 Task: Find the location of Grand Canyon National Park on Google Maps and get directions from SoftAge Information Technology Limited.
Action: Mouse moved to (89, 68)
Screenshot: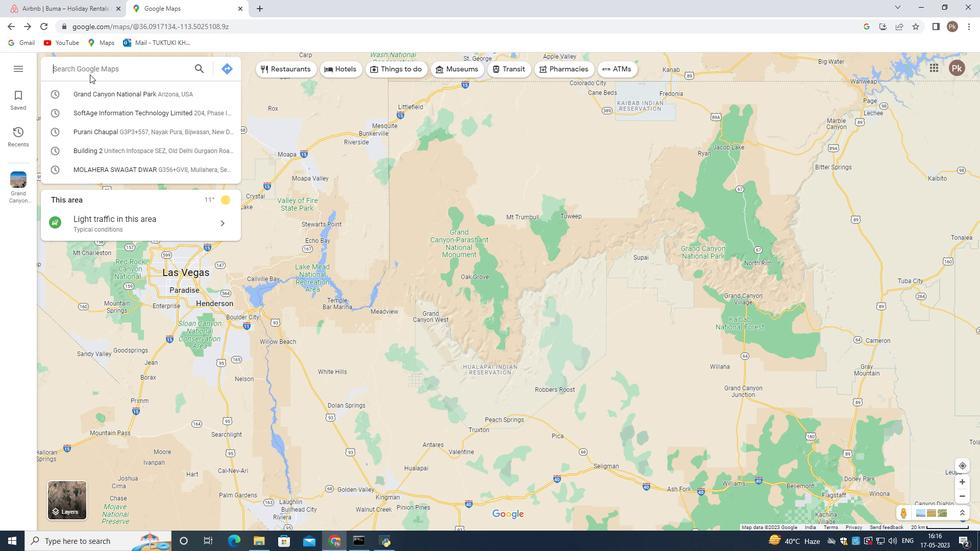 
Action: Key pressed <Key.shift>Grand<Key.space><Key.shift><Key.shift>Canyon<Key.space><Key.shift>national<Key.space><Key.shift>Park<Key.space><Key.shift>IN<Key.space><Key.shift>Arizona
Screenshot: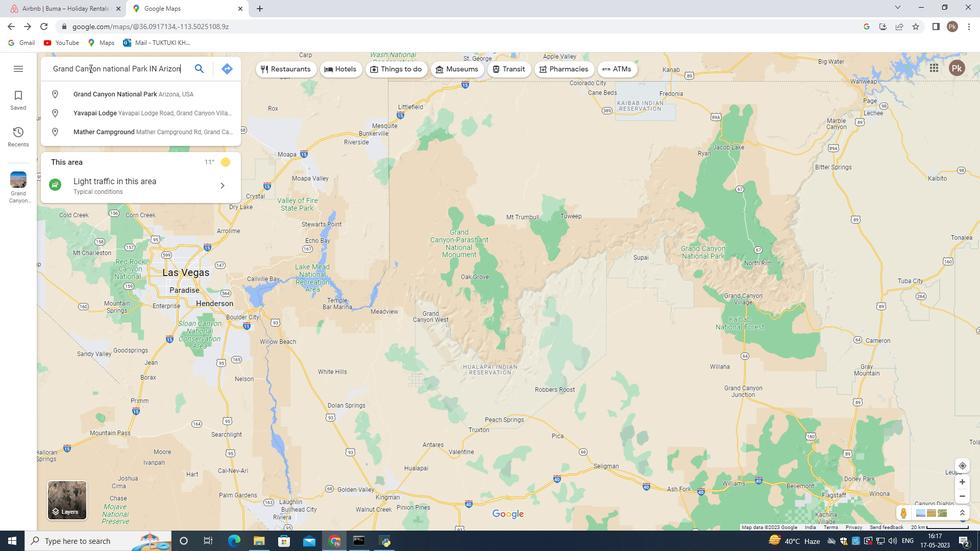 
Action: Mouse moved to (131, 92)
Screenshot: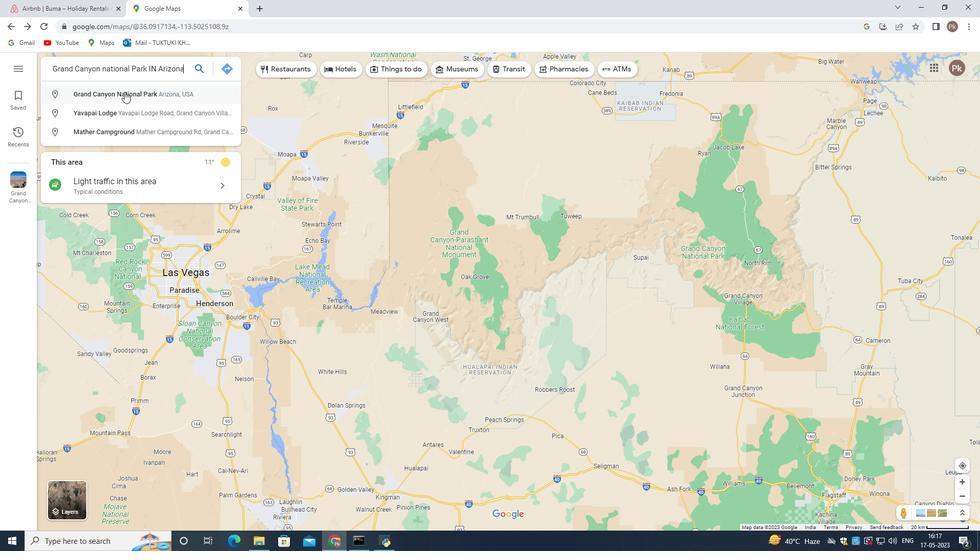 
Action: Mouse pressed left at (131, 92)
Screenshot: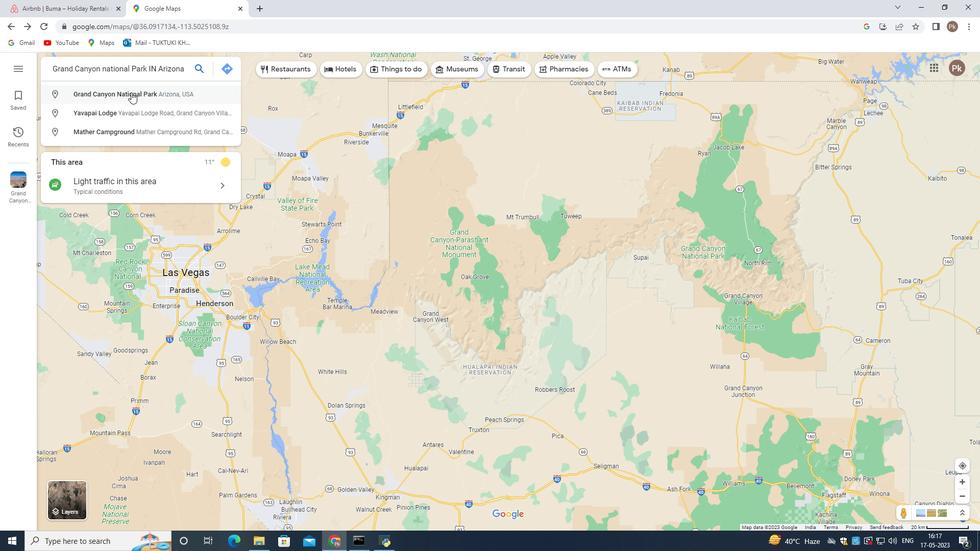 
Action: Mouse moved to (70, 264)
Screenshot: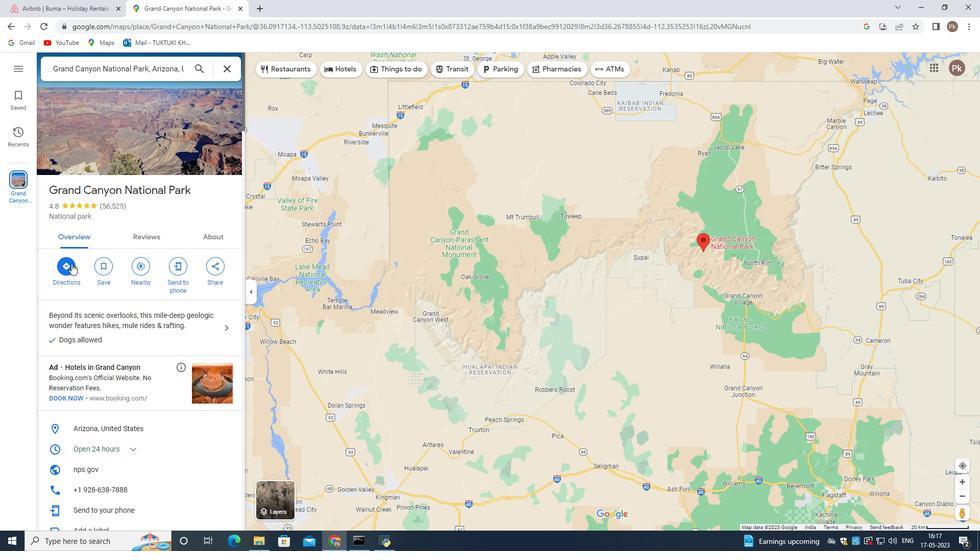 
Action: Mouse pressed left at (70, 264)
Screenshot: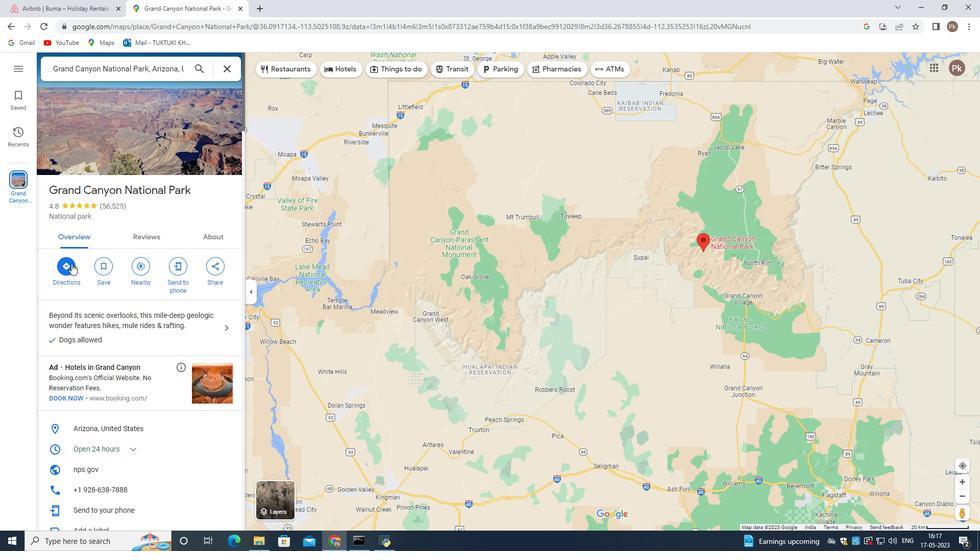 
Action: Mouse moved to (127, 100)
Screenshot: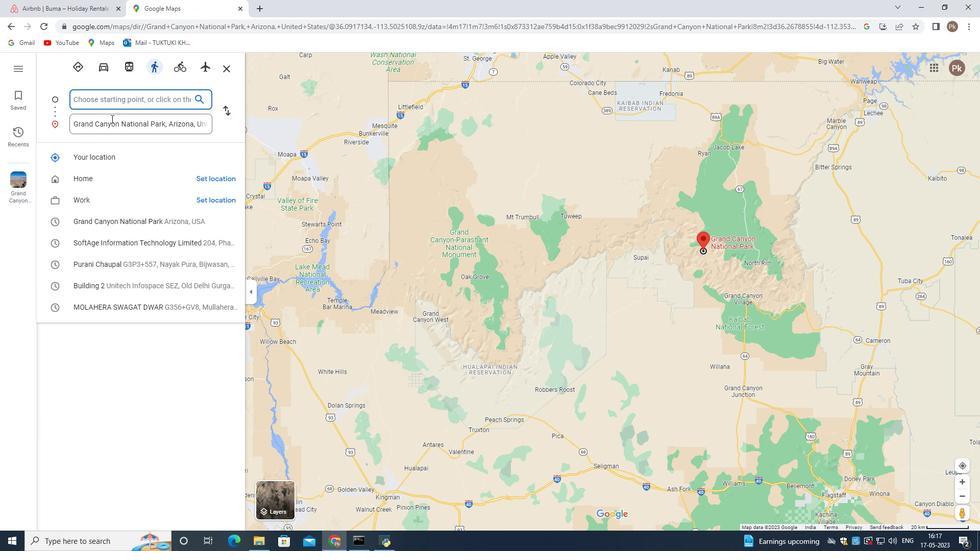
Action: Mouse pressed left at (127, 100)
Screenshot: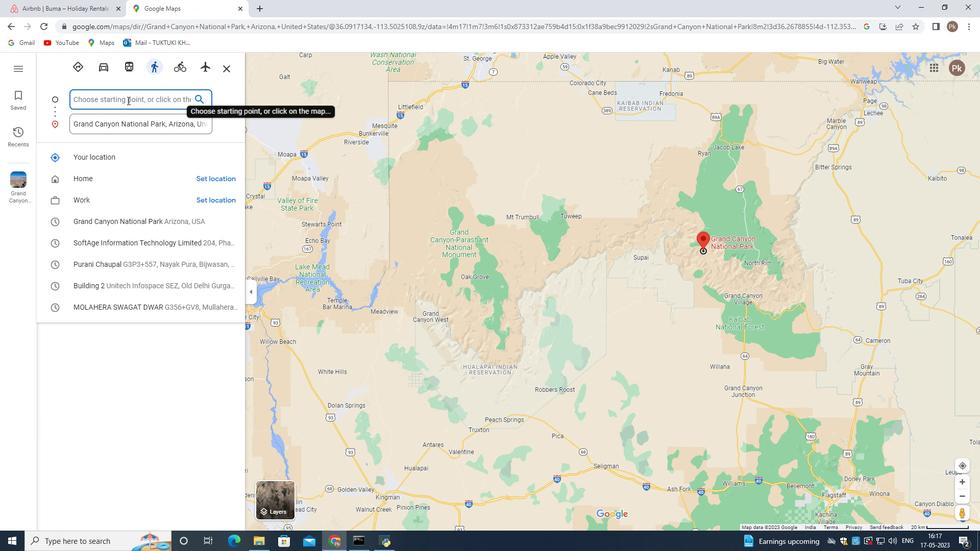 
Action: Key pressed <Key.shift>Softage
Screenshot: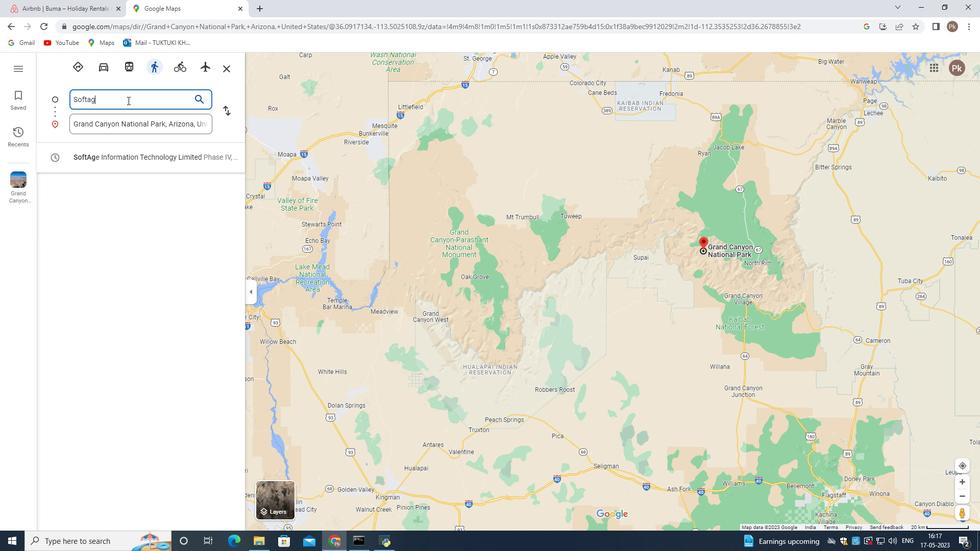 
Action: Mouse moved to (155, 158)
Screenshot: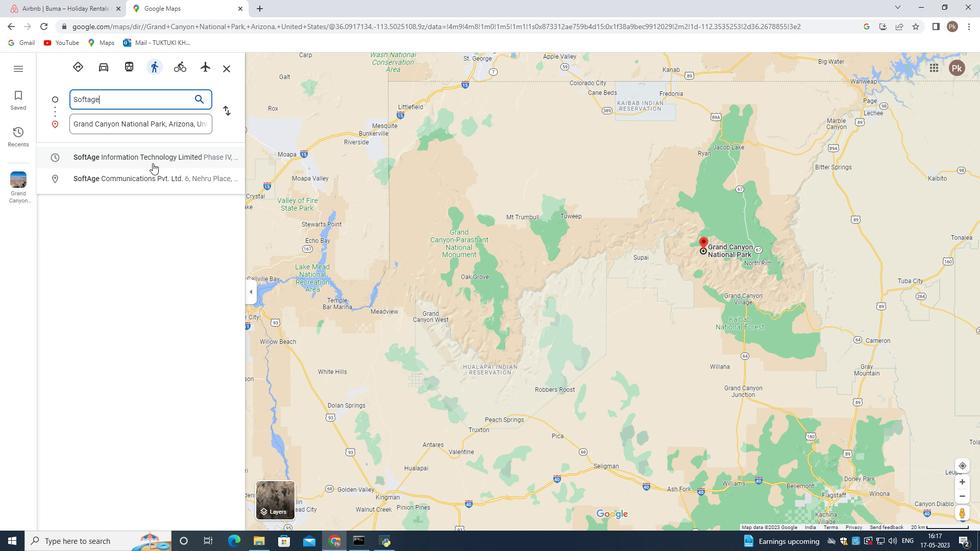 
Action: Mouse pressed left at (155, 158)
Screenshot: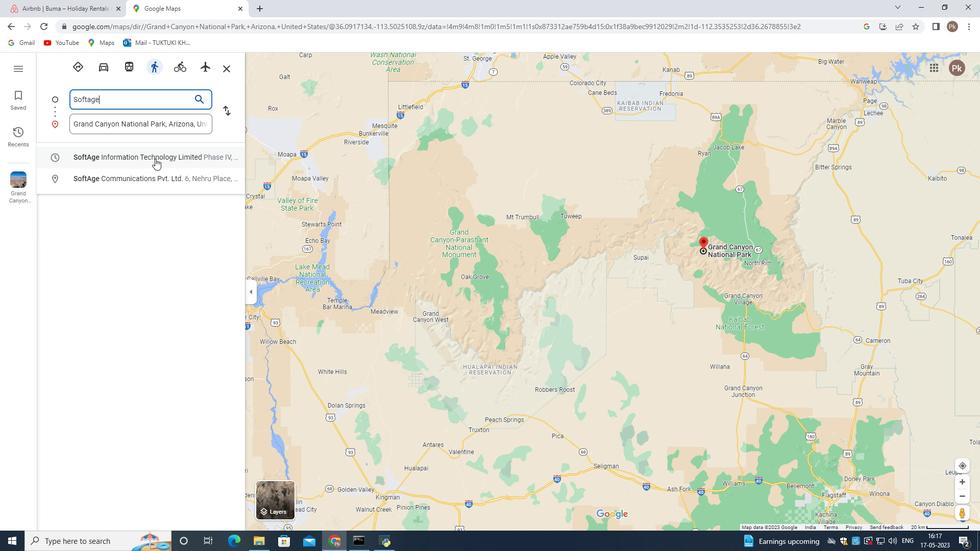 
Action: Mouse moved to (852, 230)
Screenshot: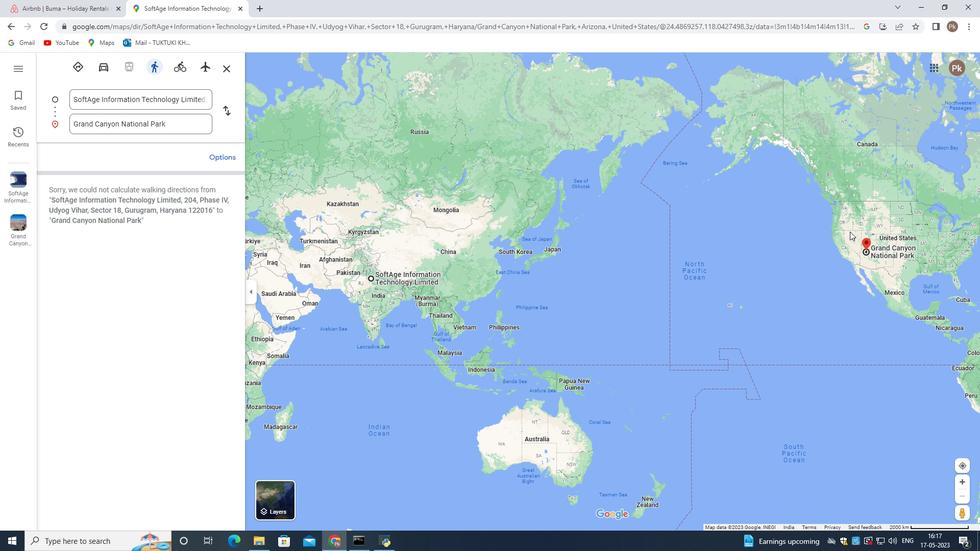 
Action: Mouse pressed left at (852, 230)
Screenshot: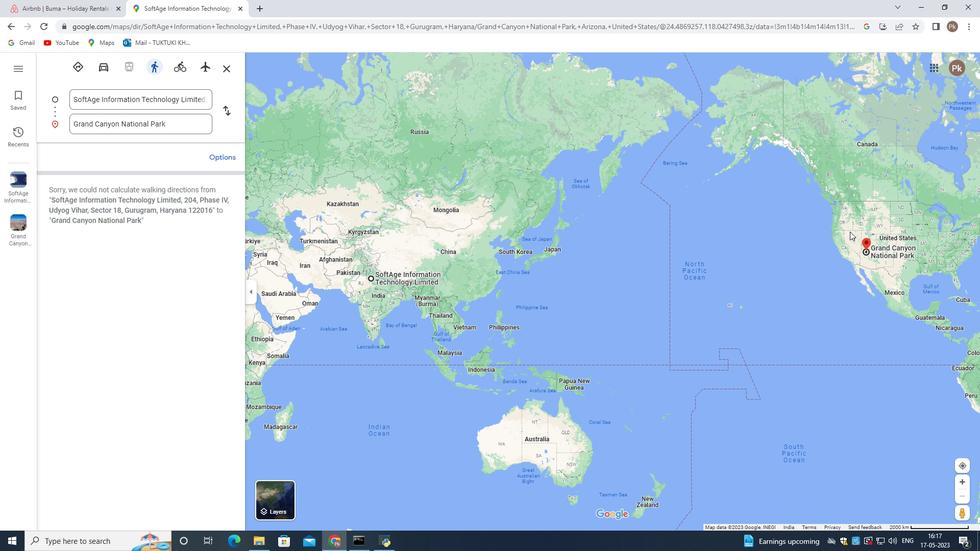 
Action: Mouse moved to (888, 252)
Screenshot: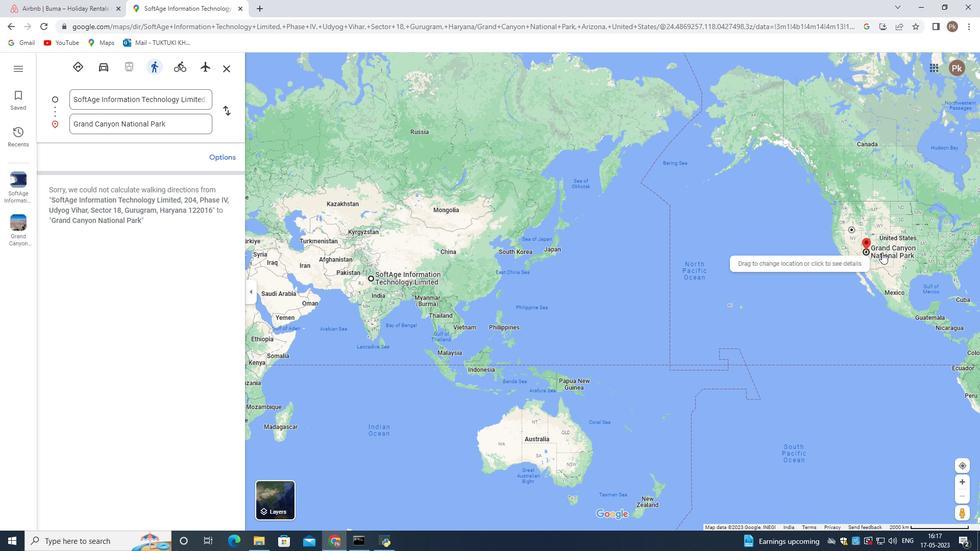
Action: Mouse pressed left at (888, 252)
Screenshot: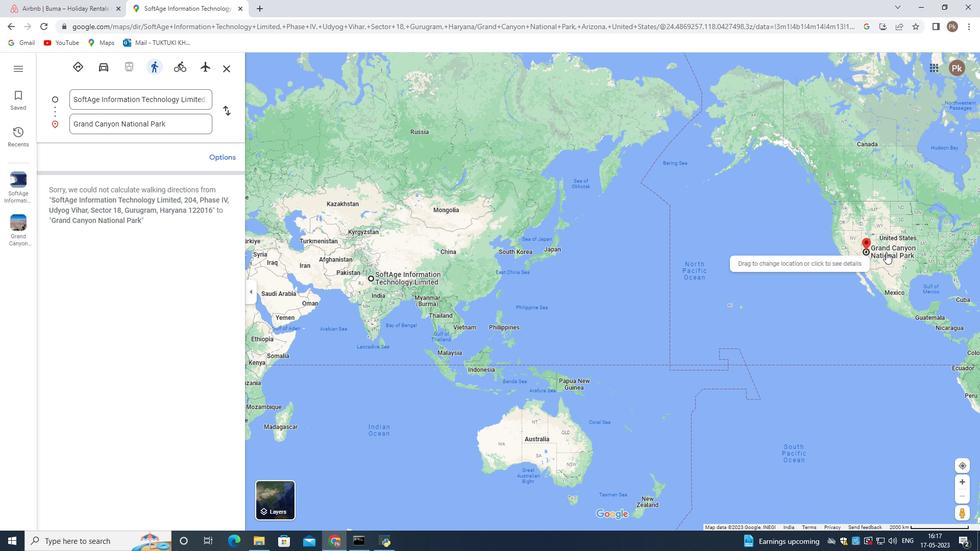 
Action: Mouse moved to (900, 246)
Screenshot: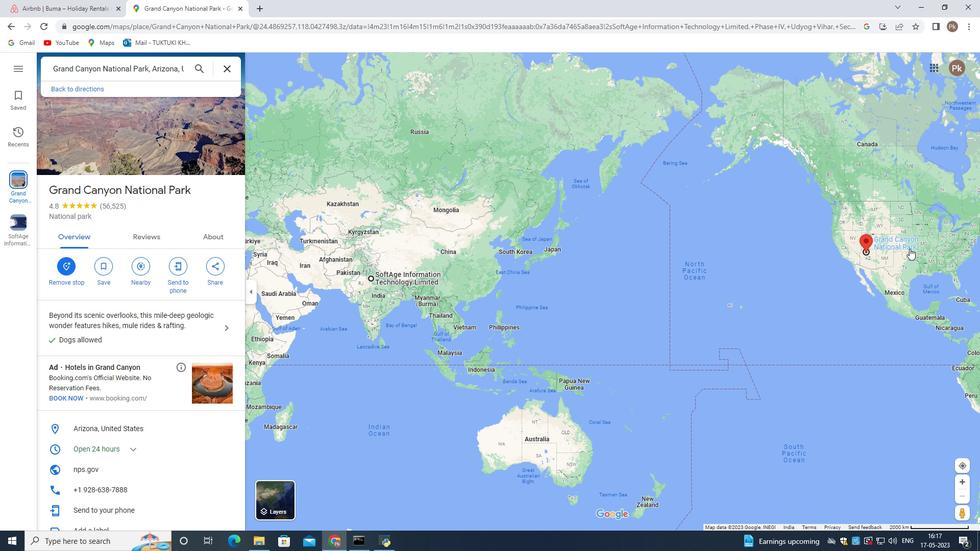 
Action: Mouse pressed left at (900, 246)
Screenshot: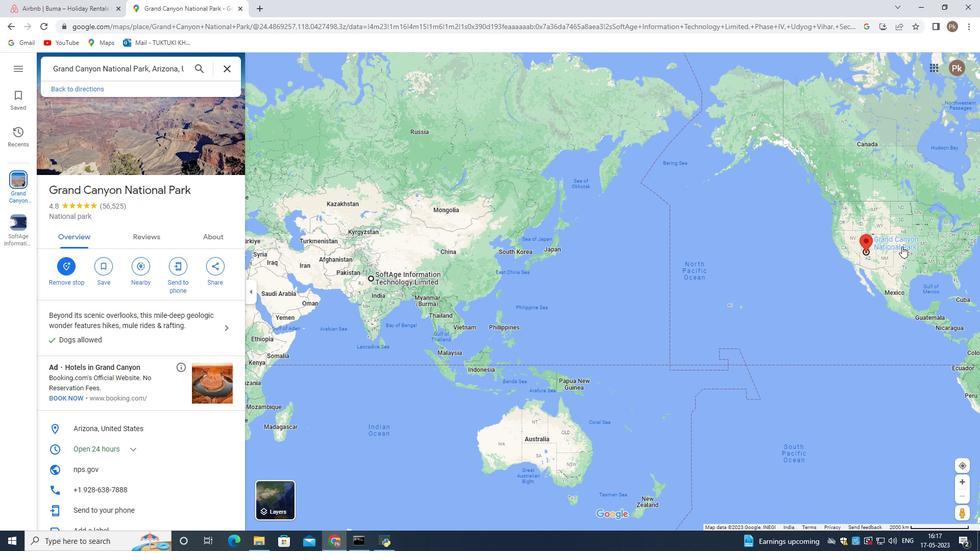 
Action: Mouse moved to (900, 246)
Screenshot: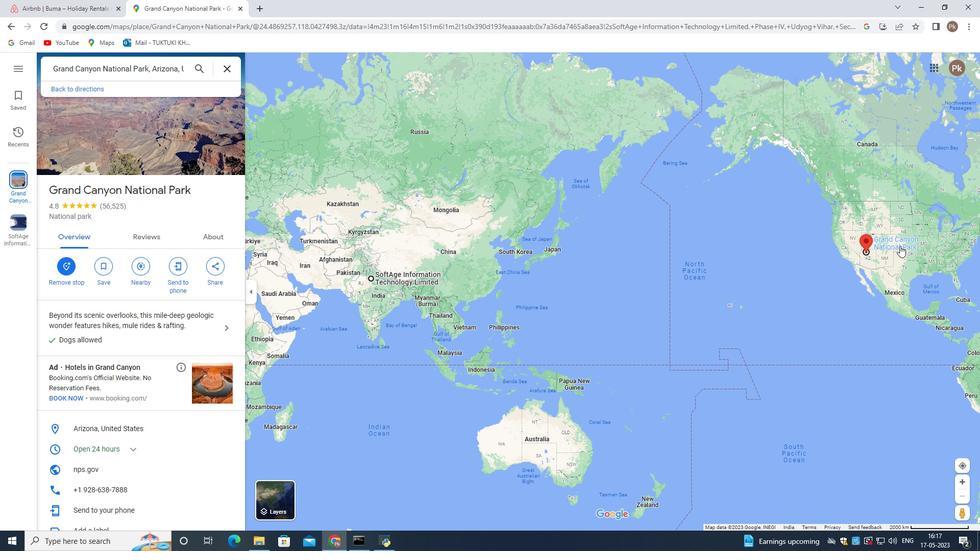 
Action: Mouse pressed left at (900, 246)
Screenshot: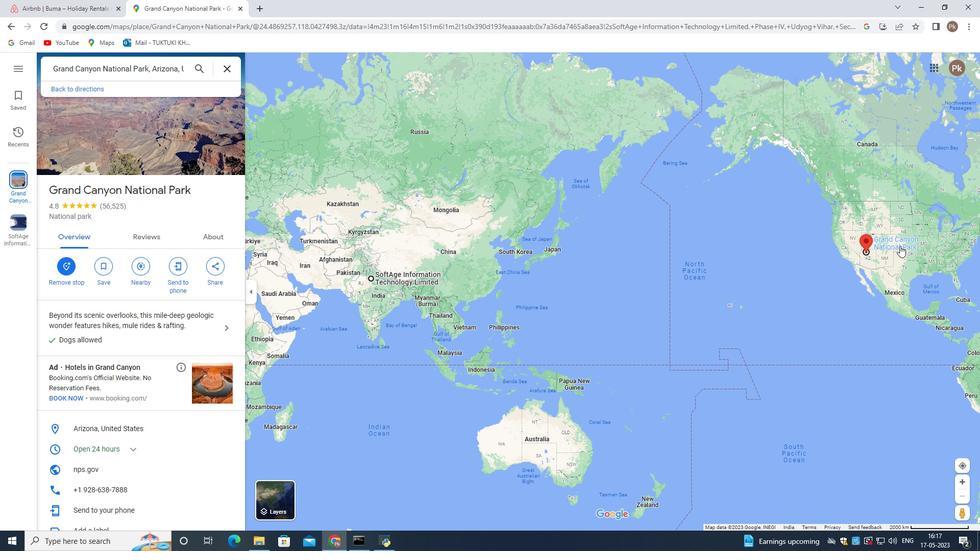 
Action: Mouse moved to (693, 280)
Screenshot: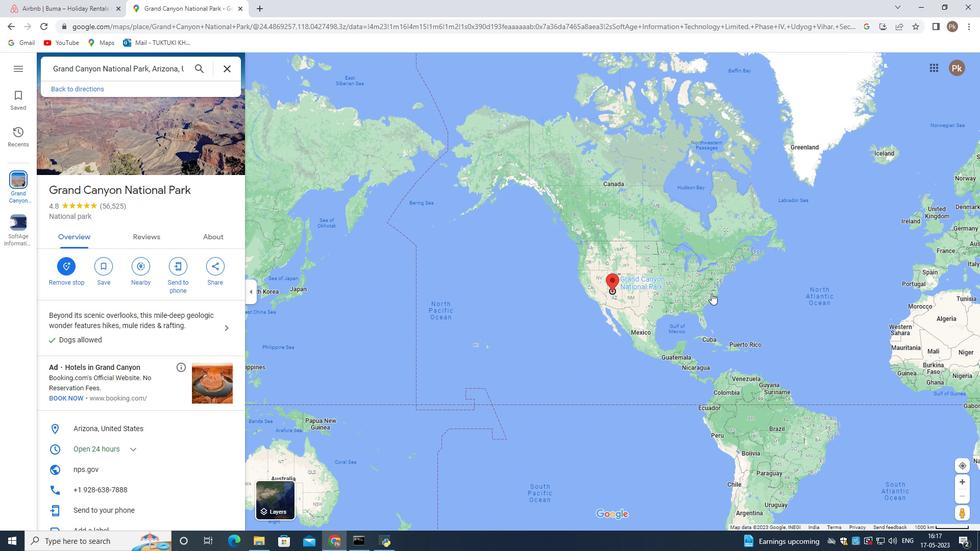 
Action: Mouse scrolled (693, 280) with delta (0, 0)
Screenshot: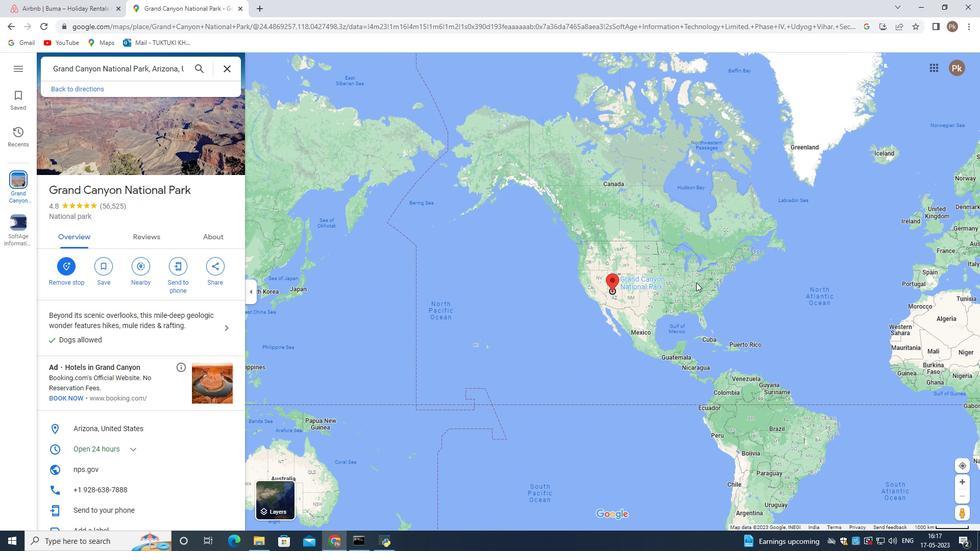 
Action: Mouse scrolled (693, 280) with delta (0, 0)
Screenshot: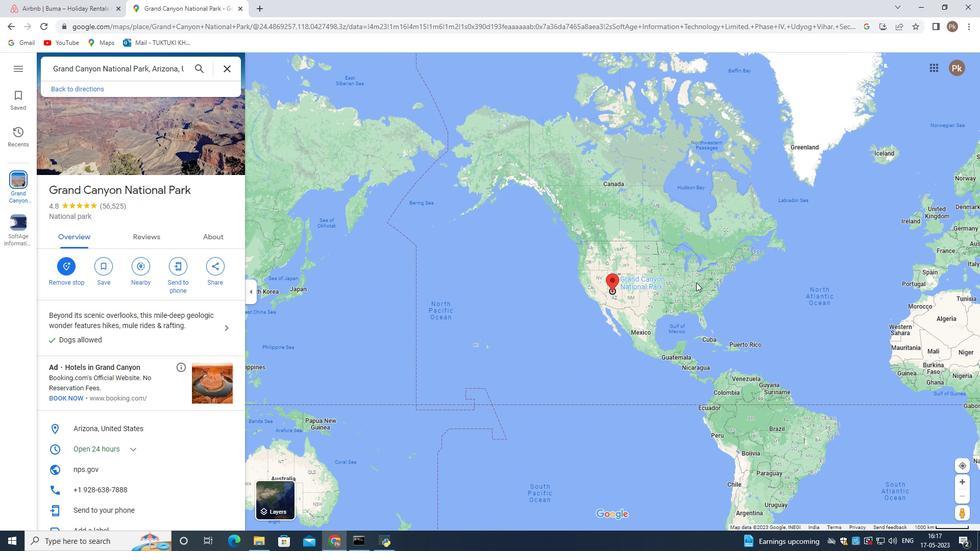 
Action: Mouse scrolled (693, 280) with delta (0, 0)
Screenshot: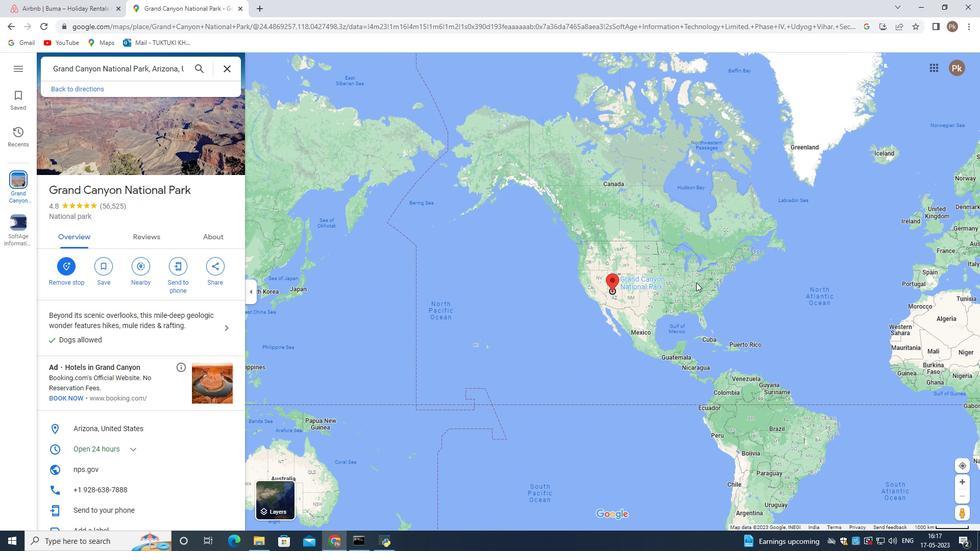 
Action: Mouse scrolled (693, 280) with delta (0, 0)
Screenshot: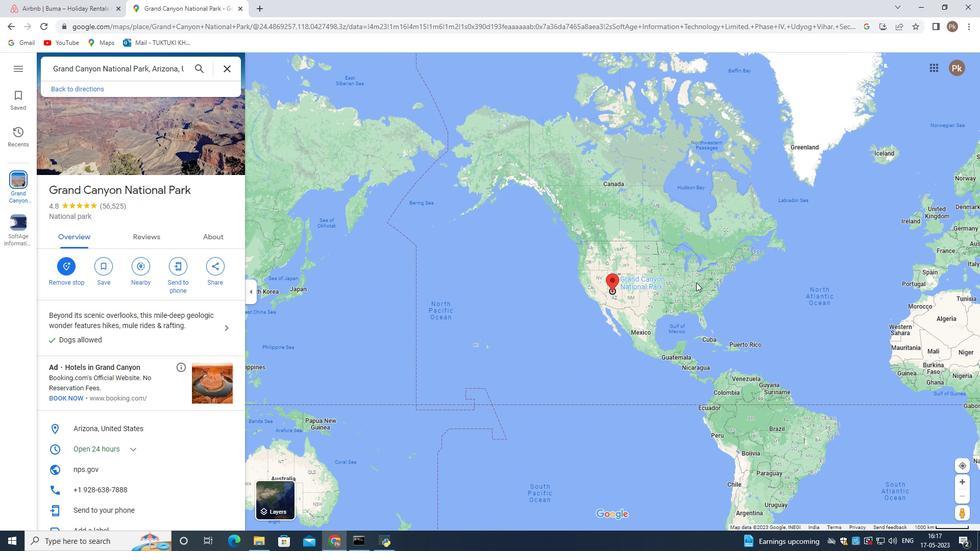 
Action: Mouse moved to (692, 279)
Screenshot: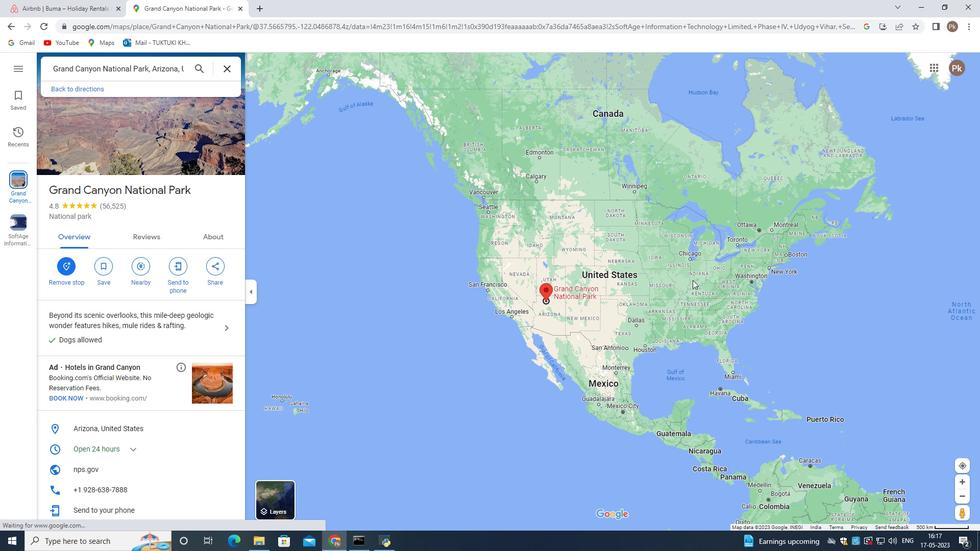 
Action: Mouse scrolled (692, 280) with delta (0, 0)
Screenshot: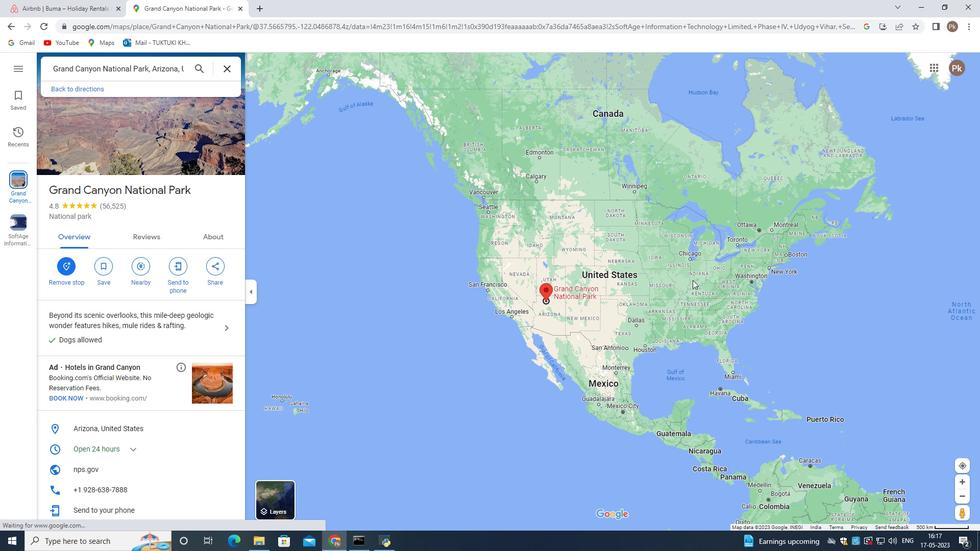 
Action: Mouse moved to (693, 279)
Screenshot: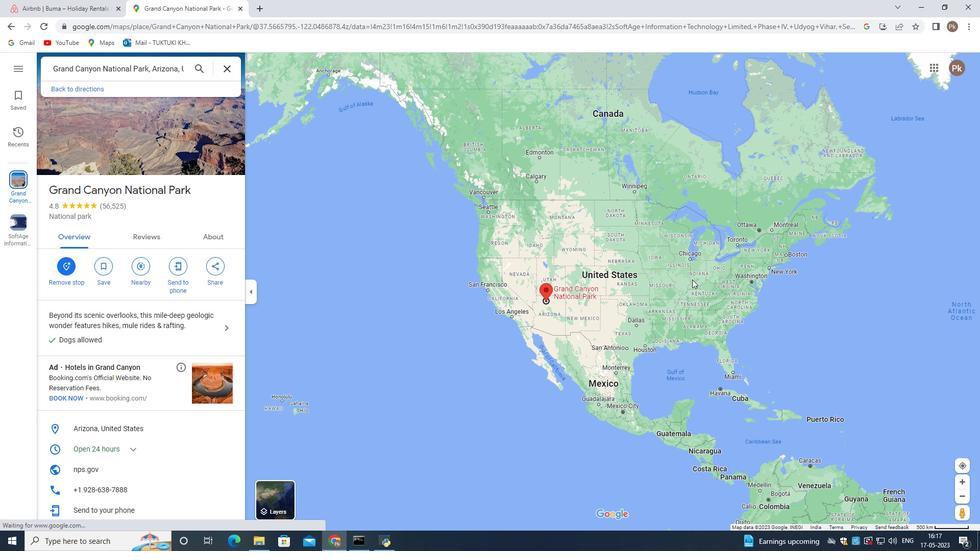 
Action: Mouse scrolled (693, 279) with delta (0, 0)
Screenshot: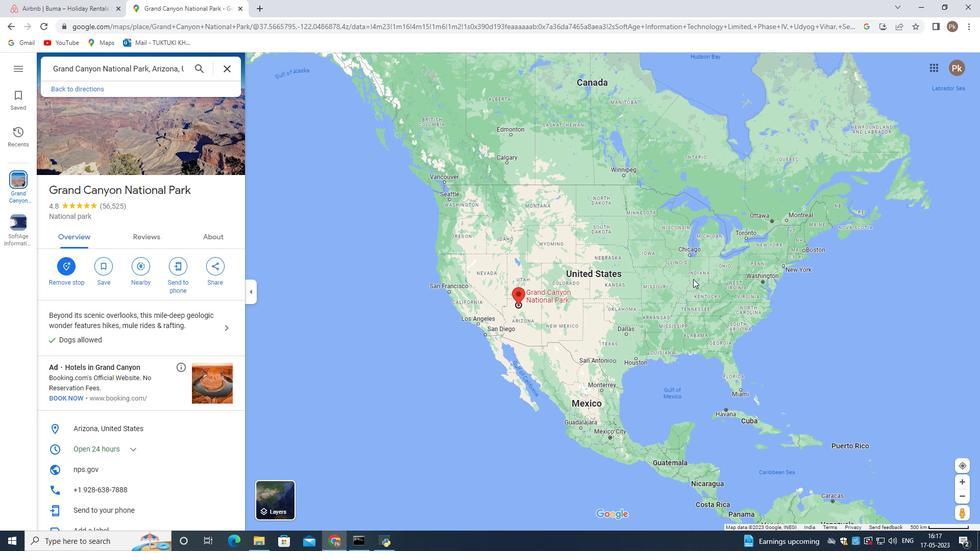 
Action: Mouse scrolled (693, 279) with delta (0, 0)
Screenshot: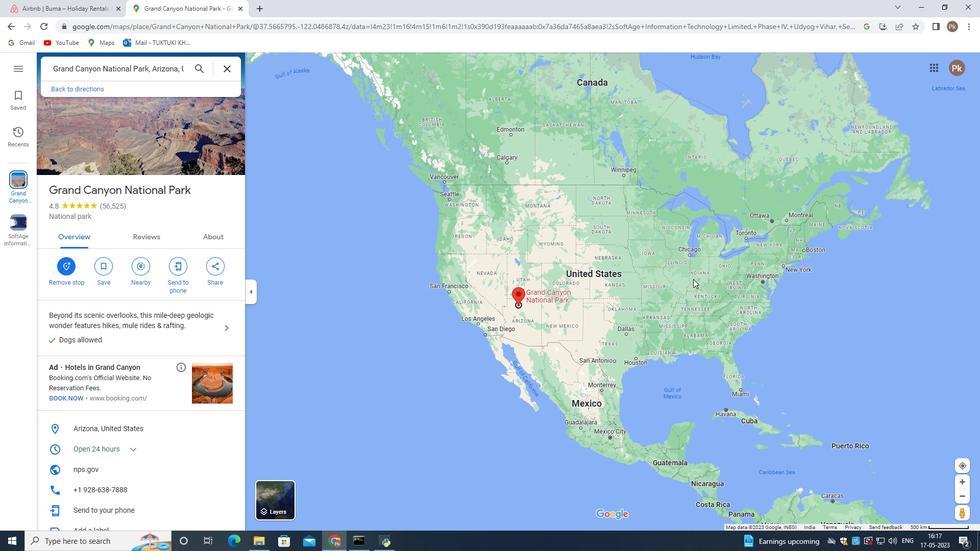 
Action: Mouse scrolled (693, 279) with delta (0, 0)
Screenshot: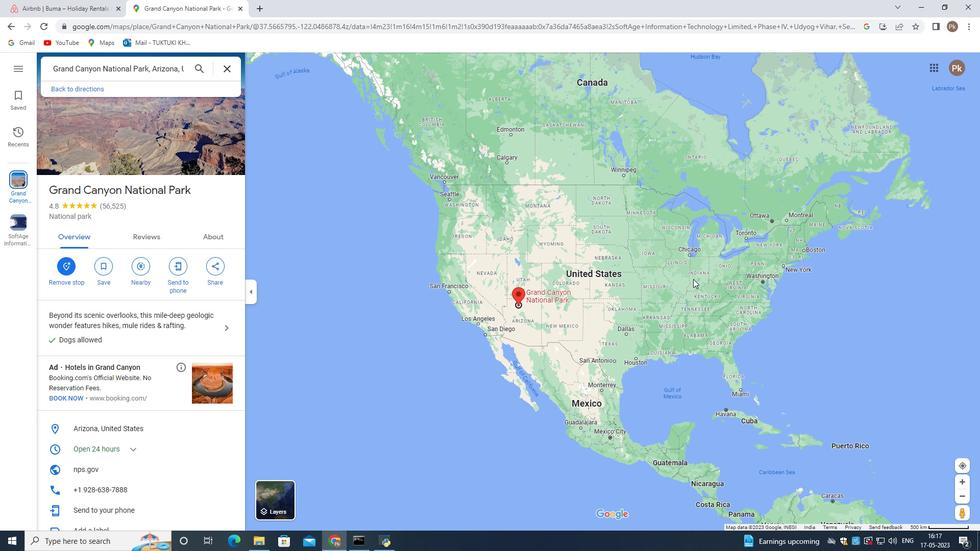 
Action: Mouse moved to (442, 306)
Screenshot: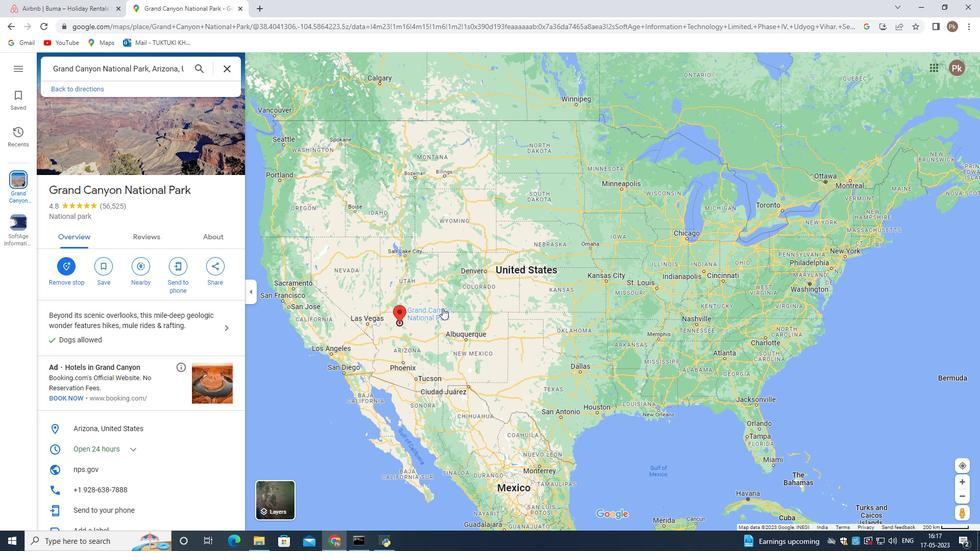 
Action: Mouse scrolled (442, 307) with delta (0, 0)
Screenshot: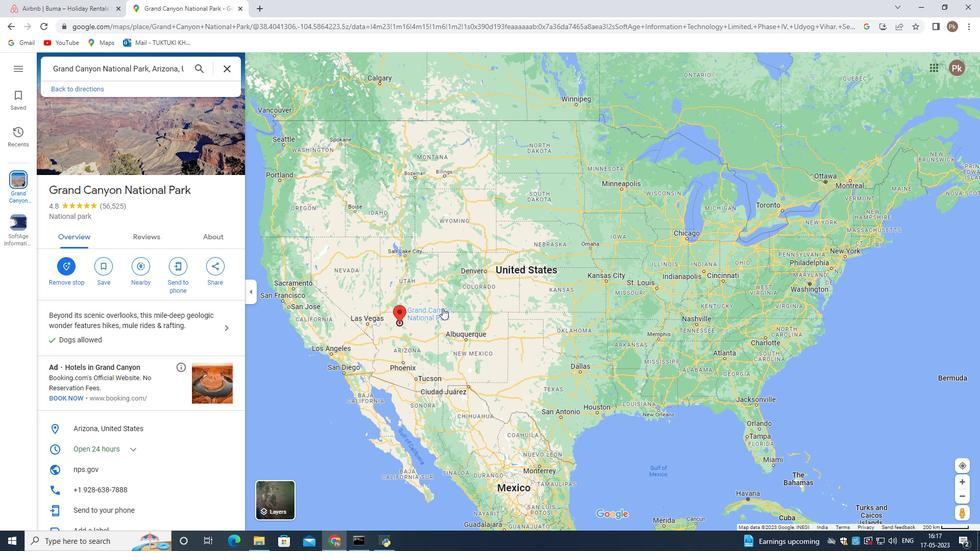 
Action: Mouse moved to (503, 289)
Screenshot: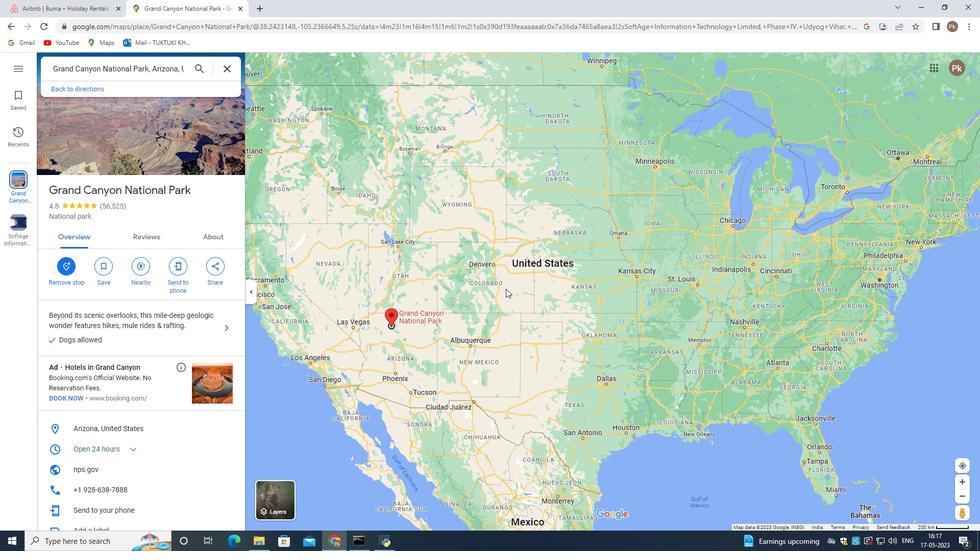 
Action: Mouse scrolled (503, 289) with delta (0, 0)
Screenshot: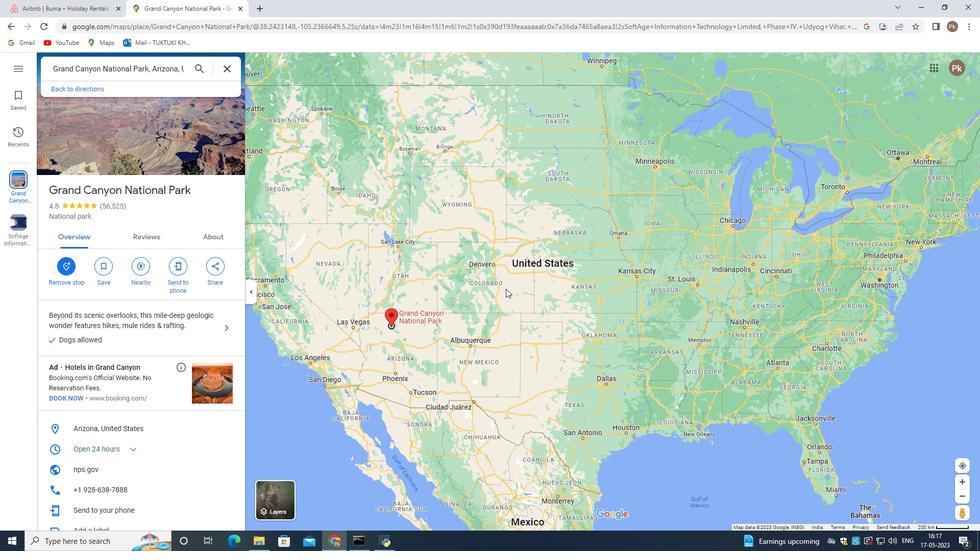 
Action: Mouse moved to (383, 240)
Screenshot: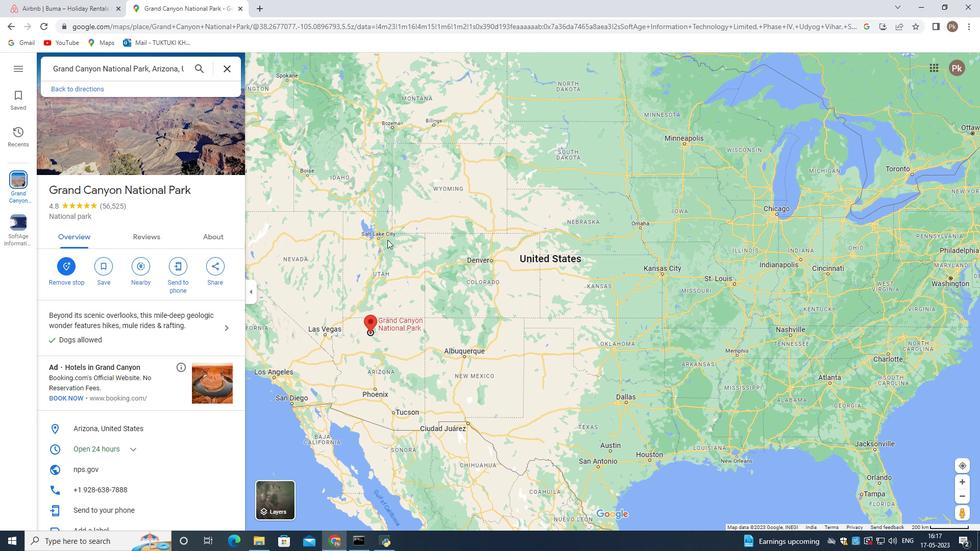 
Action: Mouse pressed left at (383, 240)
Screenshot: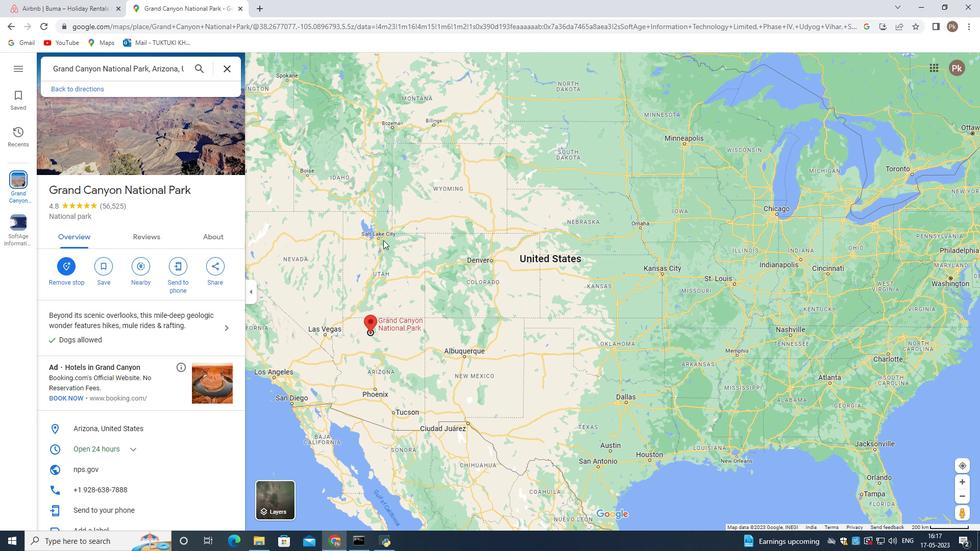 
Action: Mouse moved to (468, 278)
Screenshot: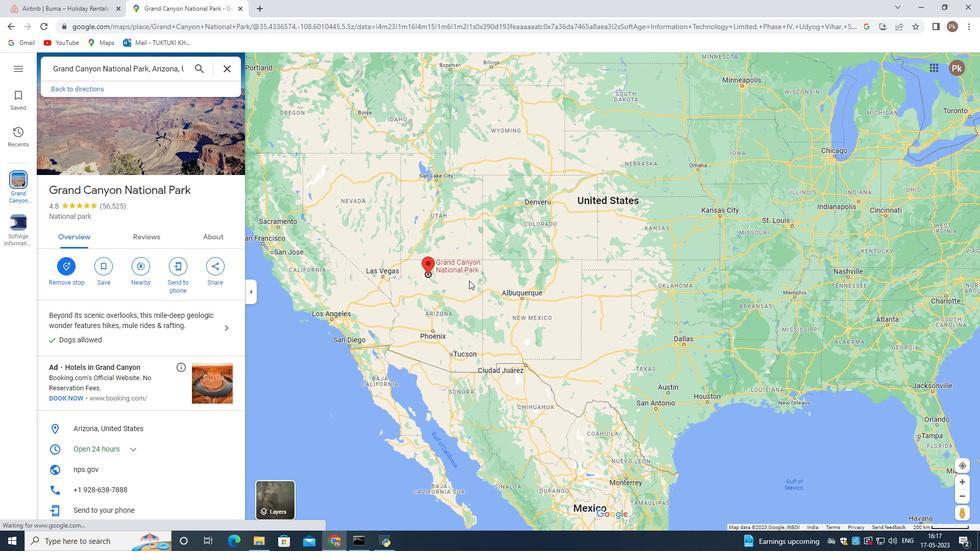 
Action: Mouse scrolled (468, 278) with delta (0, 0)
Screenshot: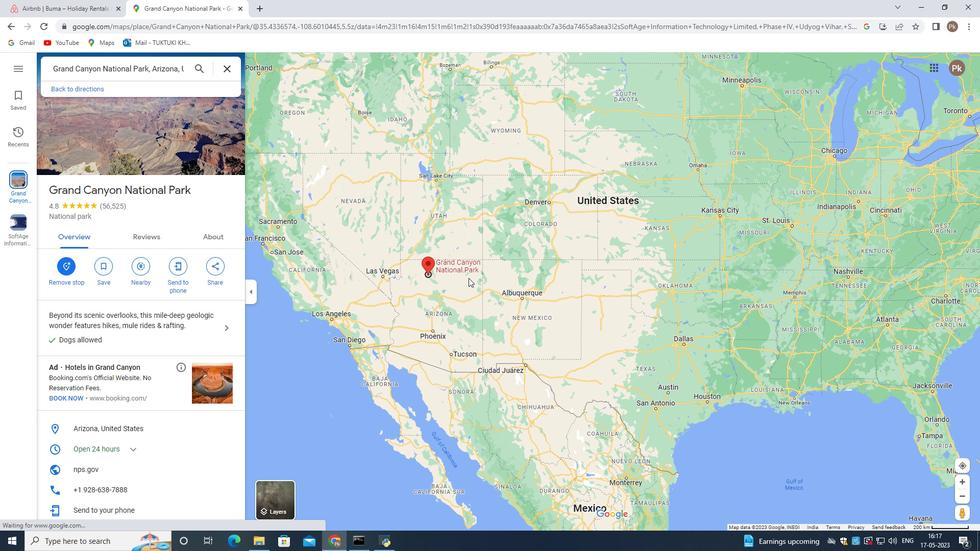 
Action: Mouse scrolled (468, 278) with delta (0, 0)
Screenshot: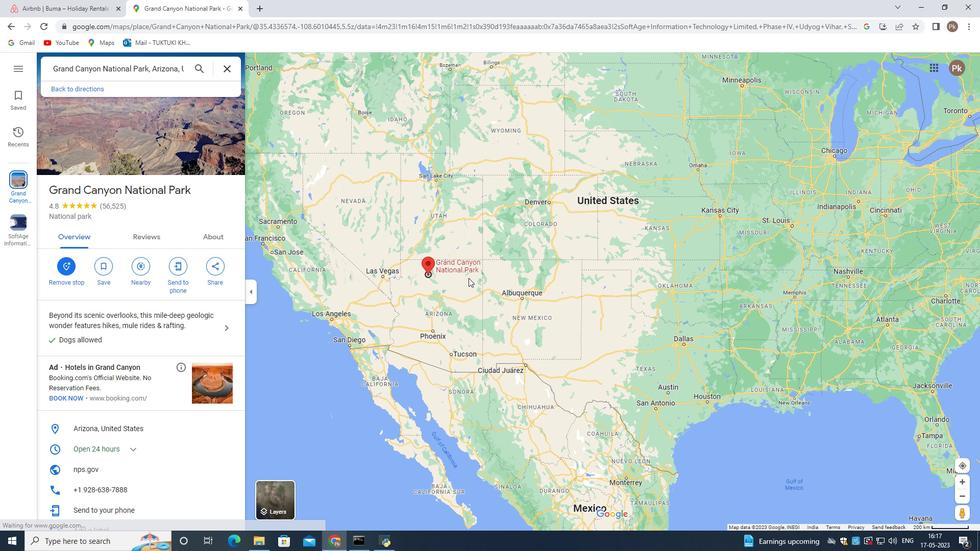 
Action: Mouse scrolled (468, 278) with delta (0, 0)
Screenshot: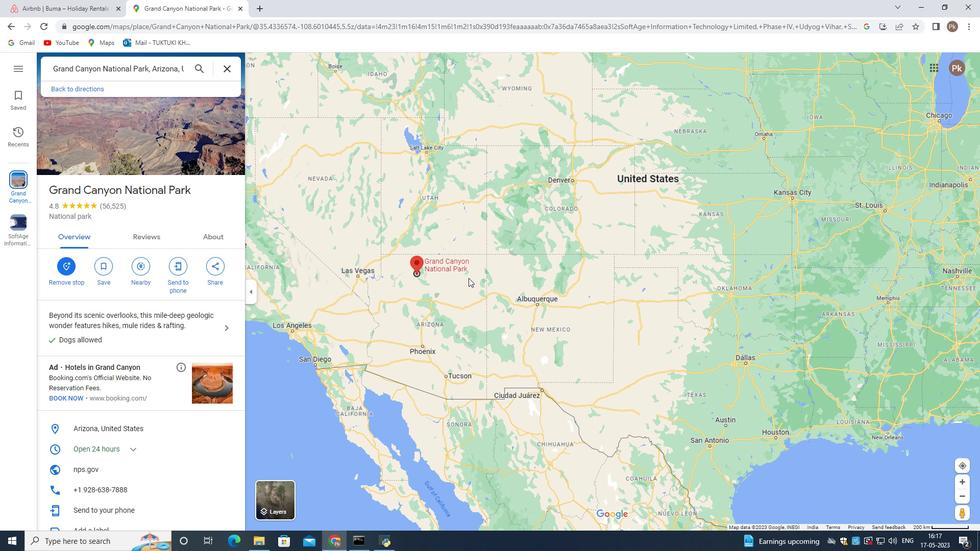 
Action: Mouse moved to (459, 308)
Screenshot: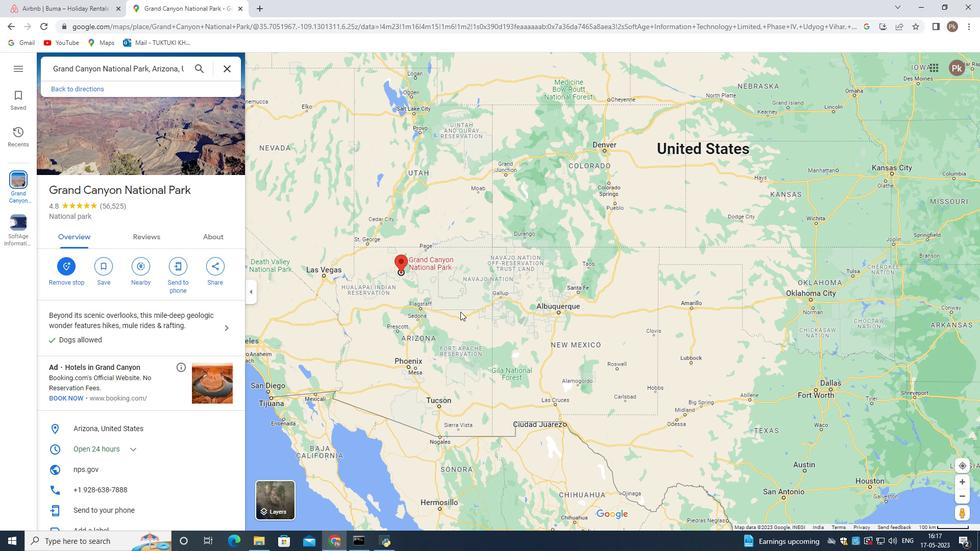 
Action: Mouse scrolled (459, 308) with delta (0, 0)
Screenshot: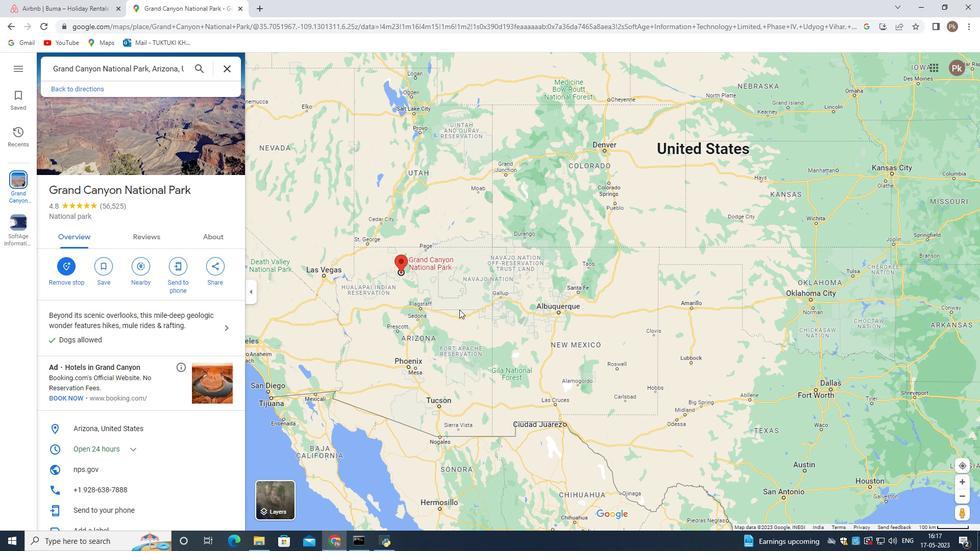 
Action: Mouse moved to (467, 262)
Screenshot: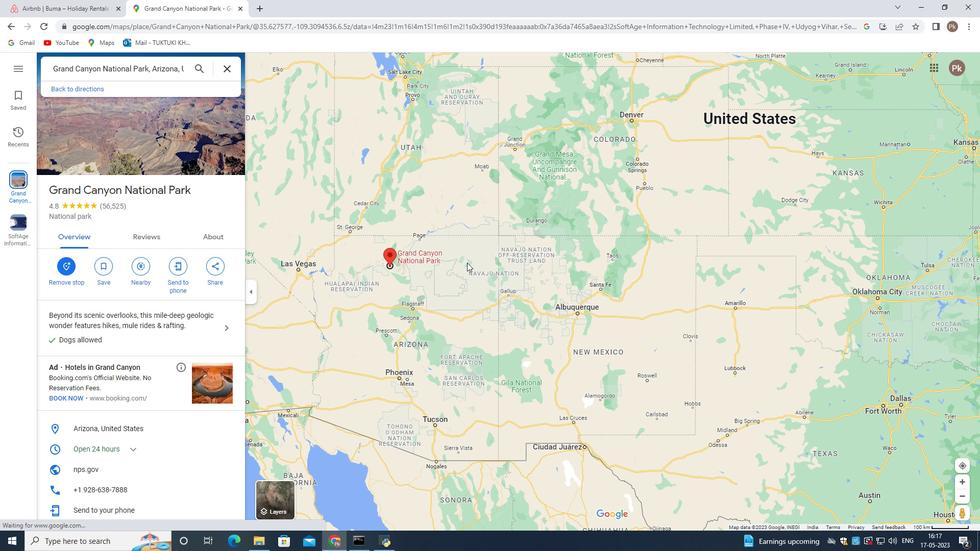 
Action: Mouse scrolled (467, 263) with delta (0, 0)
Screenshot: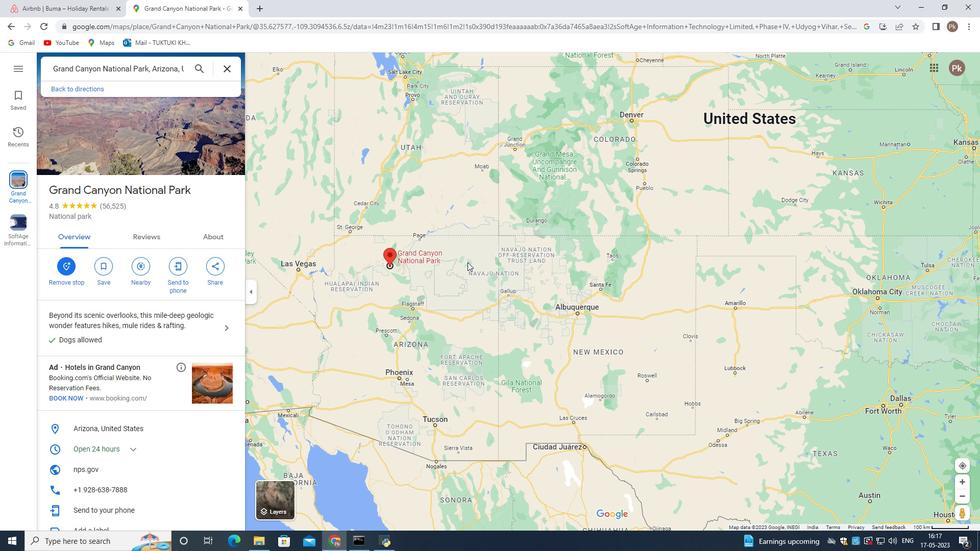 
Action: Mouse moved to (465, 260)
Screenshot: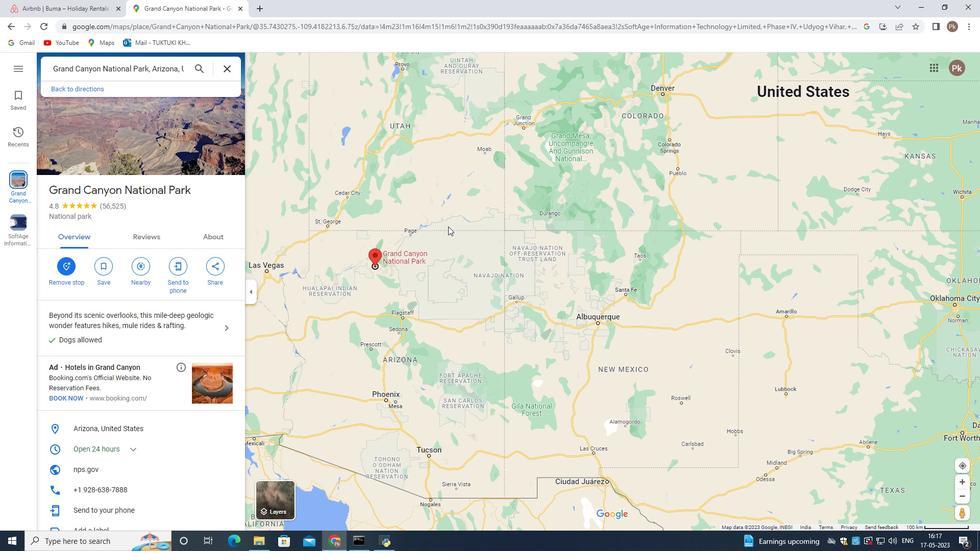 
Action: Mouse scrolled (465, 261) with delta (0, 0)
Screenshot: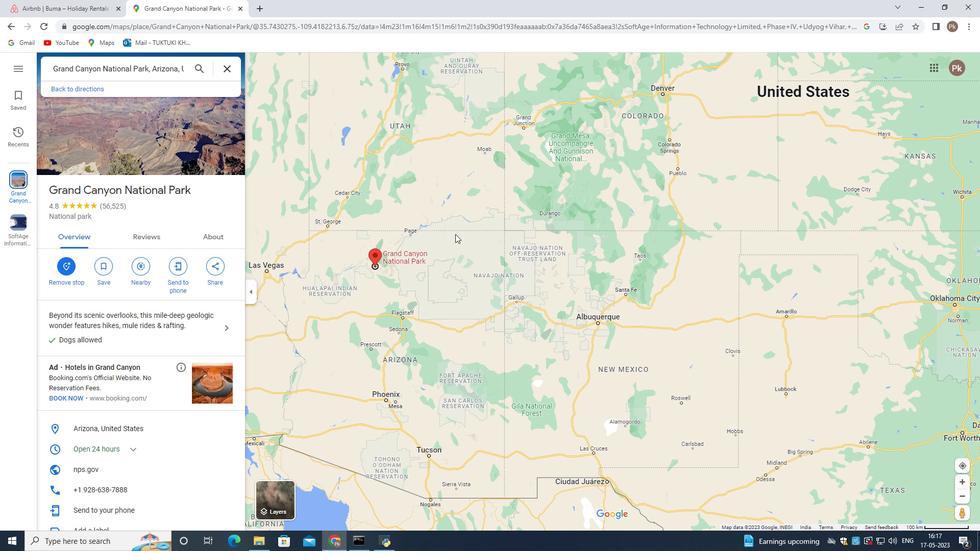 
Action: Mouse moved to (431, 219)
Screenshot: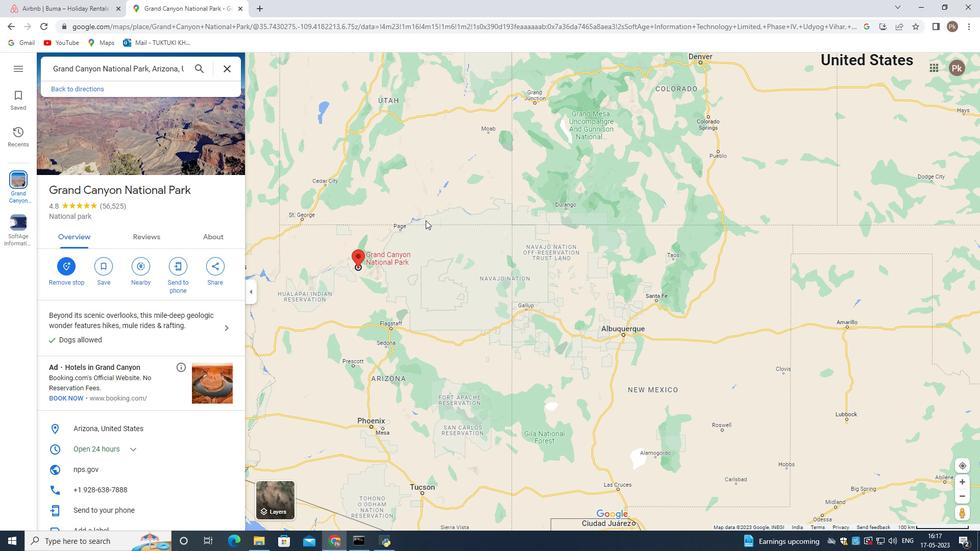 
Action: Mouse pressed left at (431, 219)
Screenshot: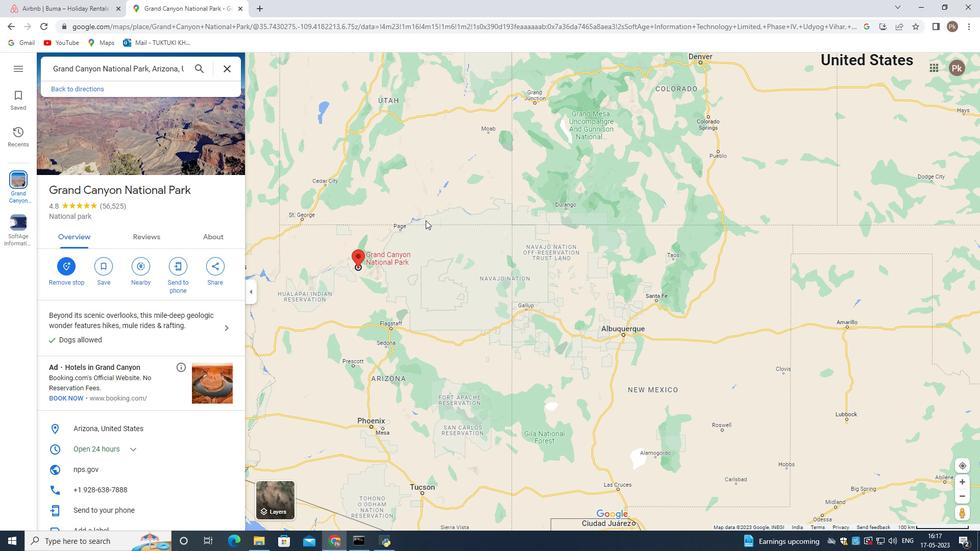 
Action: Mouse moved to (430, 284)
Screenshot: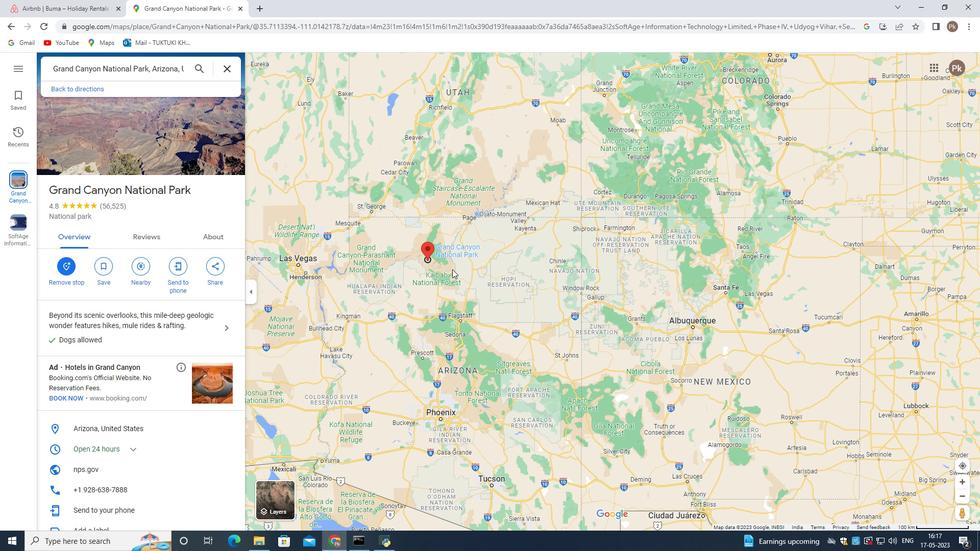 
Action: Mouse scrolled (430, 285) with delta (0, 0)
Screenshot: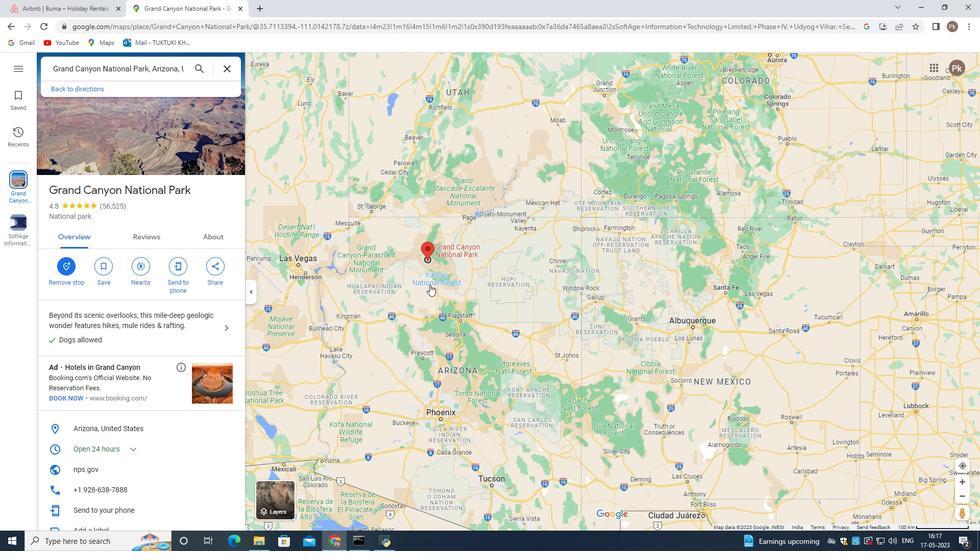 
Action: Mouse scrolled (430, 285) with delta (0, 0)
Screenshot: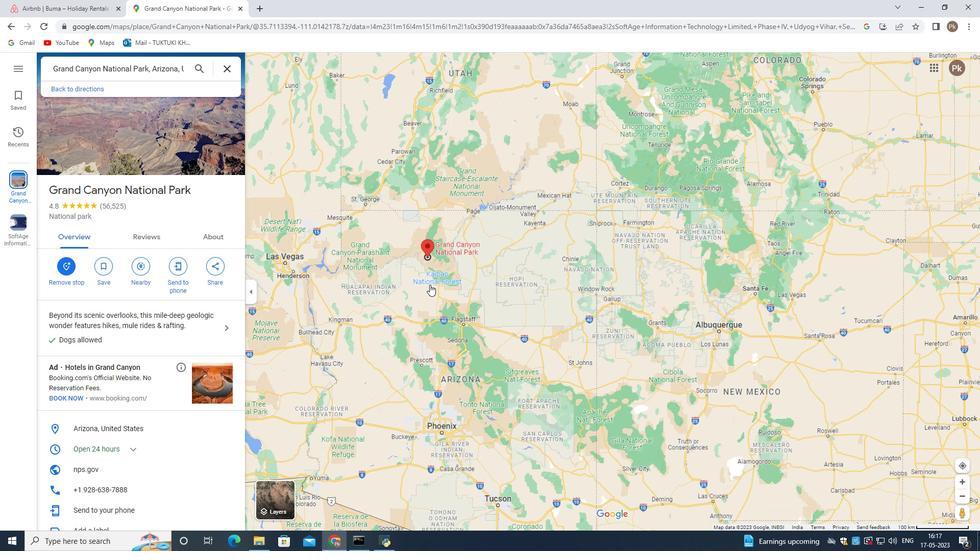 
Action: Mouse moved to (417, 299)
Screenshot: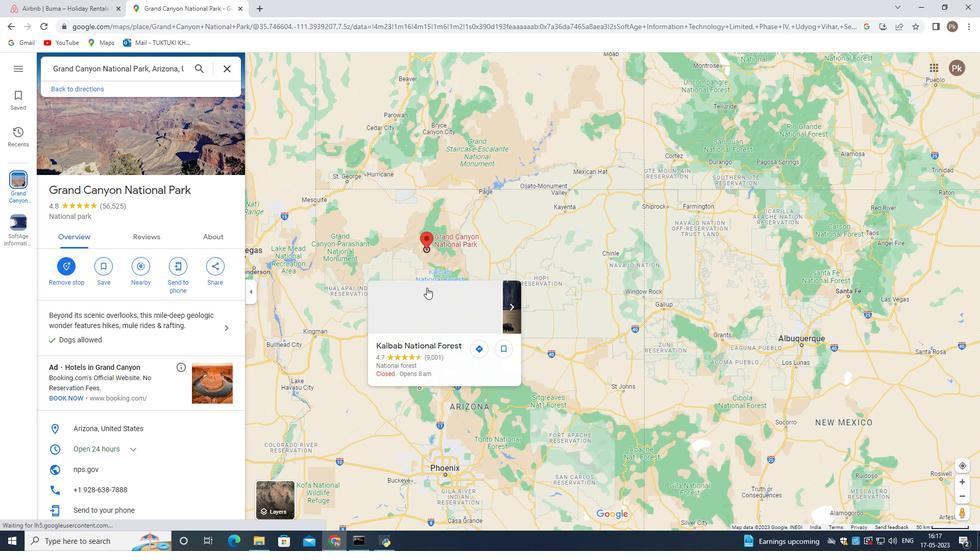 
Action: Mouse scrolled (417, 299) with delta (0, 0)
Screenshot: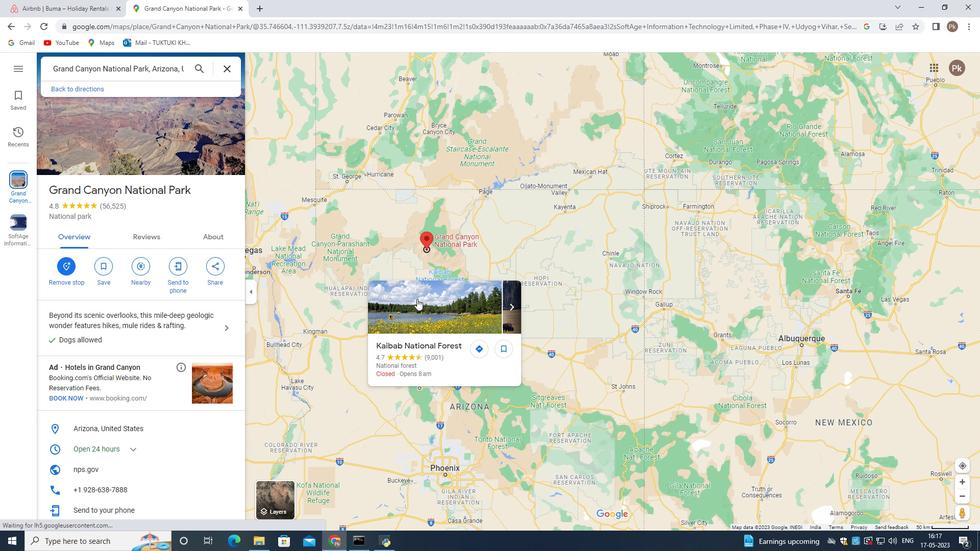 
Action: Mouse scrolled (417, 299) with delta (0, 0)
Screenshot: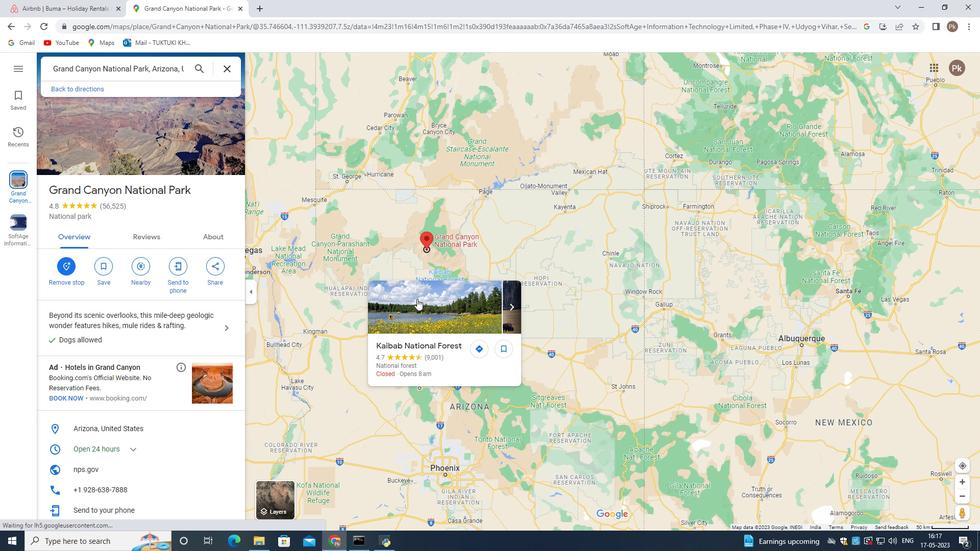 
Action: Mouse scrolled (417, 299) with delta (0, 0)
Screenshot: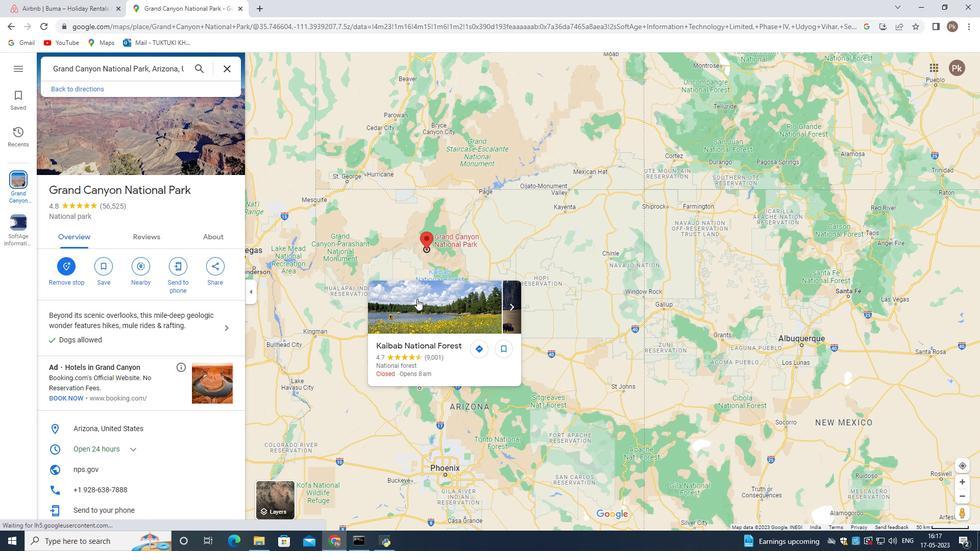 
Action: Mouse moved to (493, 266)
Screenshot: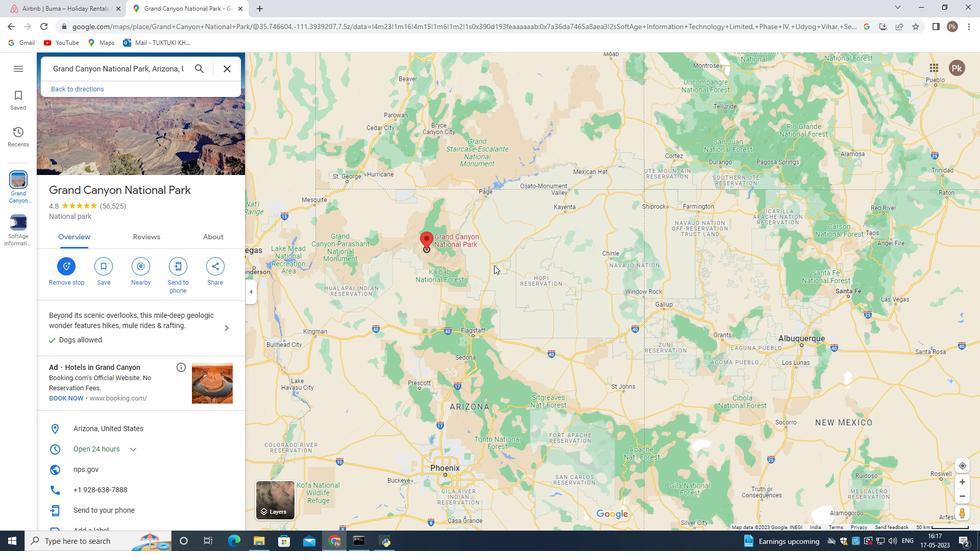 
Action: Mouse scrolled (493, 267) with delta (0, 0)
Screenshot: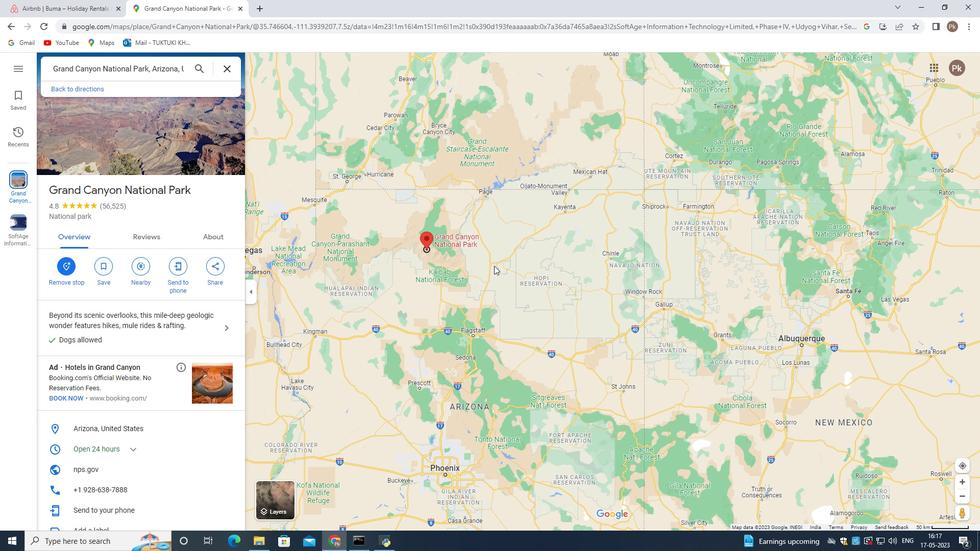 
Action: Mouse scrolled (493, 267) with delta (0, 0)
Screenshot: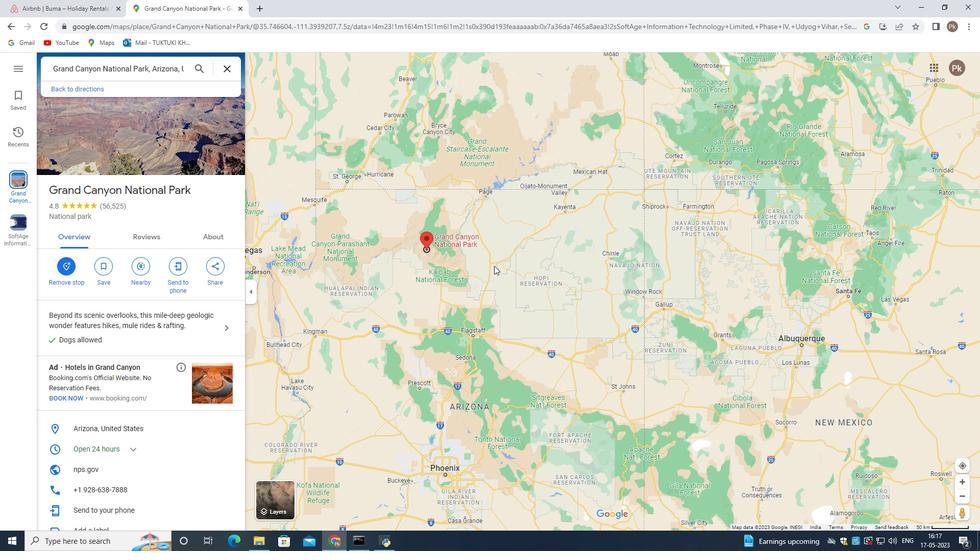 
Action: Mouse scrolled (493, 267) with delta (0, 0)
Screenshot: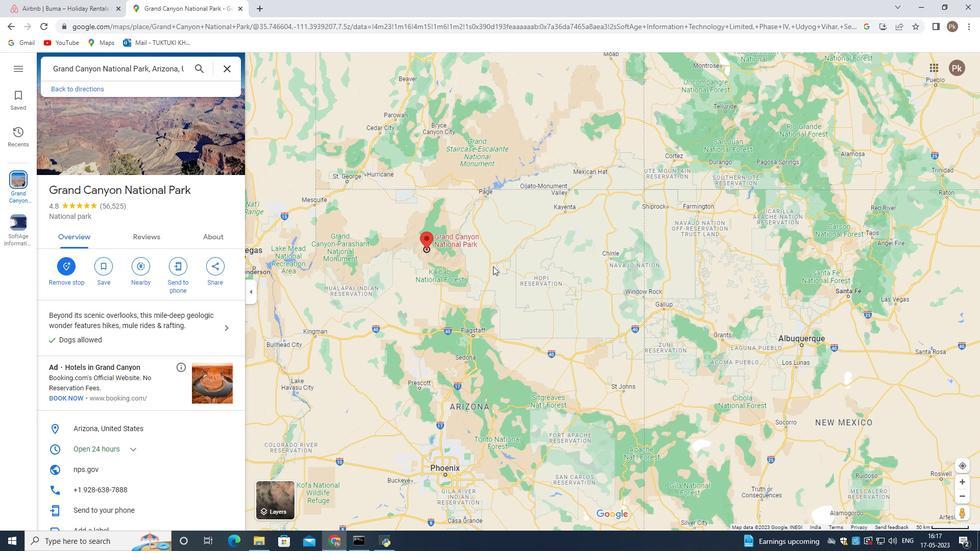 
Action: Mouse scrolled (493, 267) with delta (0, 0)
Screenshot: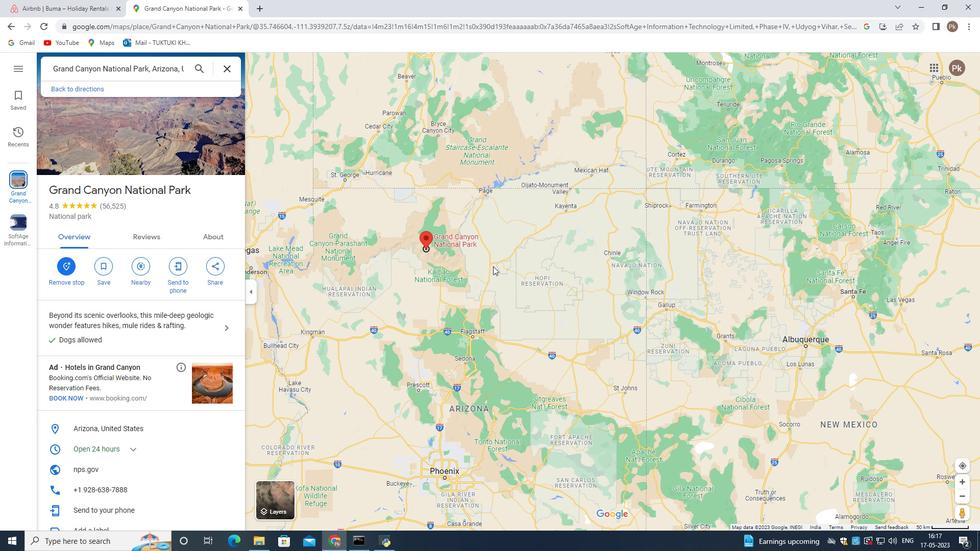 
Action: Mouse moved to (442, 197)
Screenshot: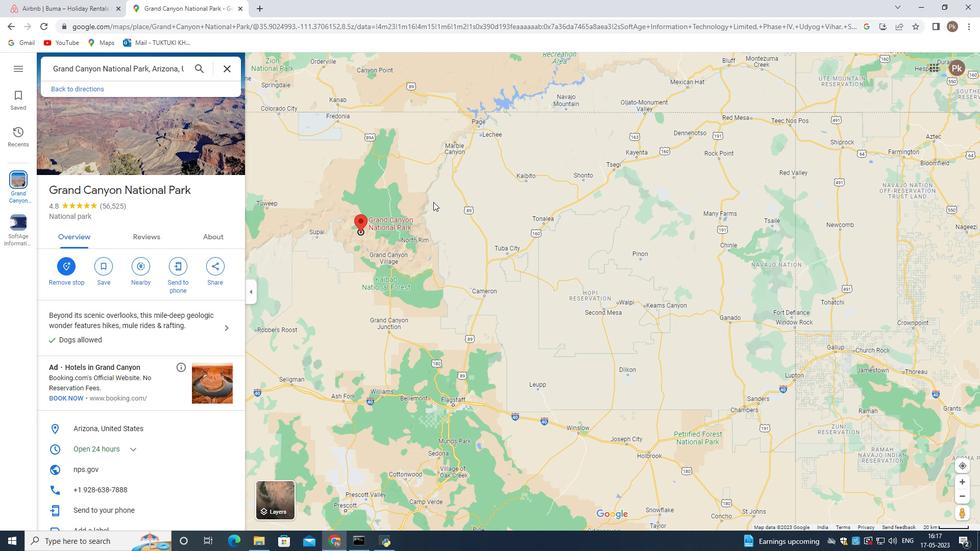 
Action: Mouse pressed left at (442, 197)
Screenshot: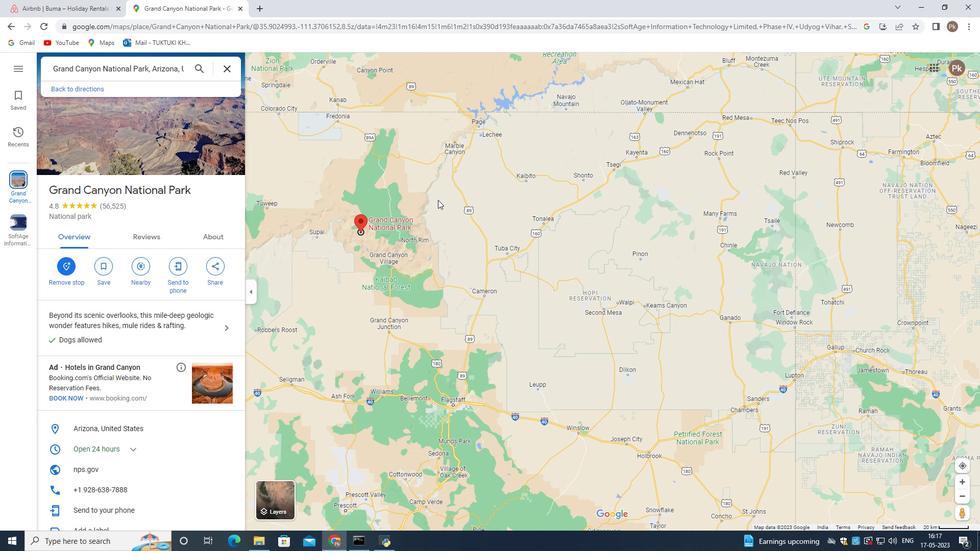 
Action: Mouse moved to (442, 245)
Screenshot: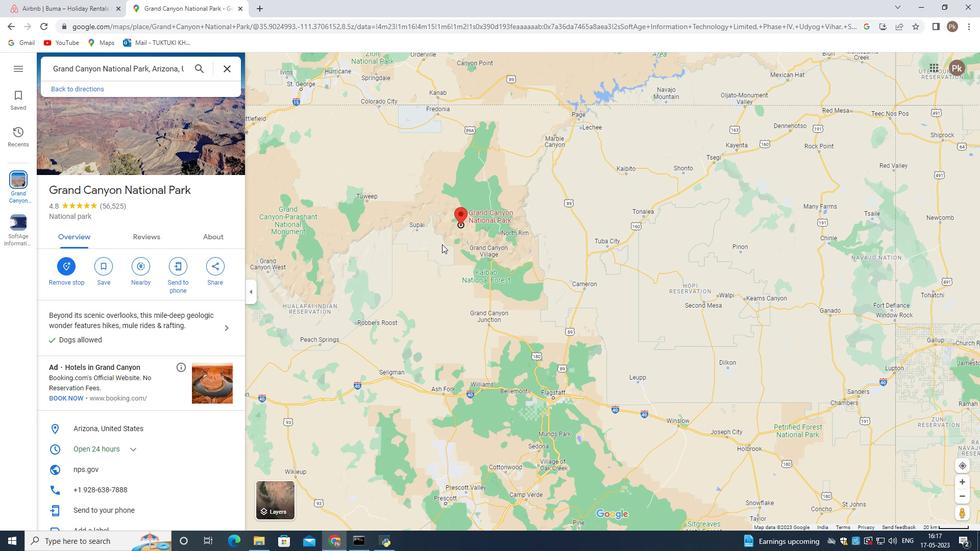 
Action: Mouse scrolled (442, 245) with delta (0, 0)
Screenshot: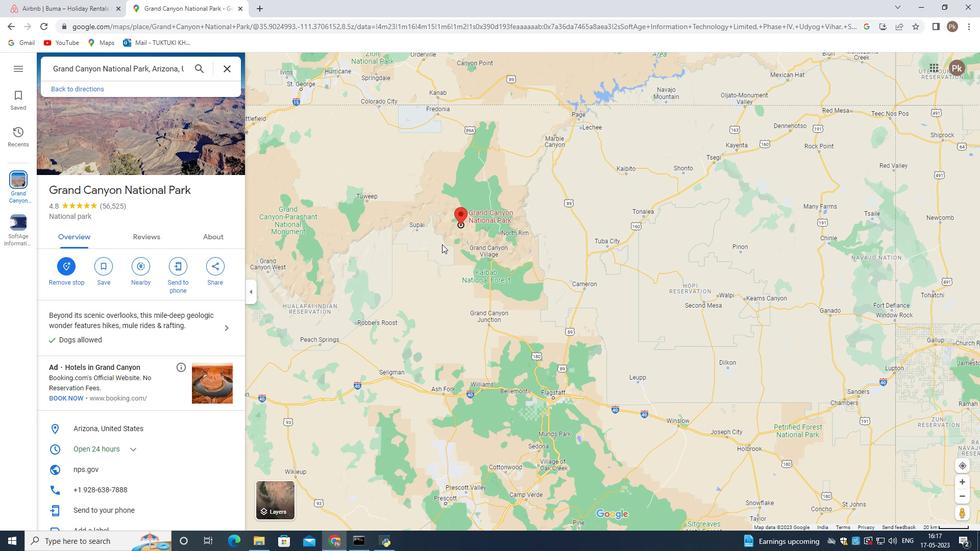 
Action: Mouse moved to (442, 245)
Screenshot: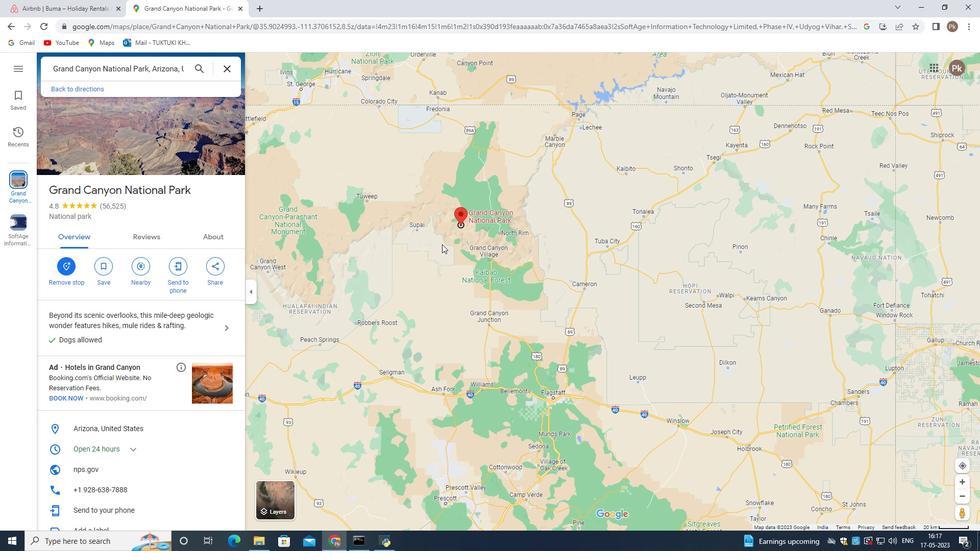 
Action: Mouse scrolled (442, 245) with delta (0, 0)
Screenshot: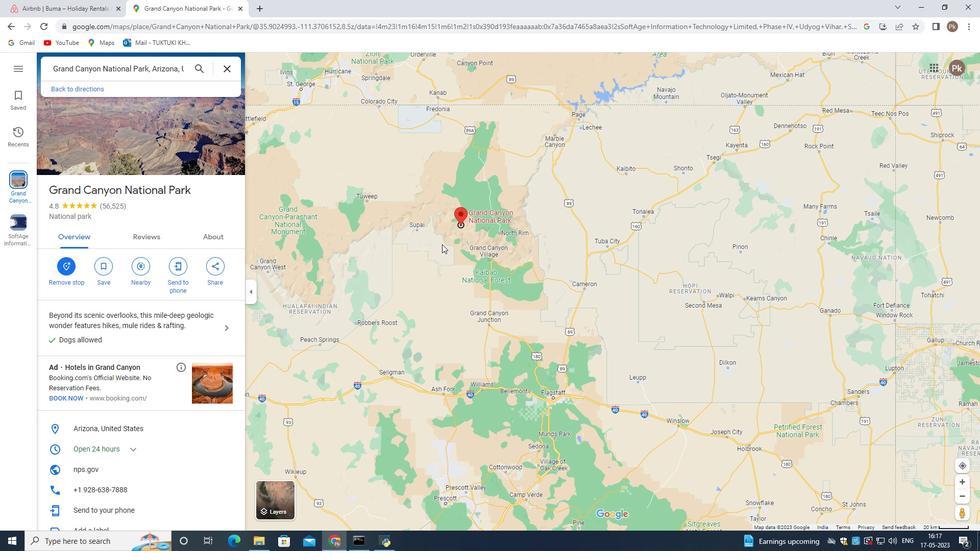 
Action: Mouse moved to (443, 245)
Screenshot: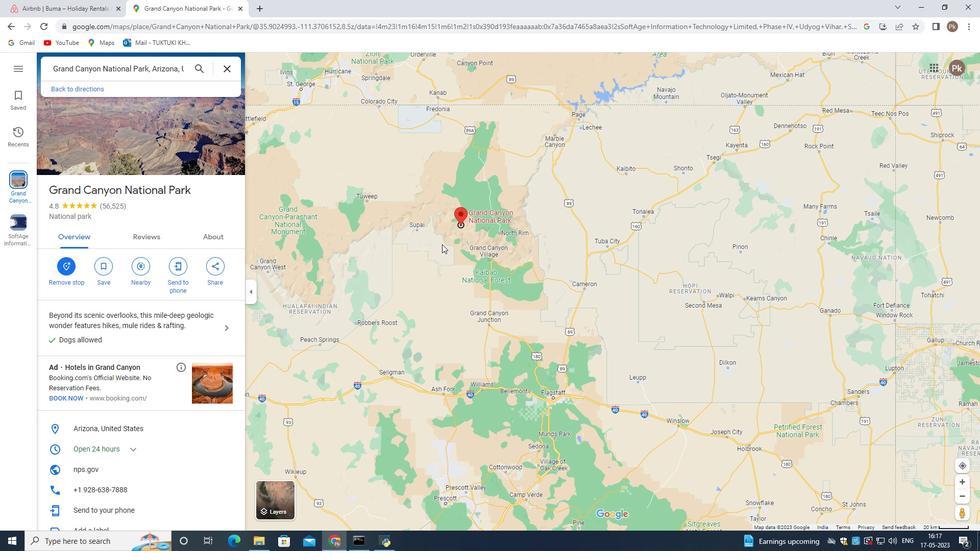 
Action: Mouse scrolled (443, 245) with delta (0, 0)
Screenshot: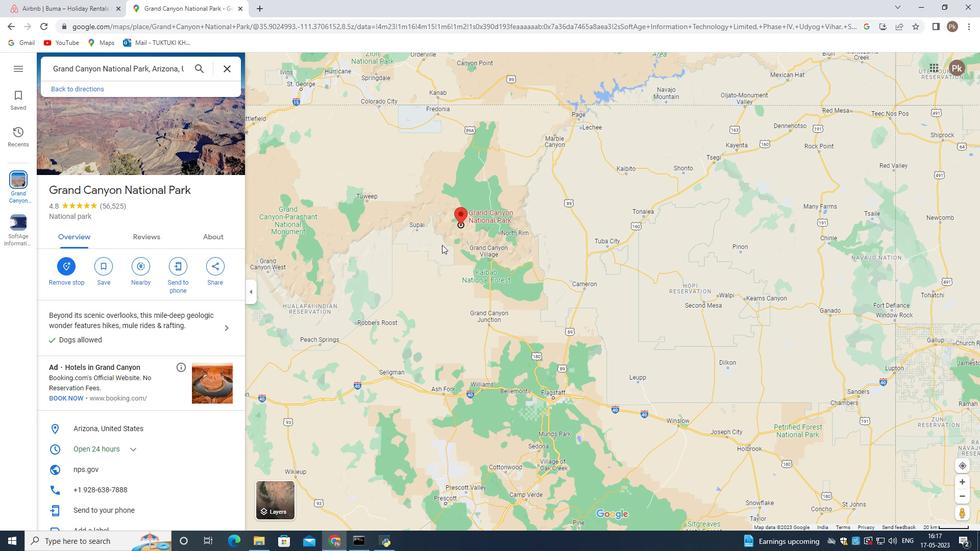 
Action: Mouse moved to (443, 245)
Screenshot: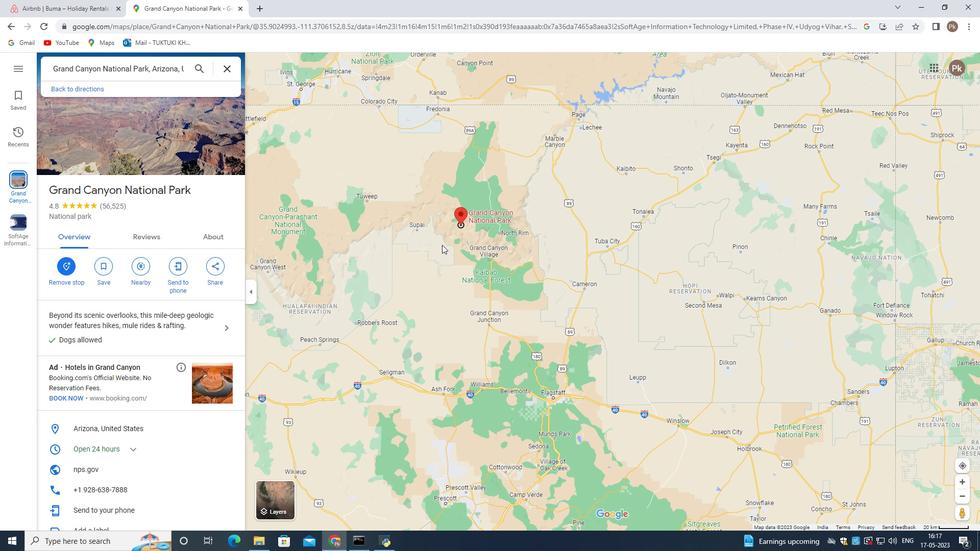 
Action: Mouse scrolled (443, 245) with delta (0, 0)
Screenshot: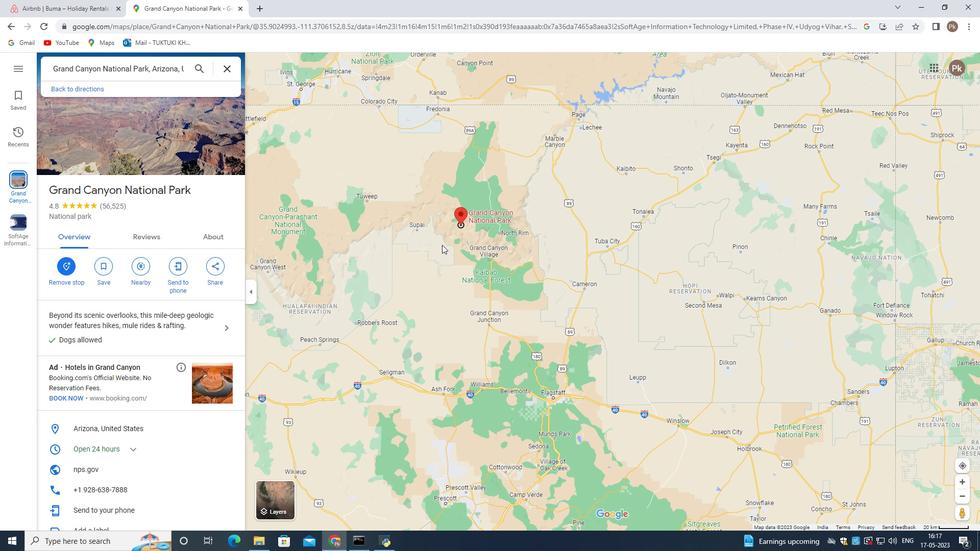 
Action: Mouse moved to (444, 245)
Screenshot: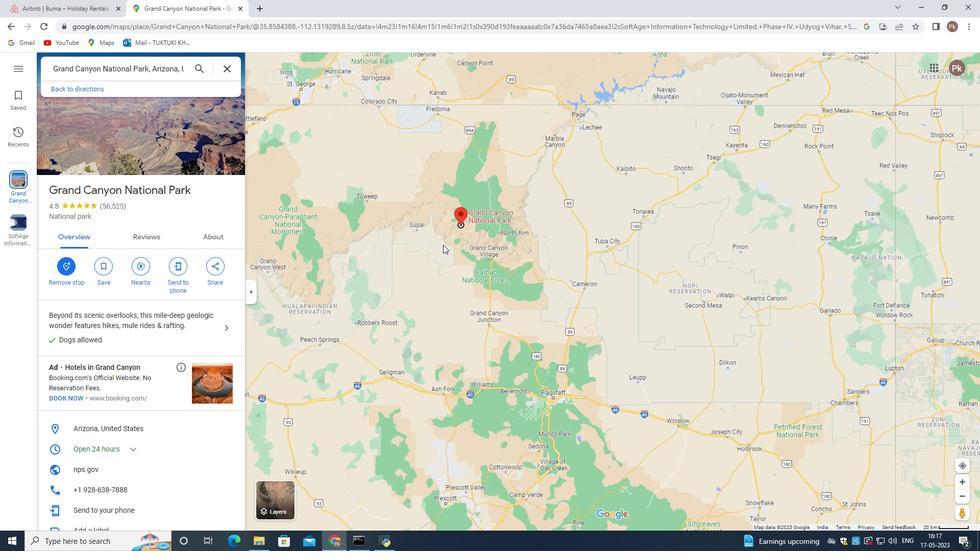 
Action: Mouse scrolled (444, 245) with delta (0, 0)
Screenshot: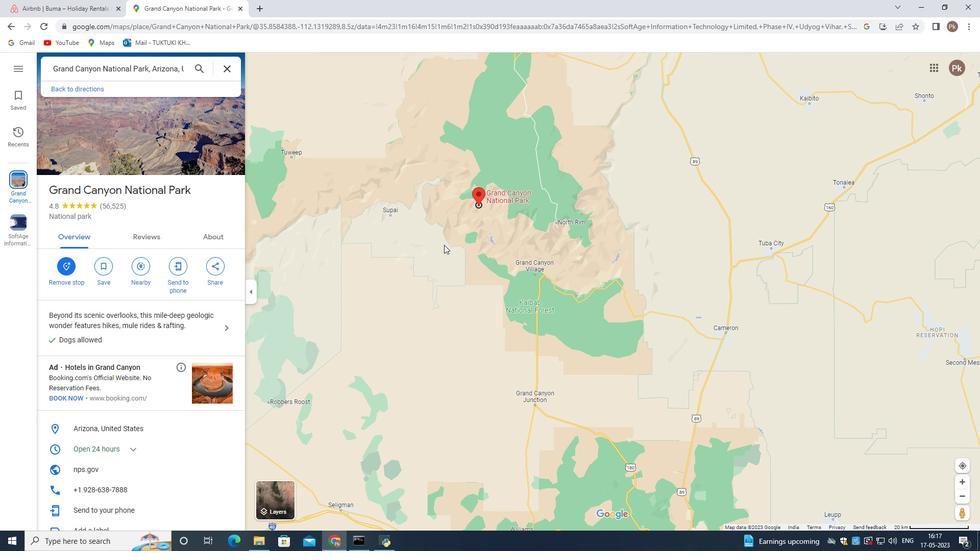 
Action: Mouse scrolled (444, 245) with delta (0, 0)
Screenshot: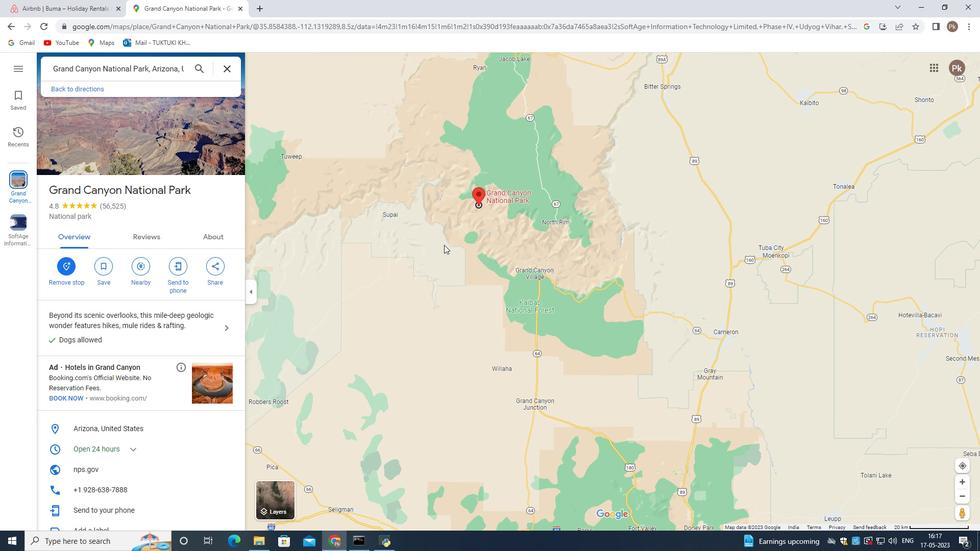 
Action: Mouse scrolled (444, 245) with delta (0, 0)
Screenshot: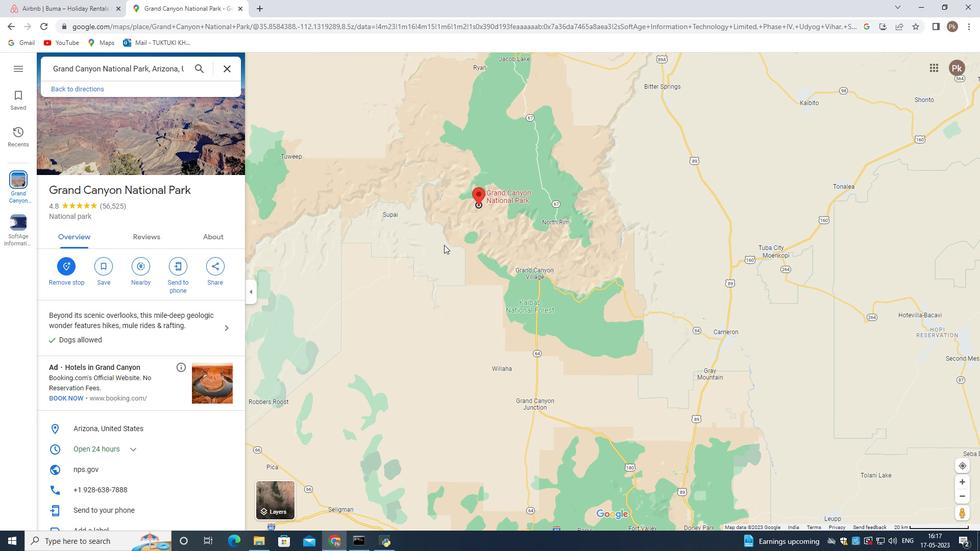 
Action: Mouse scrolled (444, 245) with delta (0, 0)
Screenshot: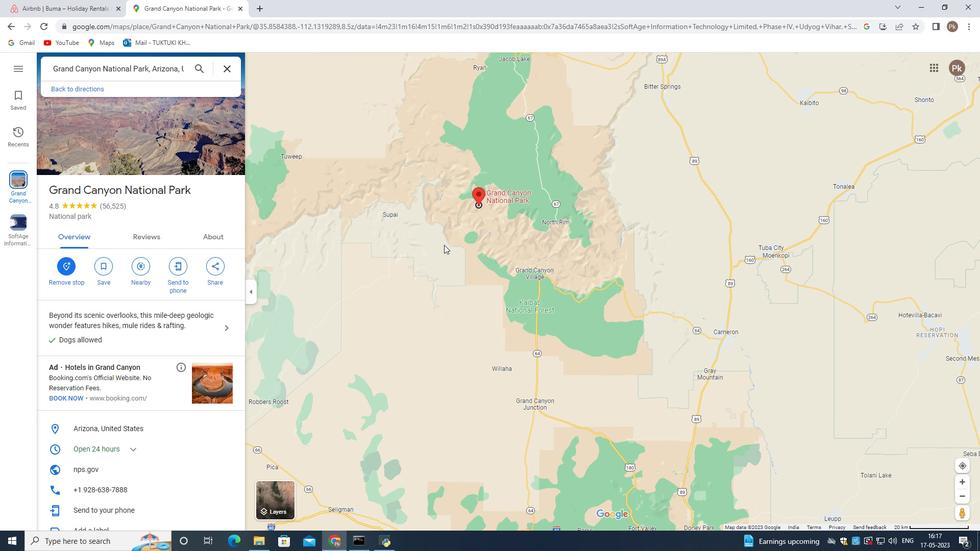 
Action: Mouse moved to (529, 244)
Screenshot: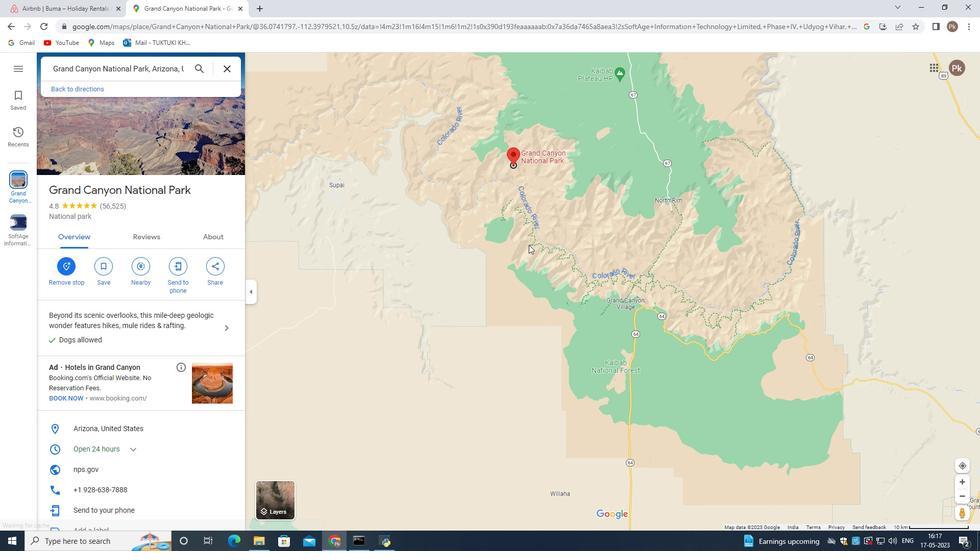 
Action: Mouse scrolled (529, 245) with delta (0, 0)
Screenshot: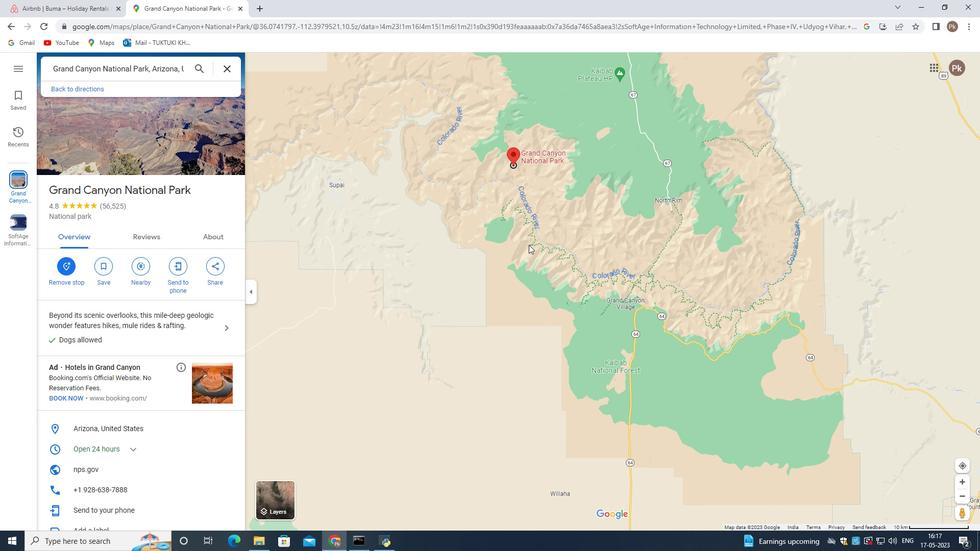 
Action: Mouse scrolled (529, 245) with delta (0, 0)
Screenshot: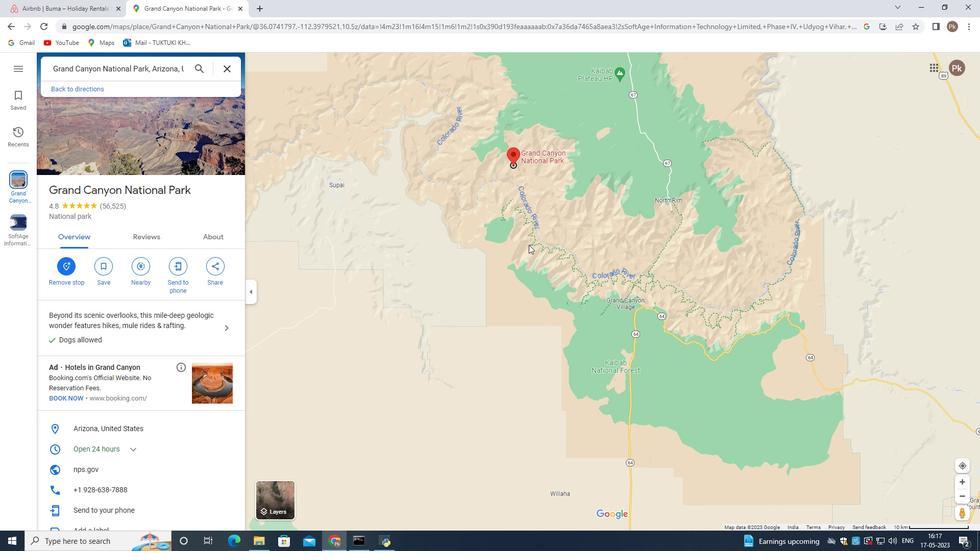 
Action: Mouse scrolled (529, 245) with delta (0, 0)
Screenshot: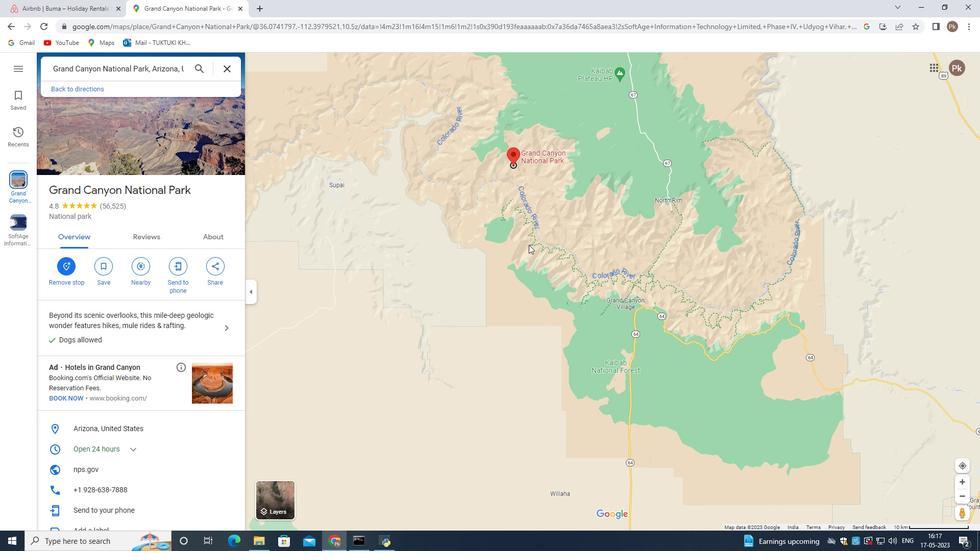
Action: Mouse scrolled (529, 245) with delta (0, 0)
Screenshot: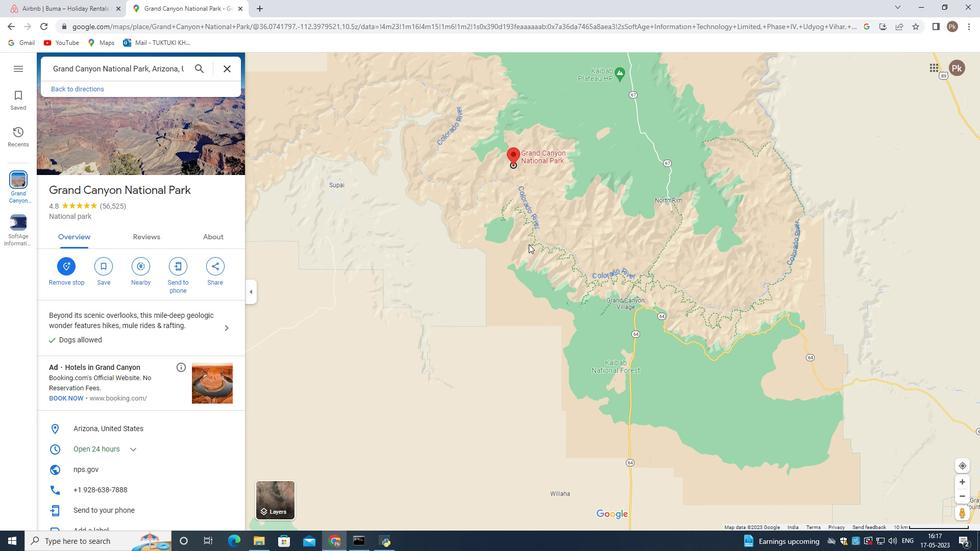 
Action: Mouse moved to (541, 120)
Screenshot: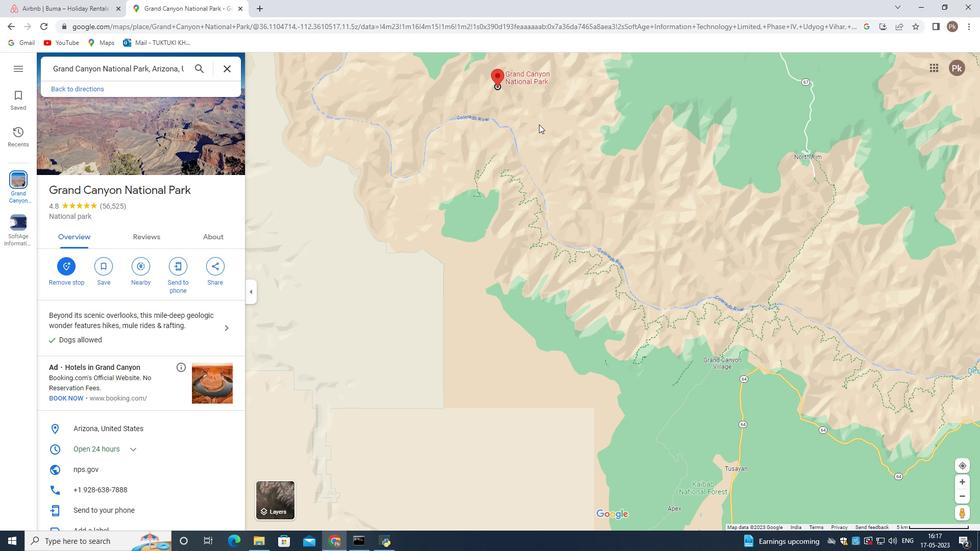 
Action: Mouse pressed left at (541, 120)
Screenshot: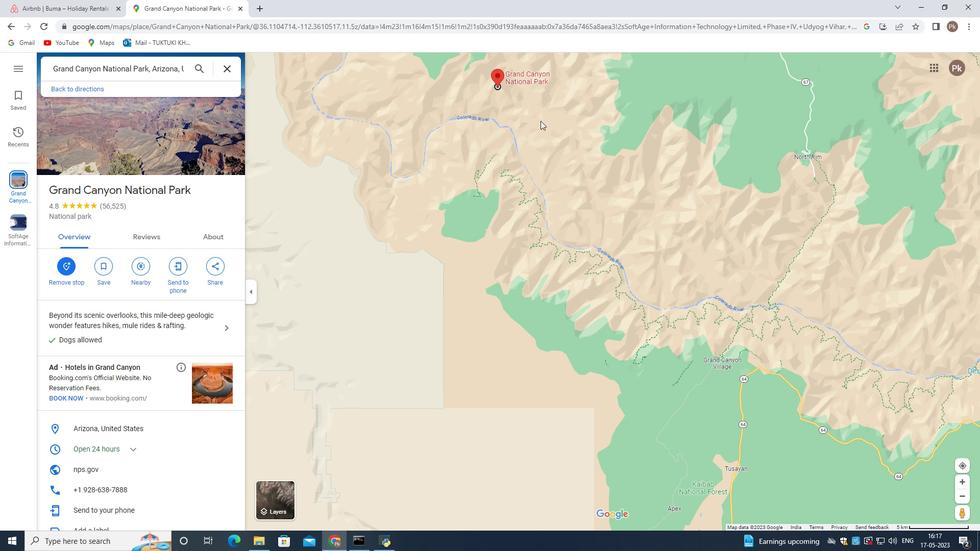 
Action: Mouse moved to (515, 291)
Screenshot: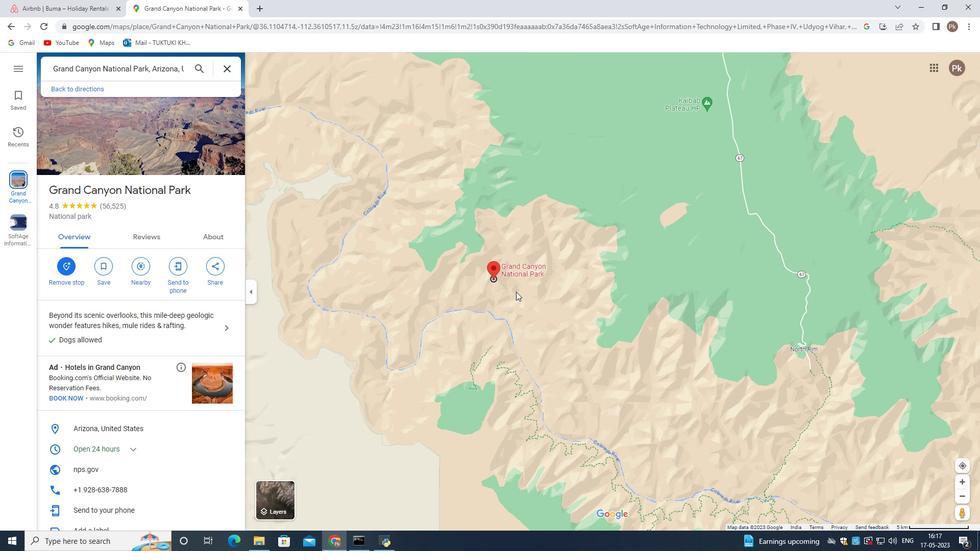 
Action: Mouse scrolled (515, 291) with delta (0, 0)
Screenshot: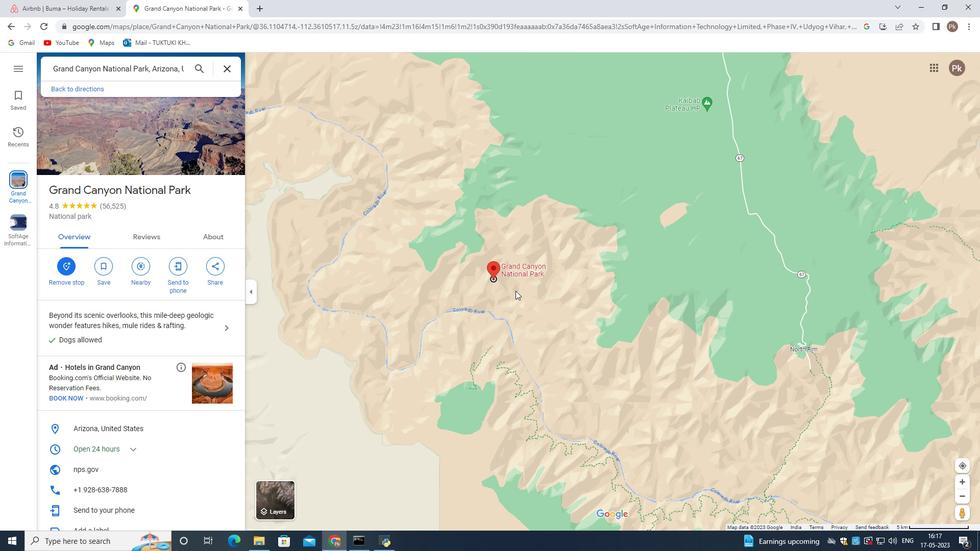 
Action: Mouse scrolled (515, 291) with delta (0, 0)
Screenshot: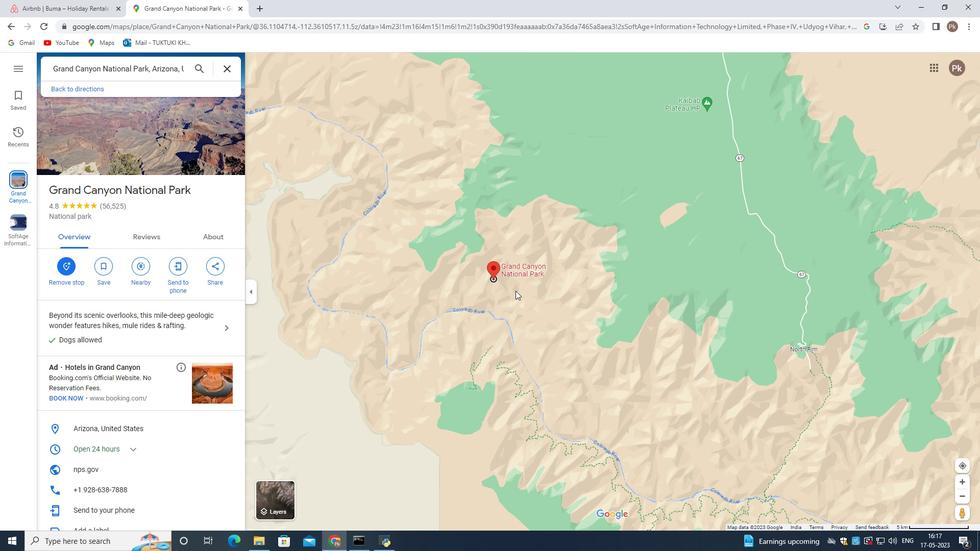 
Action: Mouse scrolled (515, 291) with delta (0, 0)
Screenshot: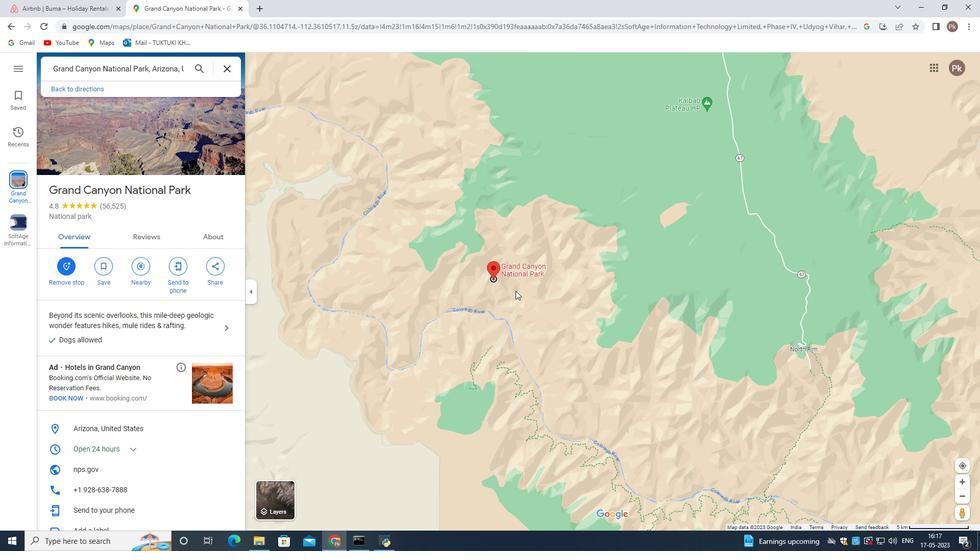 
Action: Mouse moved to (504, 298)
Screenshot: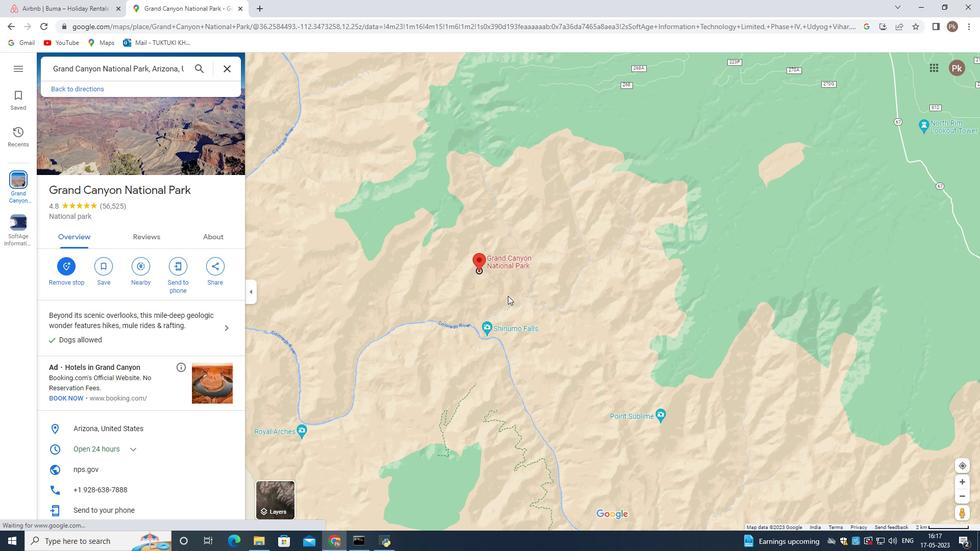 
Action: Mouse scrolled (504, 299) with delta (0, 0)
Screenshot: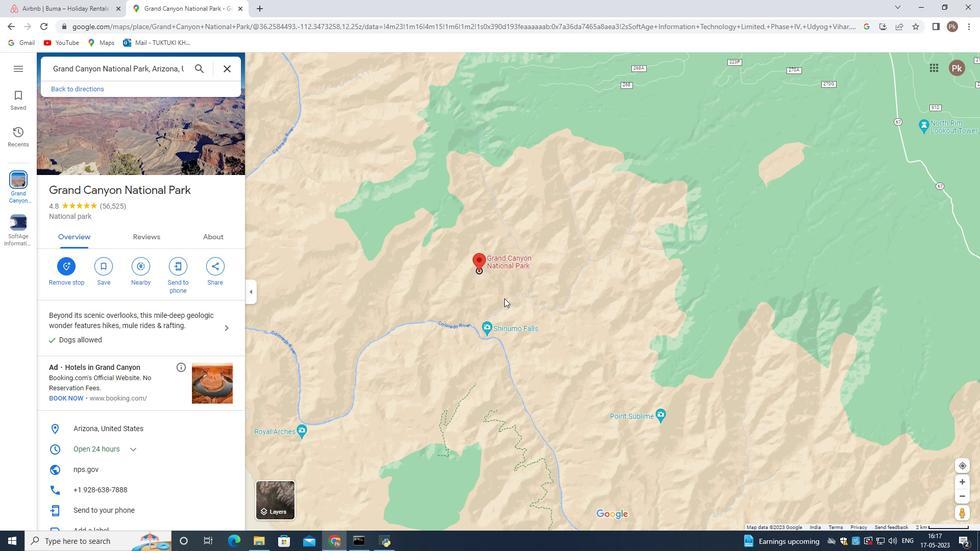 
Action: Mouse scrolled (504, 299) with delta (0, 0)
Screenshot: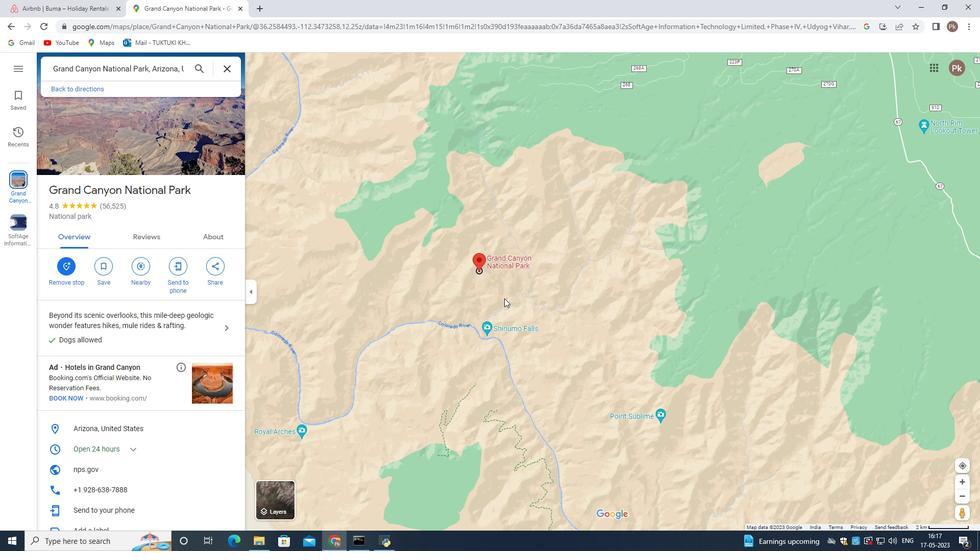 
Action: Mouse scrolled (504, 299) with delta (0, 0)
Screenshot: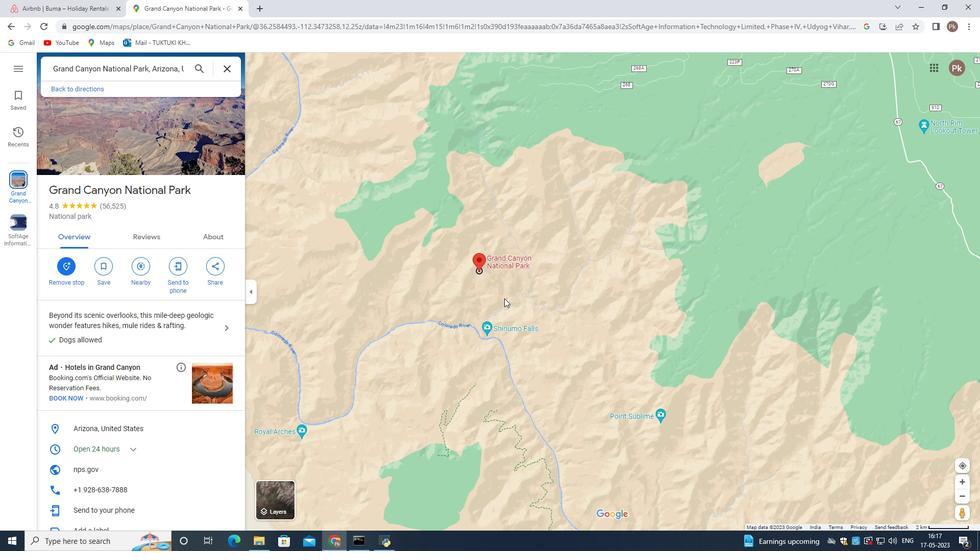 
Action: Mouse scrolled (504, 299) with delta (0, 0)
Screenshot: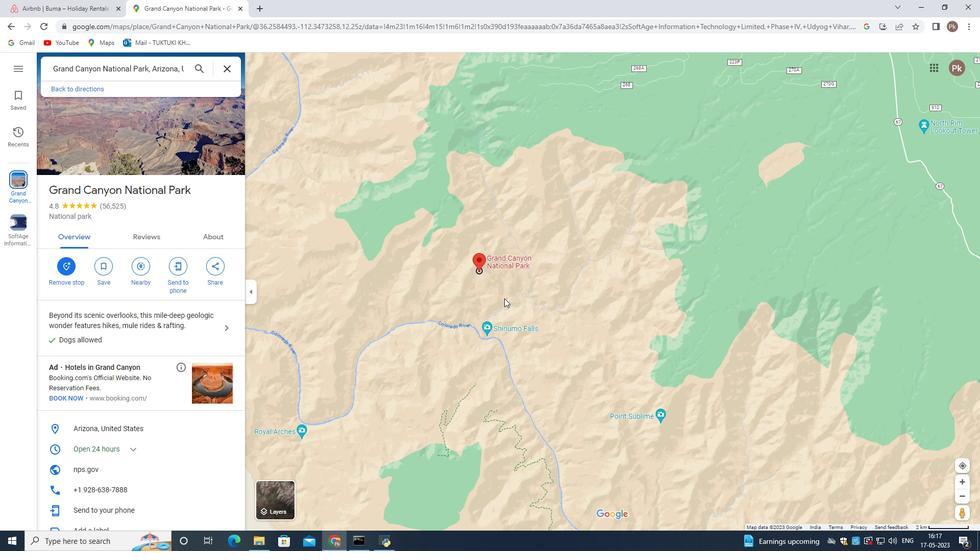 
Action: Mouse scrolled (504, 299) with delta (0, 0)
Screenshot: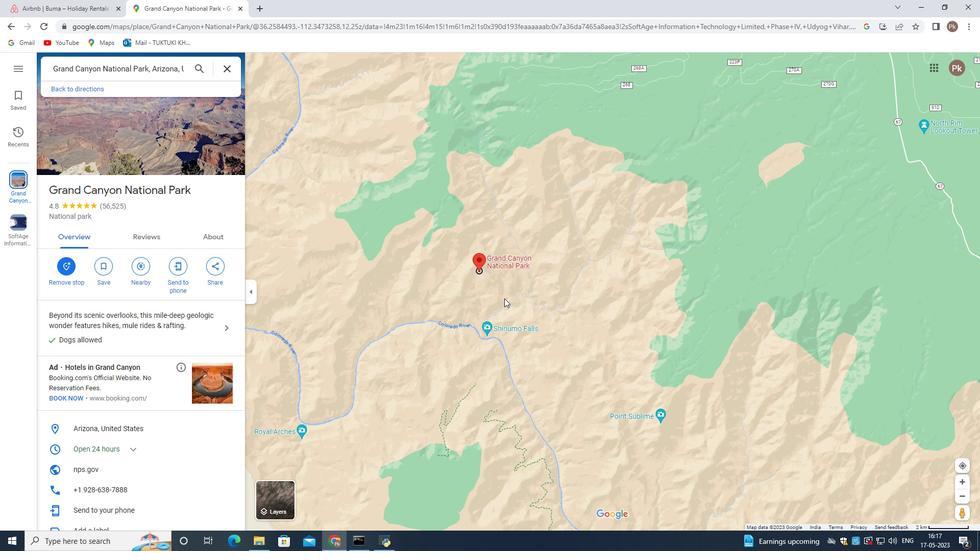
Action: Mouse moved to (473, 279)
Screenshot: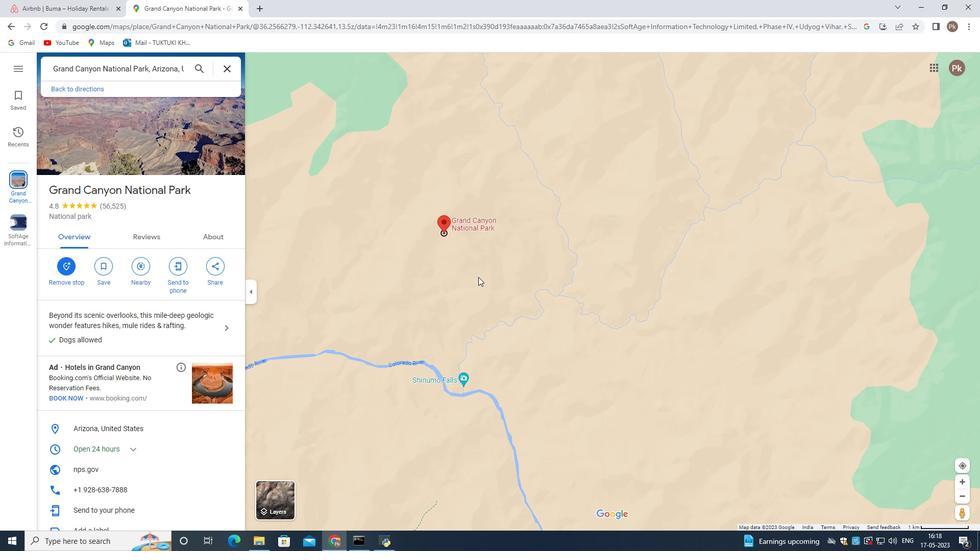 
Action: Mouse scrolled (473, 280) with delta (0, 0)
Screenshot: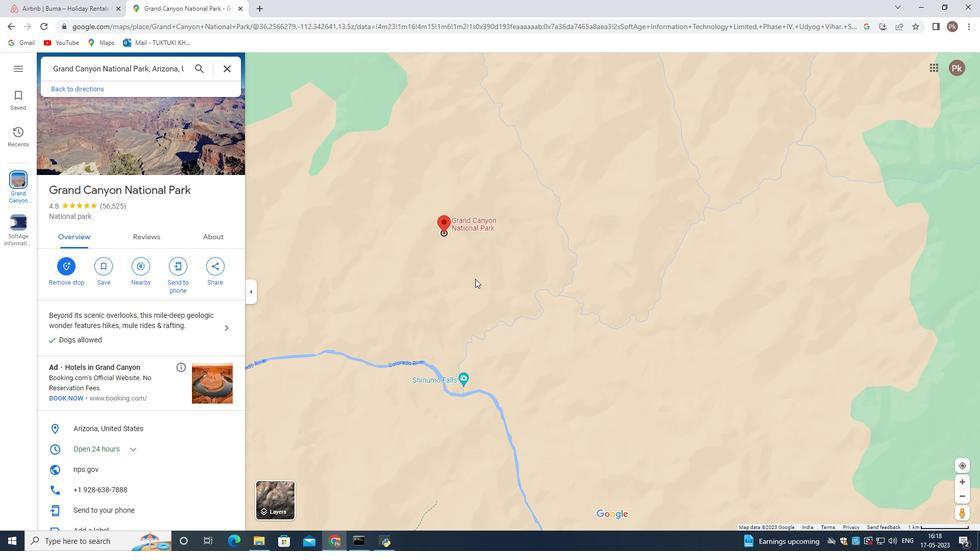 
Action: Mouse scrolled (473, 280) with delta (0, 0)
Screenshot: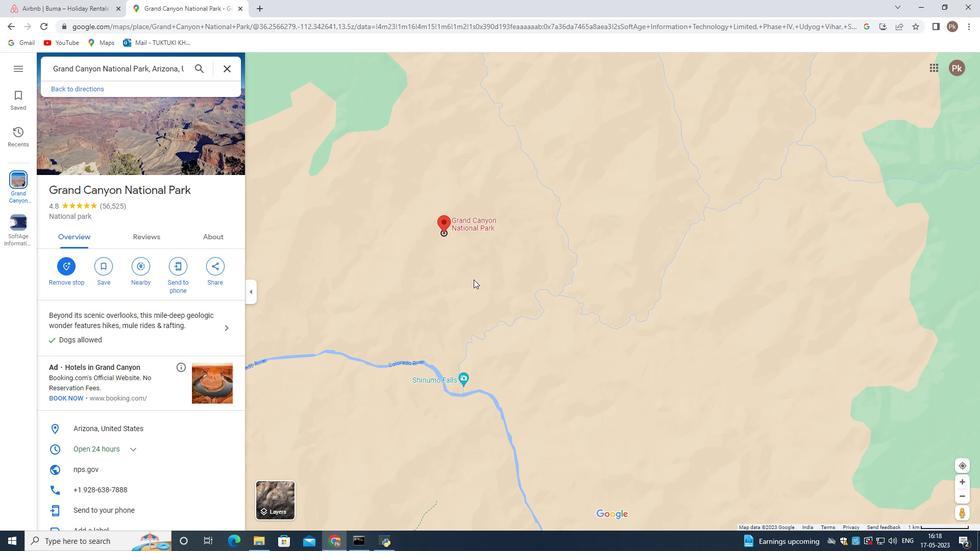 
Action: Mouse scrolled (473, 280) with delta (0, 0)
Screenshot: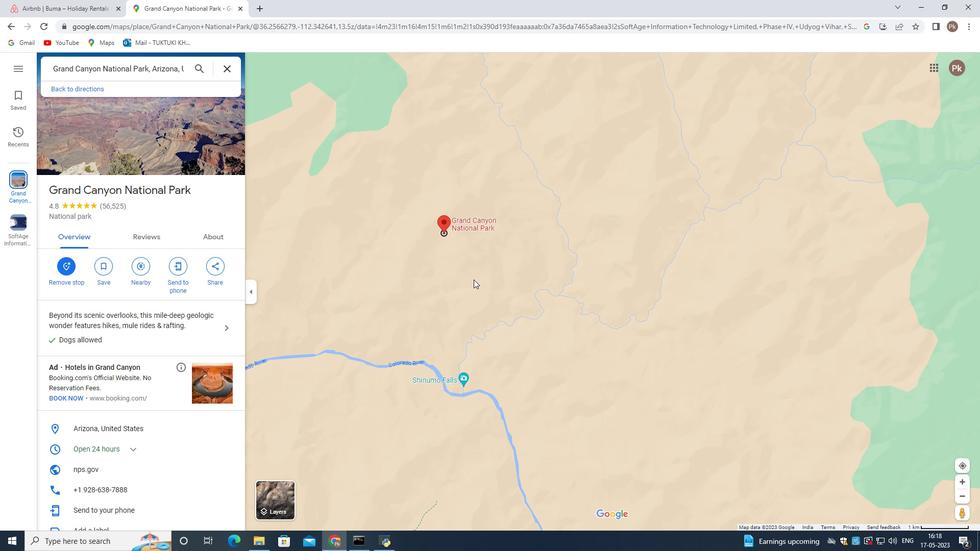 
Action: Mouse moved to (431, 272)
Screenshot: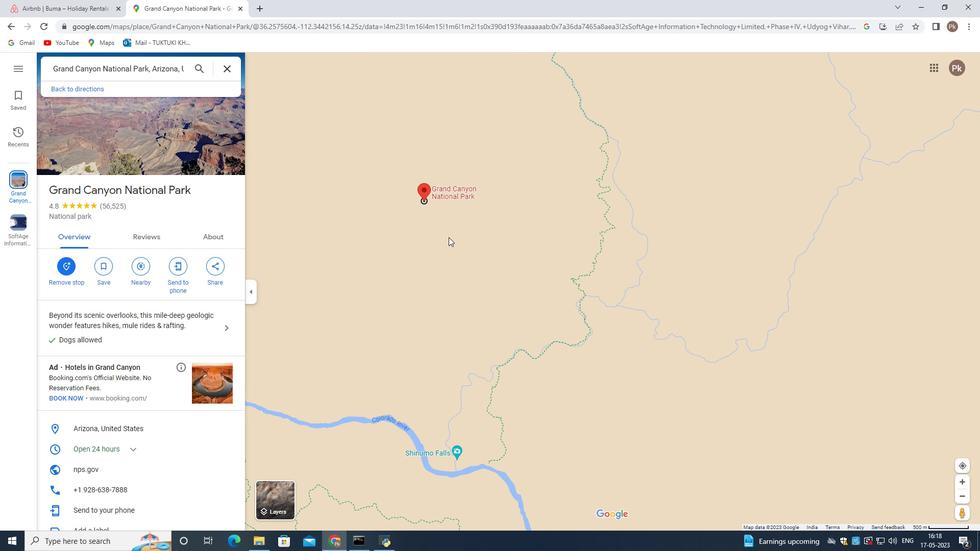 
Action: Mouse scrolled (431, 272) with delta (0, 0)
Screenshot: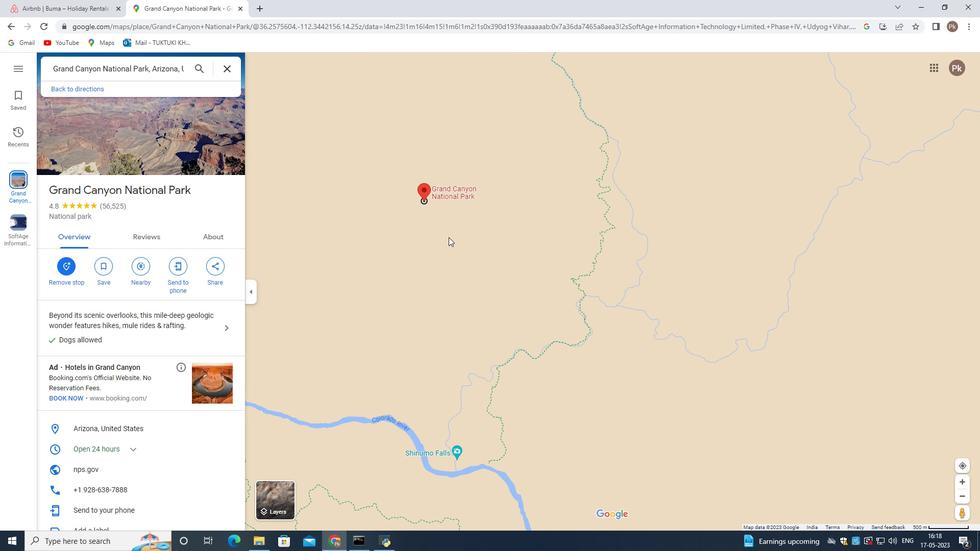
Action: Mouse scrolled (431, 272) with delta (0, 0)
Screenshot: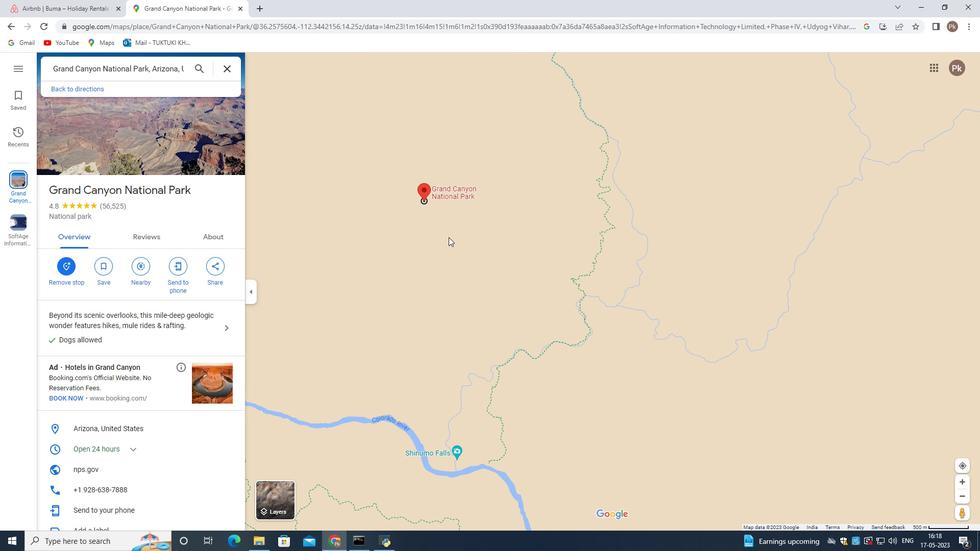 
Action: Mouse scrolled (431, 272) with delta (0, 0)
Screenshot: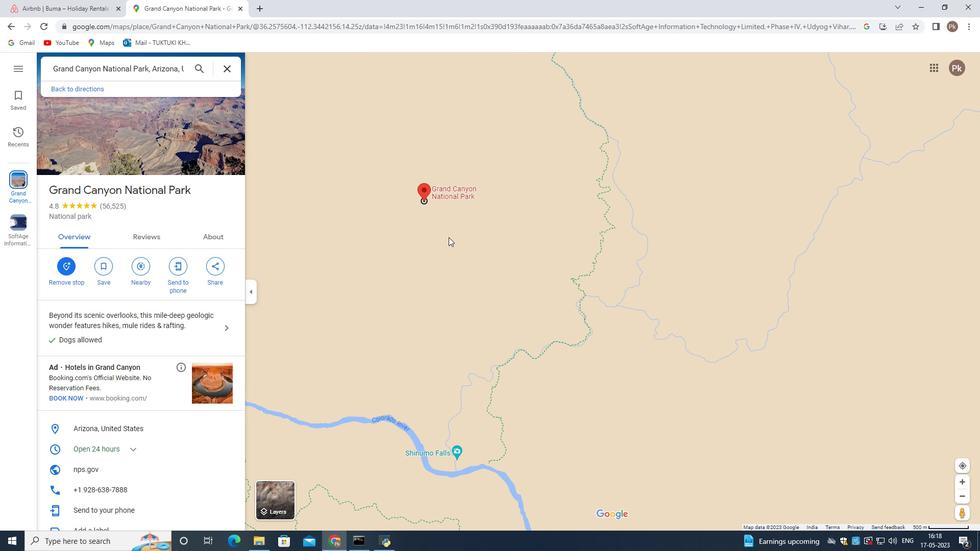 
Action: Mouse scrolled (431, 272) with delta (0, 0)
Screenshot: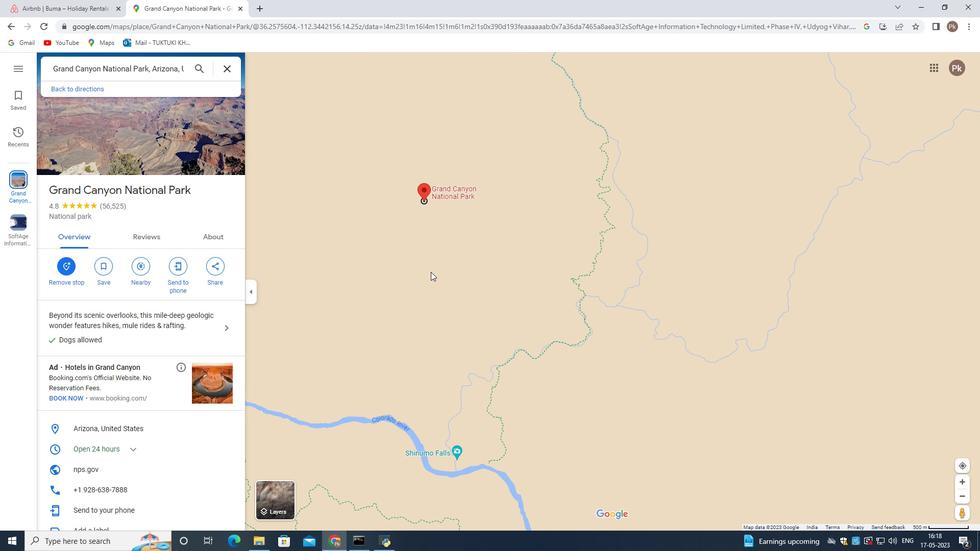
Action: Mouse scrolled (431, 272) with delta (0, 0)
Screenshot: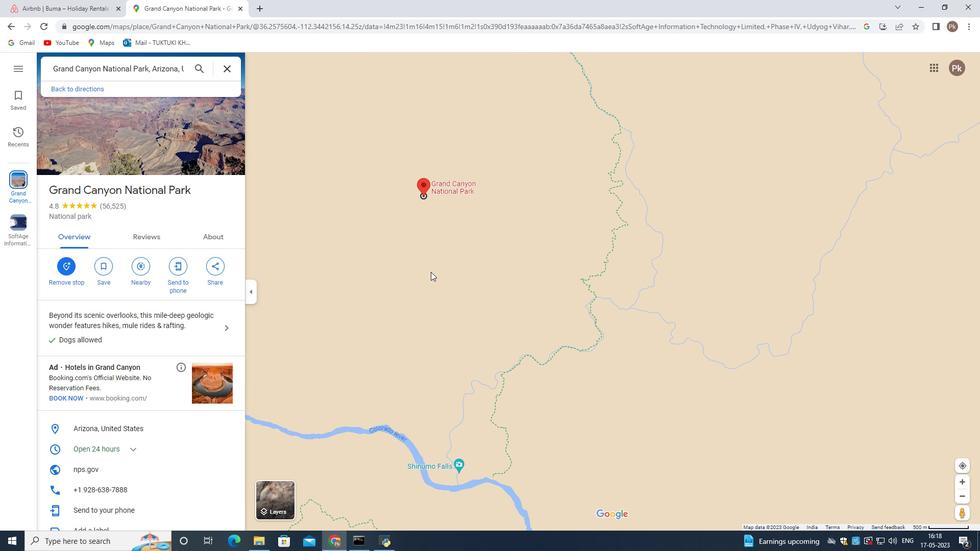 
Action: Mouse moved to (439, 168)
Screenshot: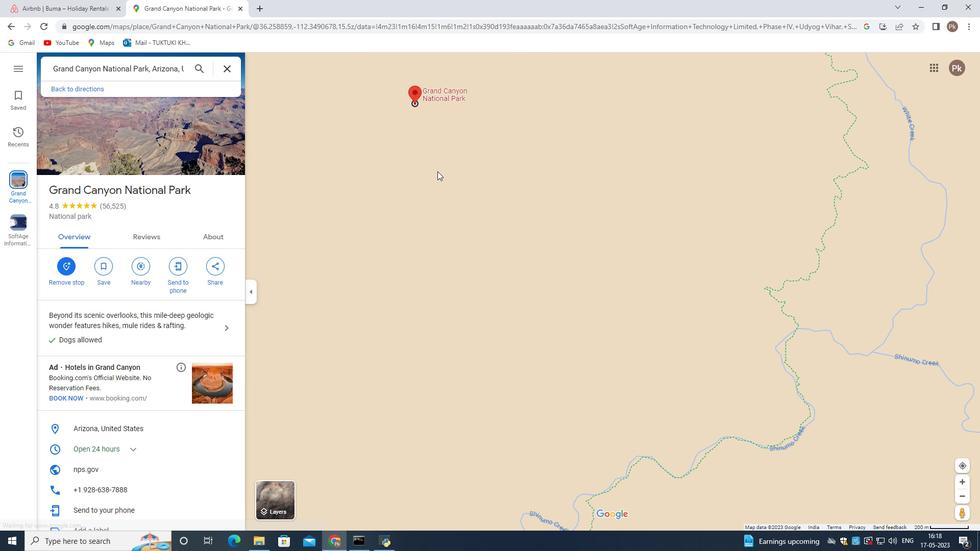 
Action: Mouse scrolled (439, 169) with delta (0, 0)
Screenshot: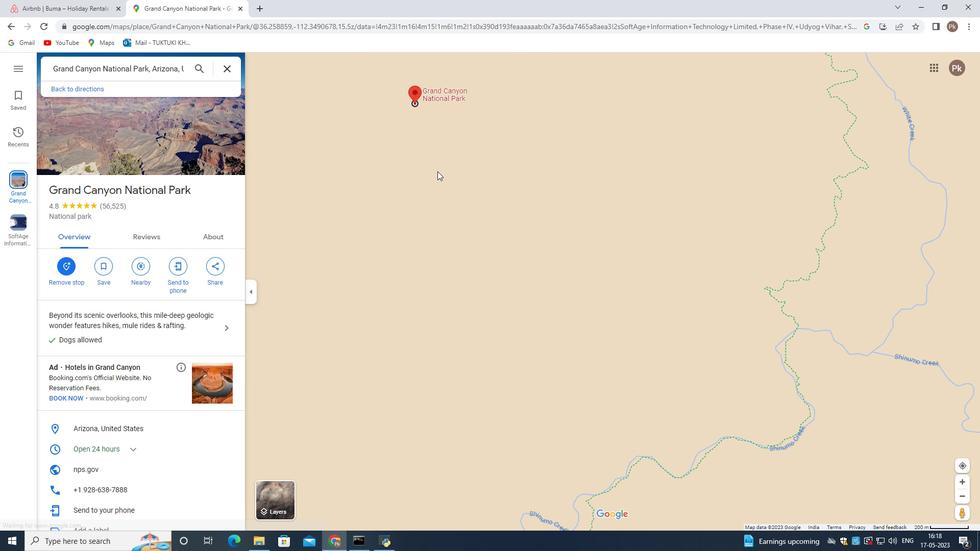 
Action: Mouse scrolled (439, 169) with delta (0, 0)
Screenshot: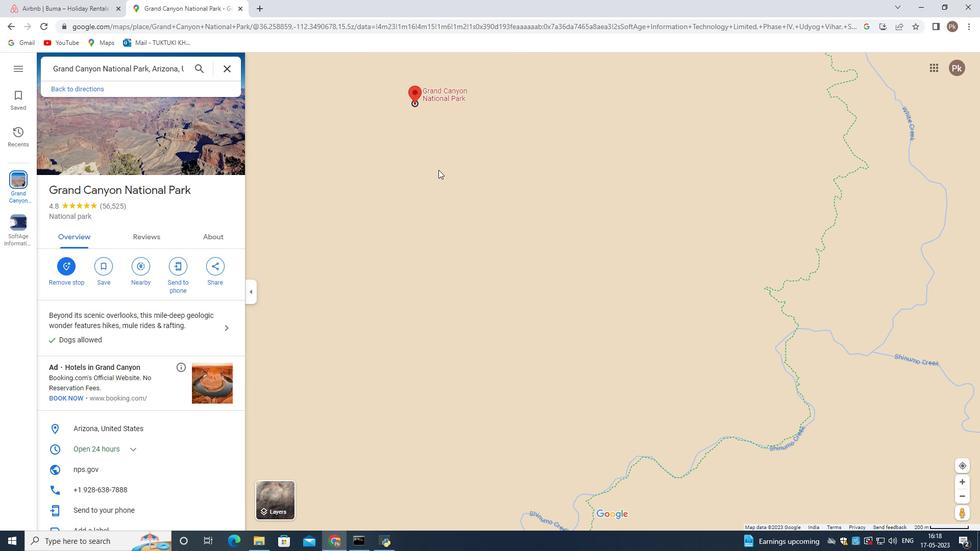 
Action: Mouse scrolled (439, 169) with delta (0, 0)
Screenshot: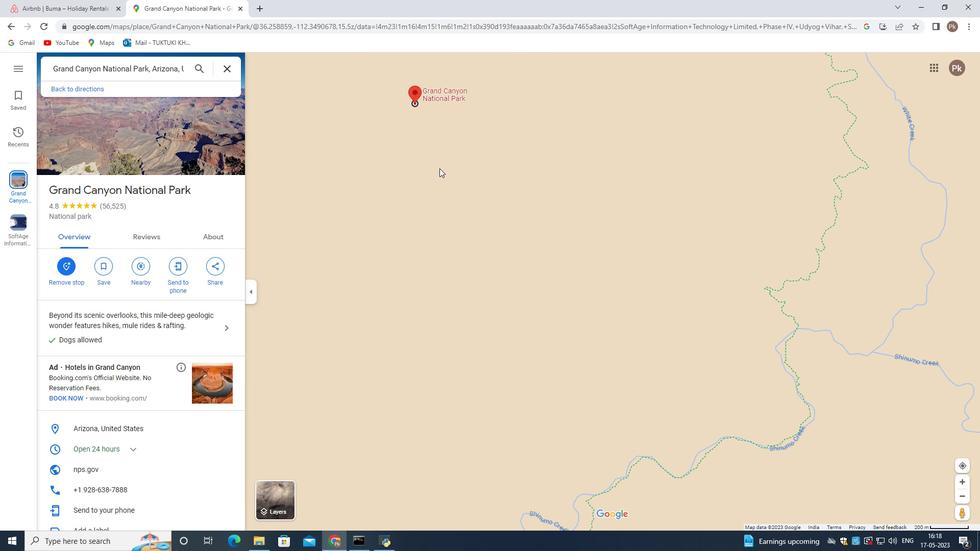 
Action: Mouse moved to (451, 145)
Screenshot: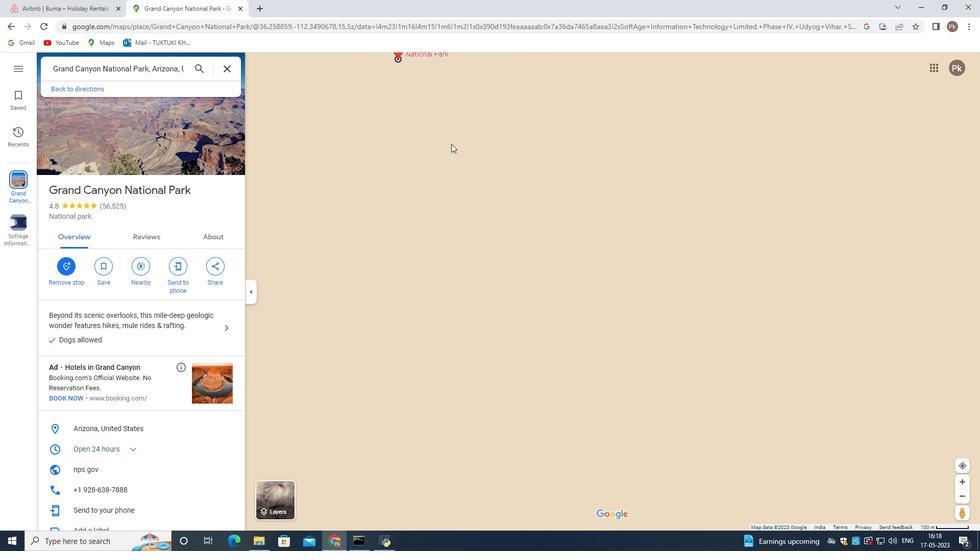 
Action: Mouse pressed left at (451, 145)
Screenshot: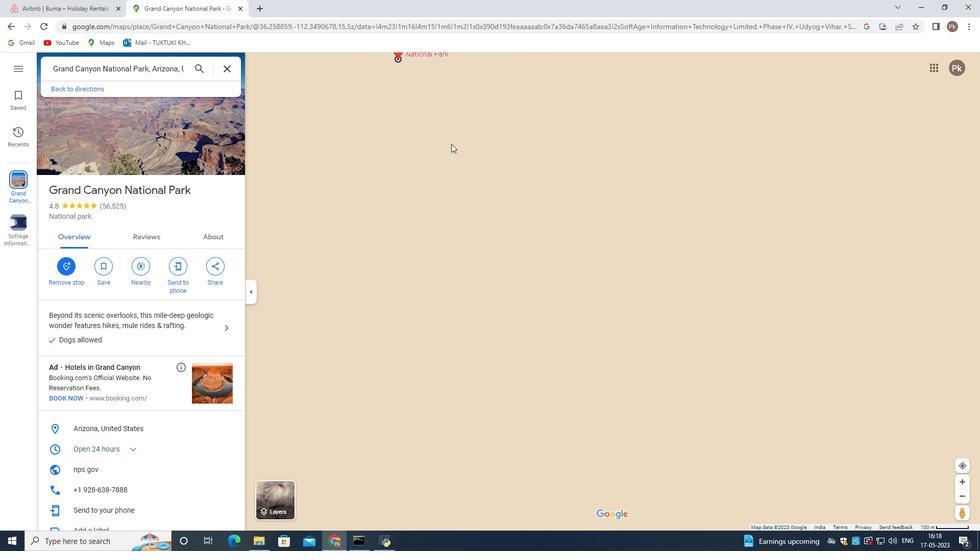 
Action: Mouse moved to (489, 312)
Screenshot: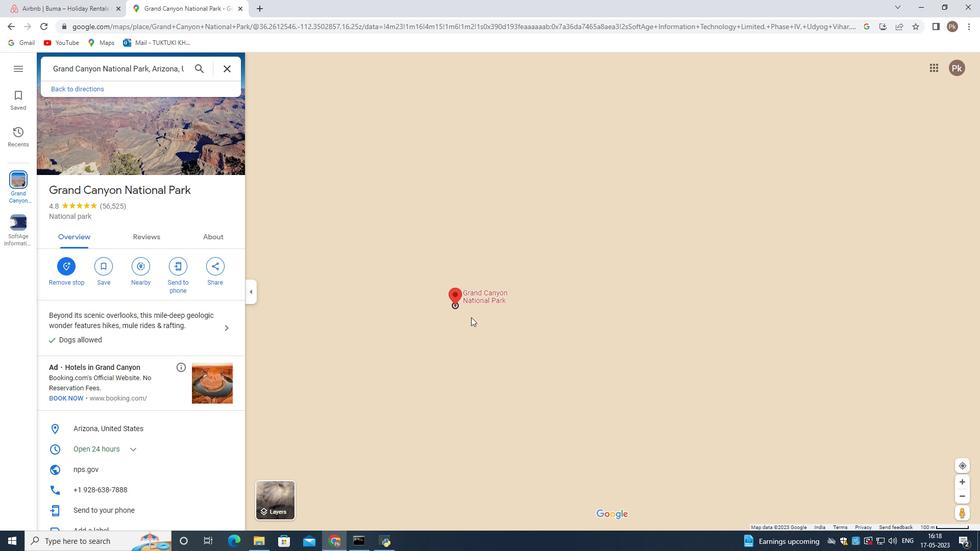 
Action: Mouse scrolled (489, 313) with delta (0, 0)
Screenshot: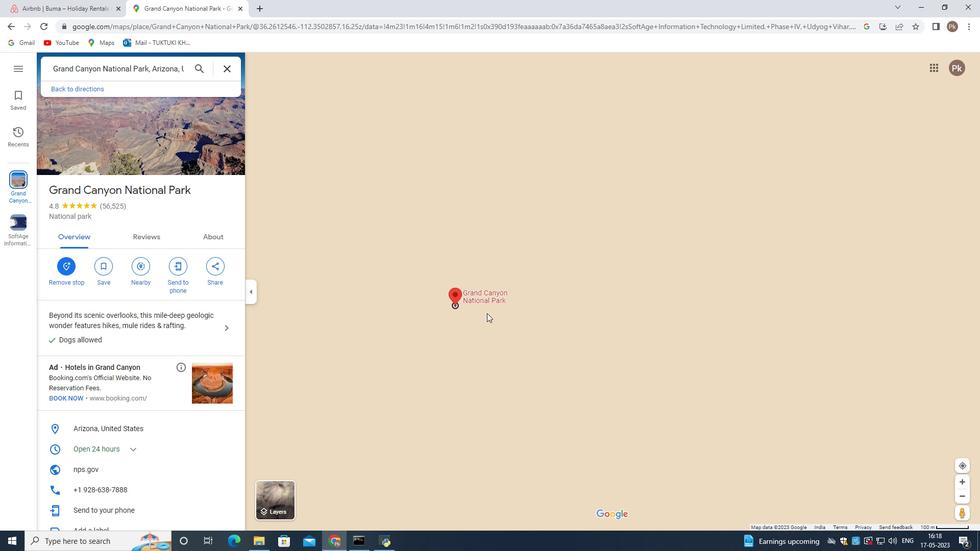 
Action: Mouse scrolled (489, 313) with delta (0, 0)
Screenshot: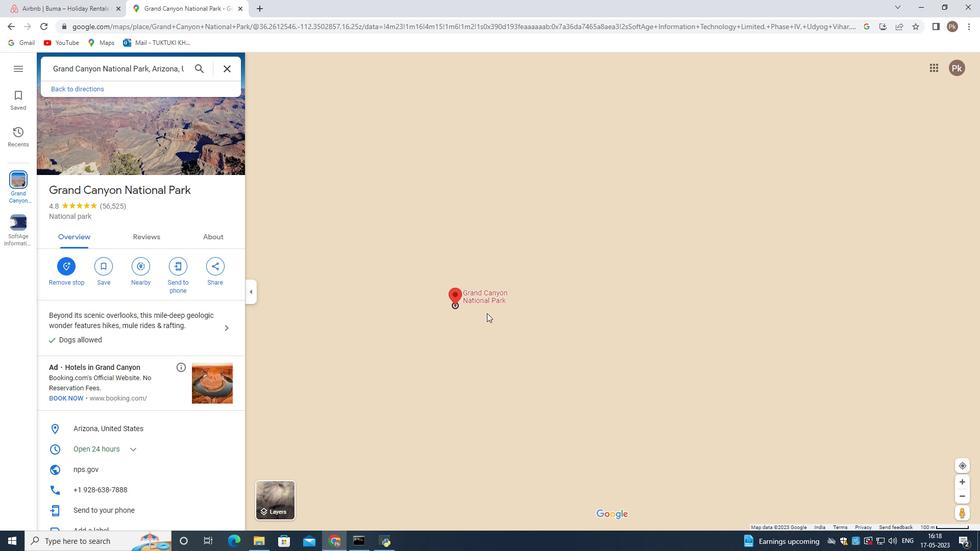 
Action: Mouse scrolled (489, 313) with delta (0, 0)
Screenshot: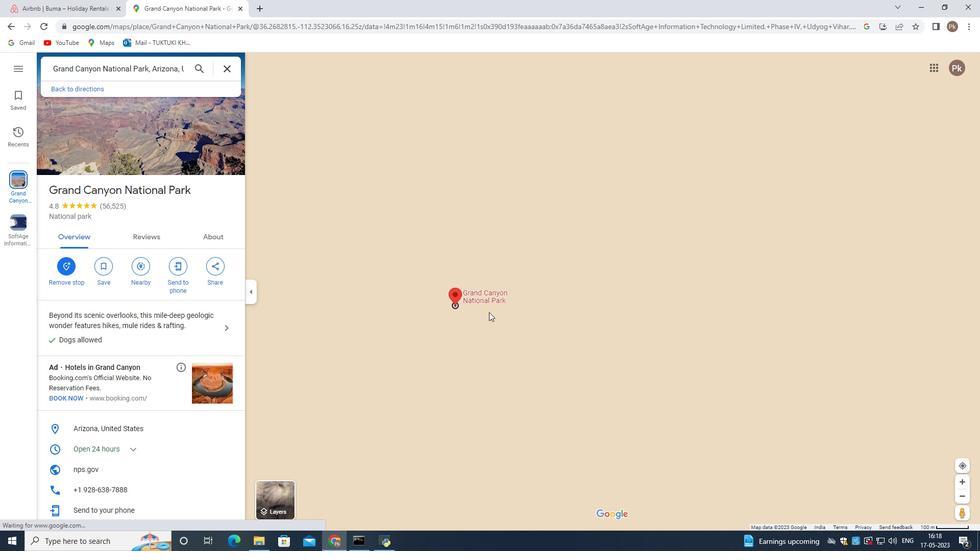 
Action: Mouse moved to (489, 312)
Screenshot: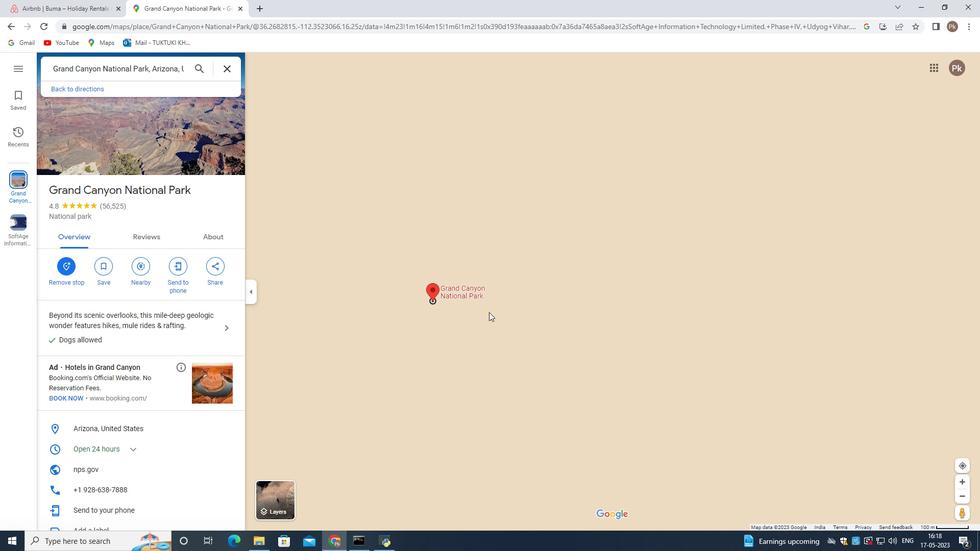 
Action: Mouse scrolled (489, 313) with delta (0, 0)
Screenshot: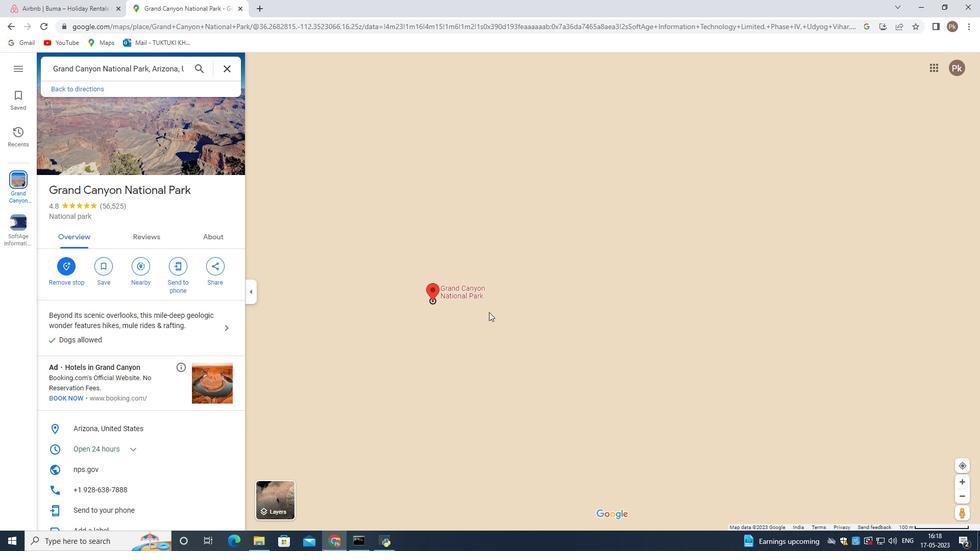 
Action: Mouse scrolled (489, 313) with delta (0, 0)
Screenshot: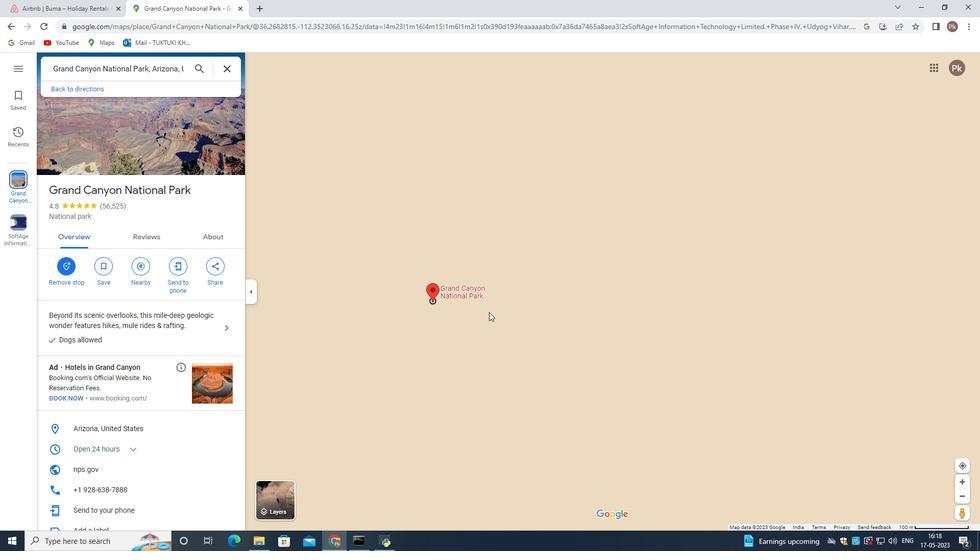 
Action: Mouse scrolled (489, 313) with delta (0, 0)
Screenshot: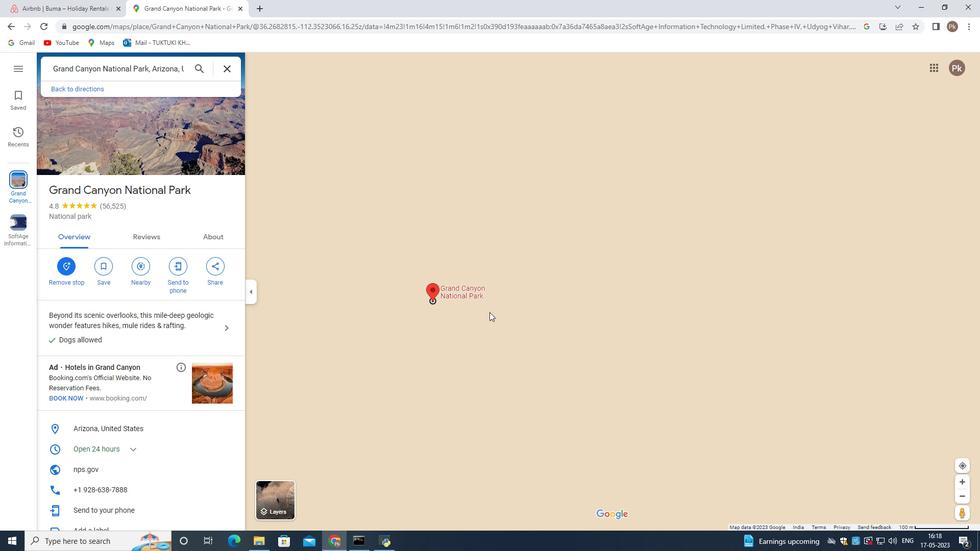 
Action: Mouse moved to (489, 312)
Screenshot: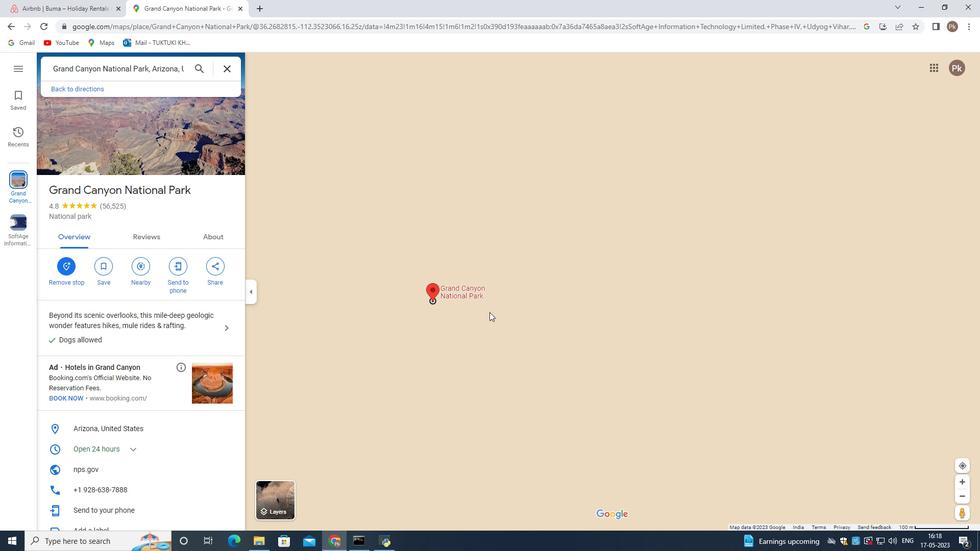 
Action: Mouse scrolled (489, 313) with delta (0, 0)
Screenshot: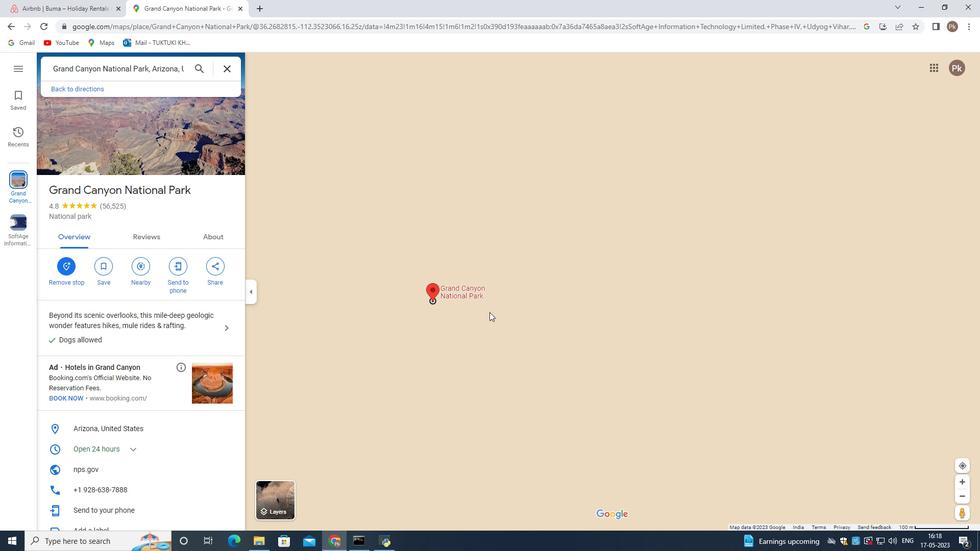 
Action: Mouse scrolled (489, 312) with delta (0, 0)
Screenshot: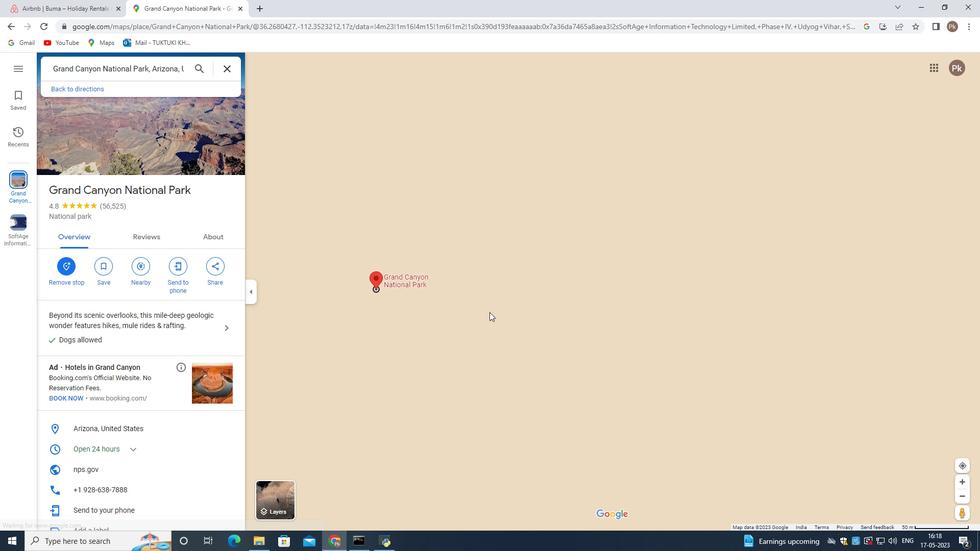 
Action: Mouse scrolled (489, 312) with delta (0, 0)
Screenshot: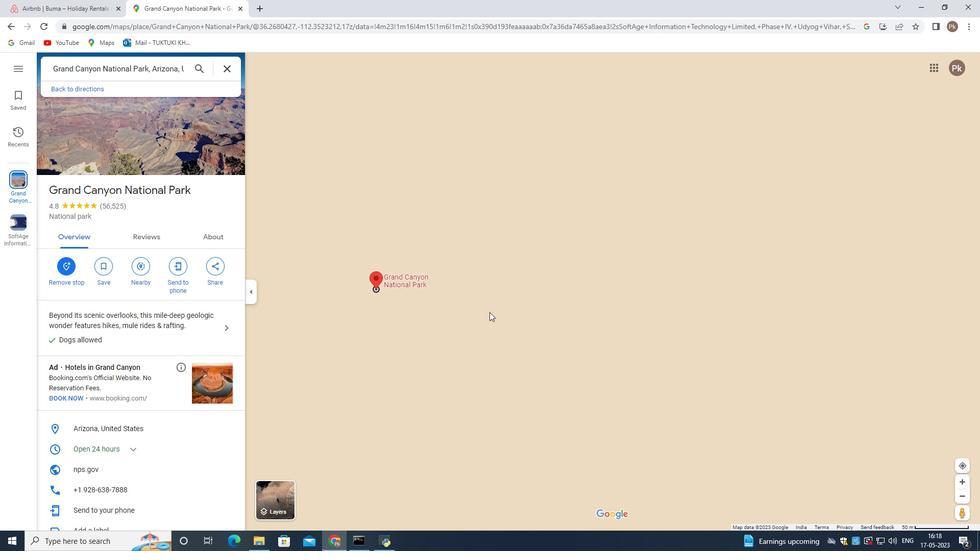 
Action: Mouse scrolled (489, 312) with delta (0, 0)
Screenshot: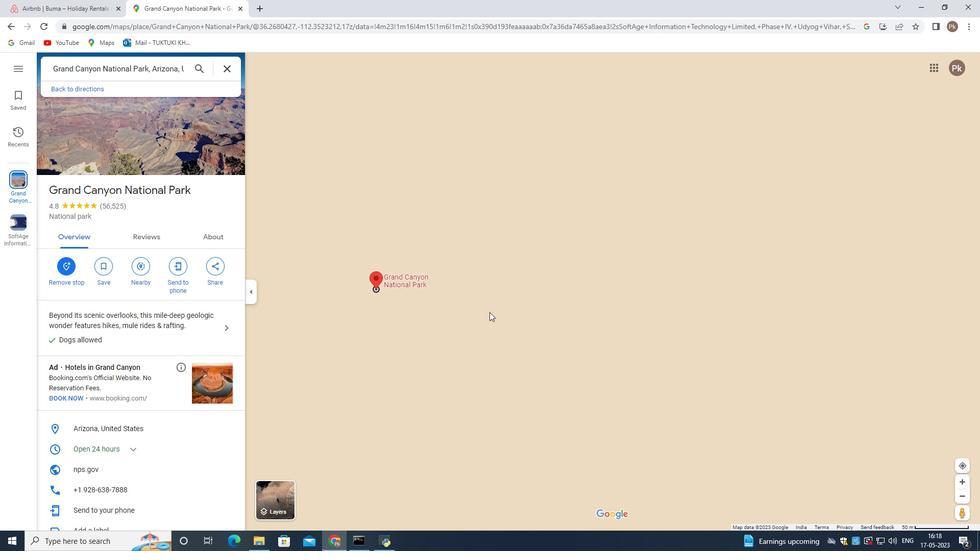 
Action: Mouse scrolled (489, 312) with delta (0, 0)
Screenshot: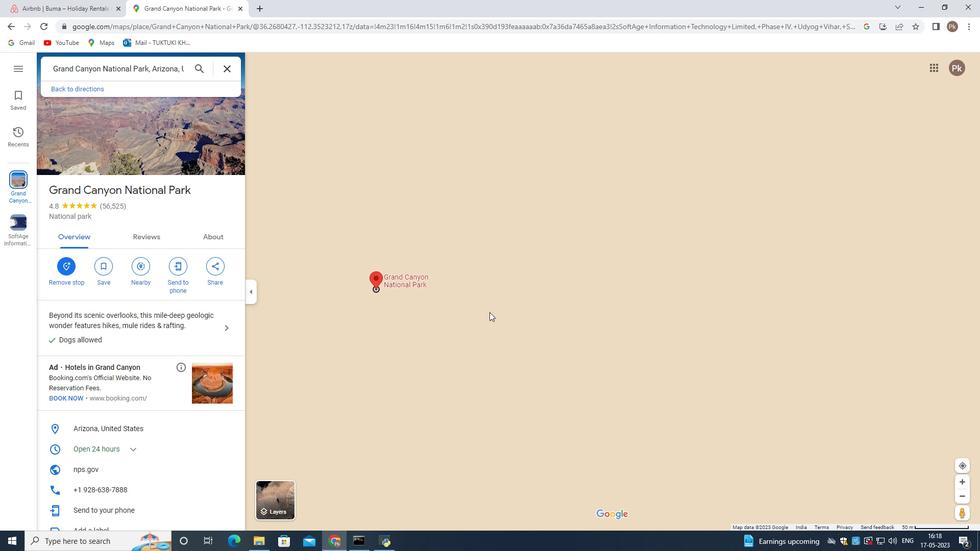 
Action: Mouse moved to (490, 312)
Screenshot: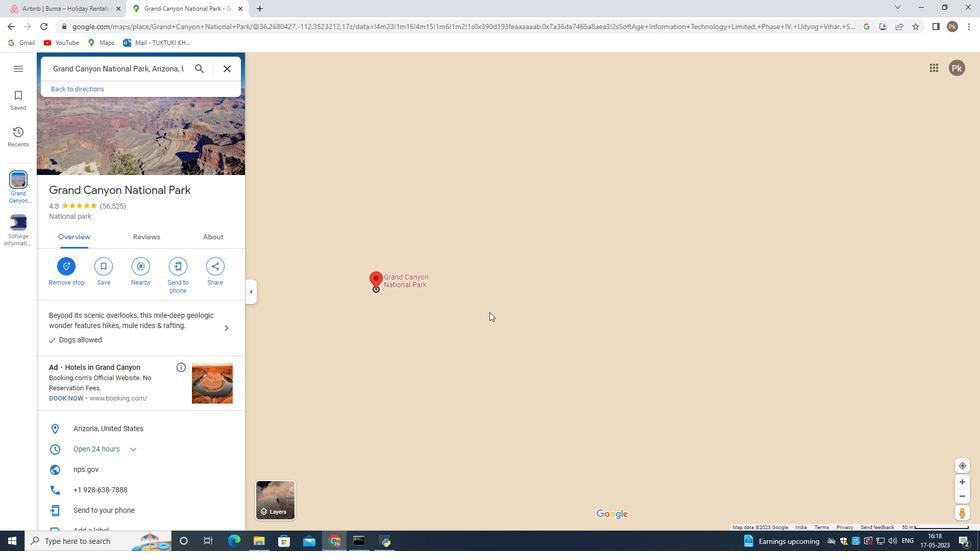 
Action: Mouse scrolled (490, 312) with delta (0, 0)
Screenshot: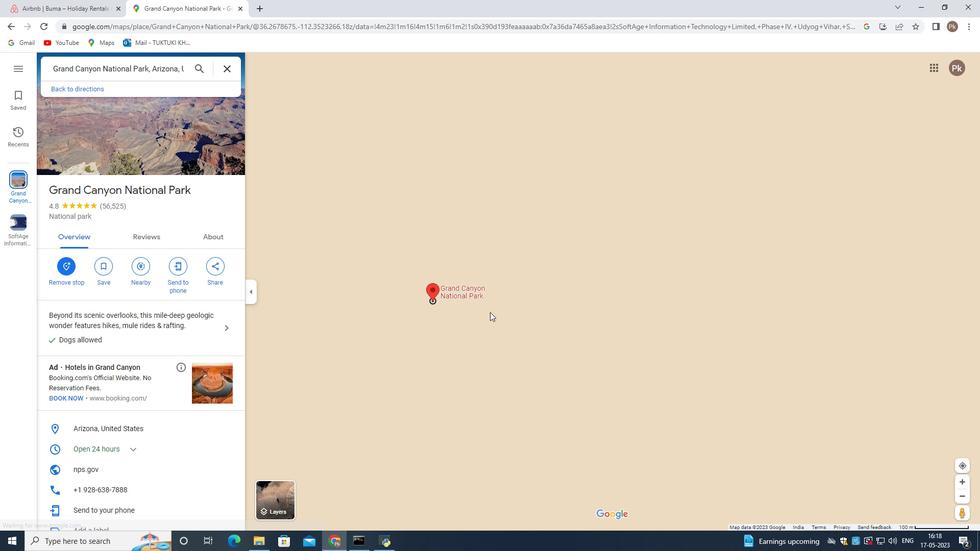 
Action: Mouse scrolled (490, 312) with delta (0, 0)
Screenshot: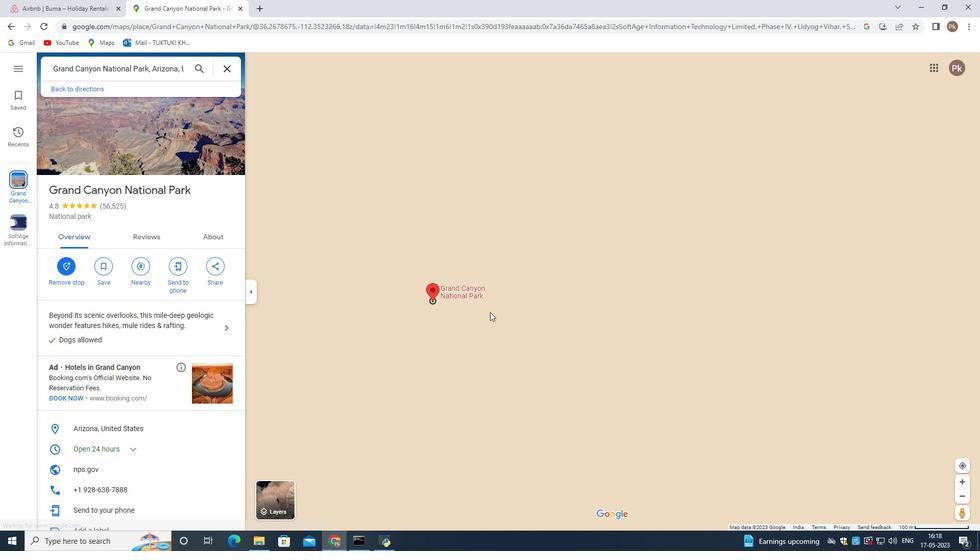 
Action: Mouse scrolled (490, 312) with delta (0, 0)
Screenshot: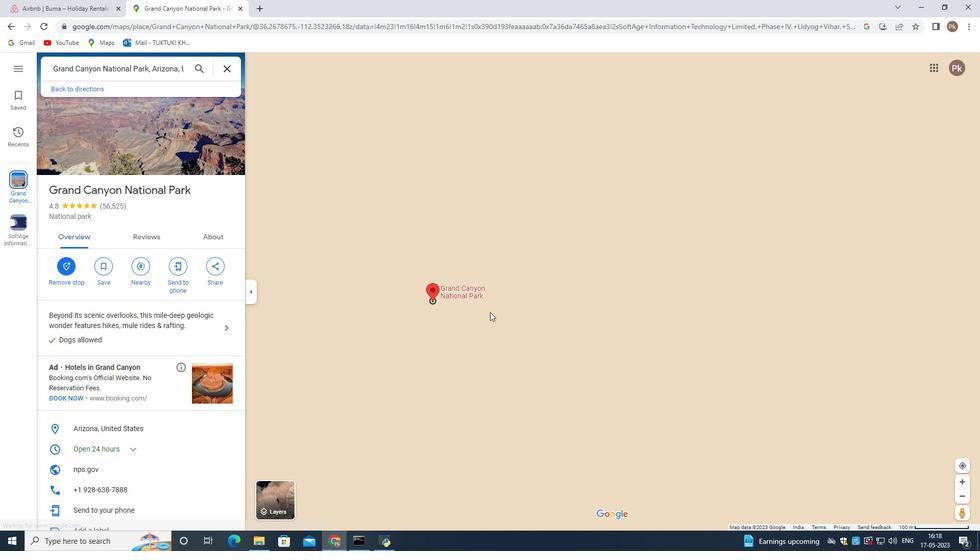 
Action: Mouse scrolled (490, 312) with delta (0, 0)
Screenshot: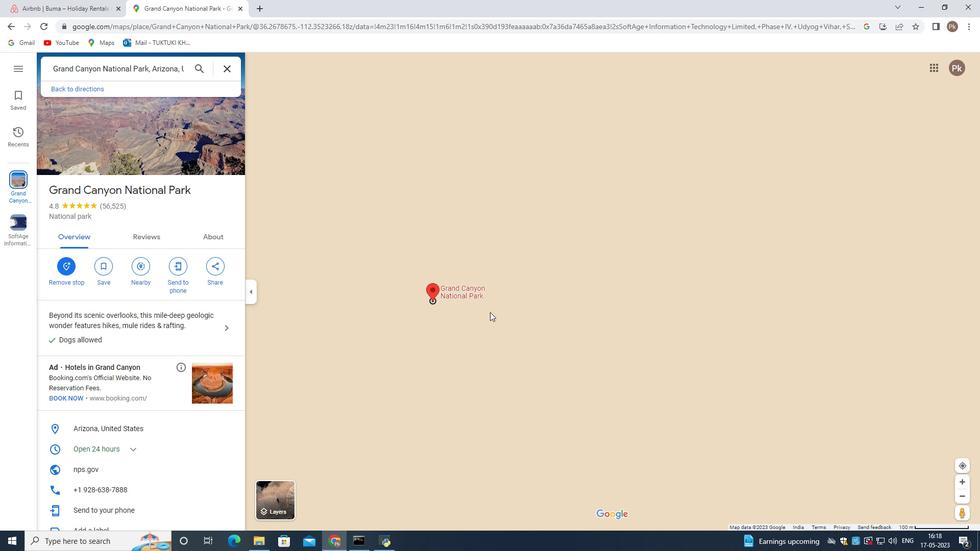 
Action: Mouse moved to (488, 353)
Screenshot: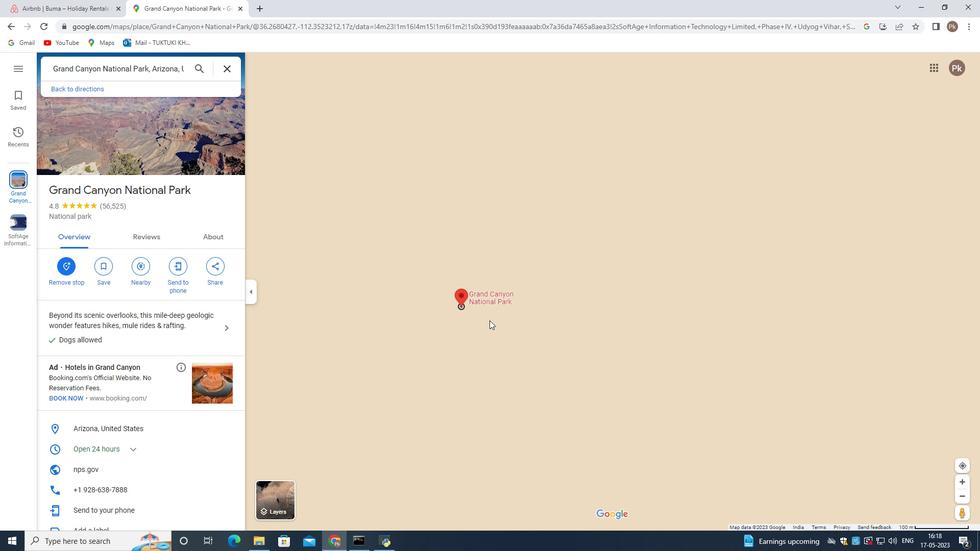 
Action: Mouse scrolled (488, 352) with delta (0, 0)
Screenshot: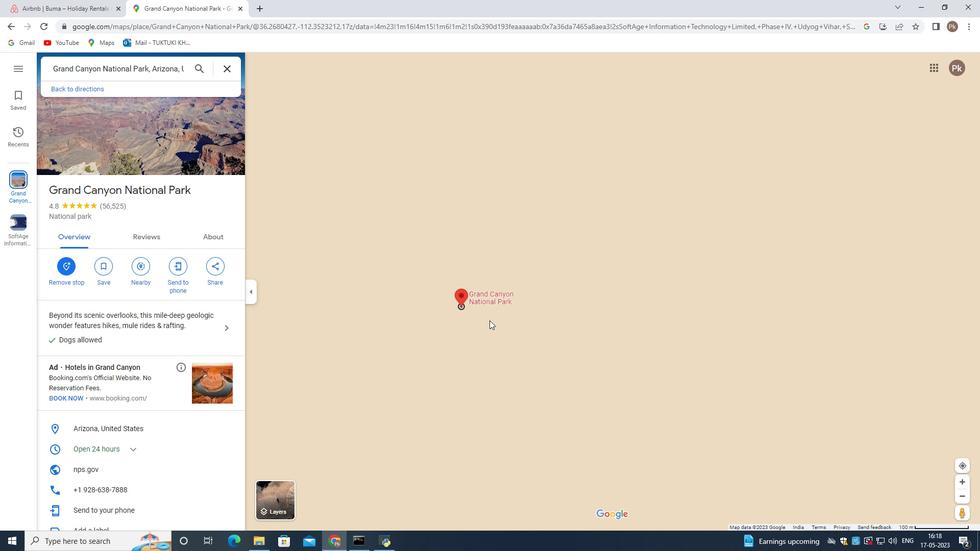 
Action: Mouse moved to (487, 354)
Screenshot: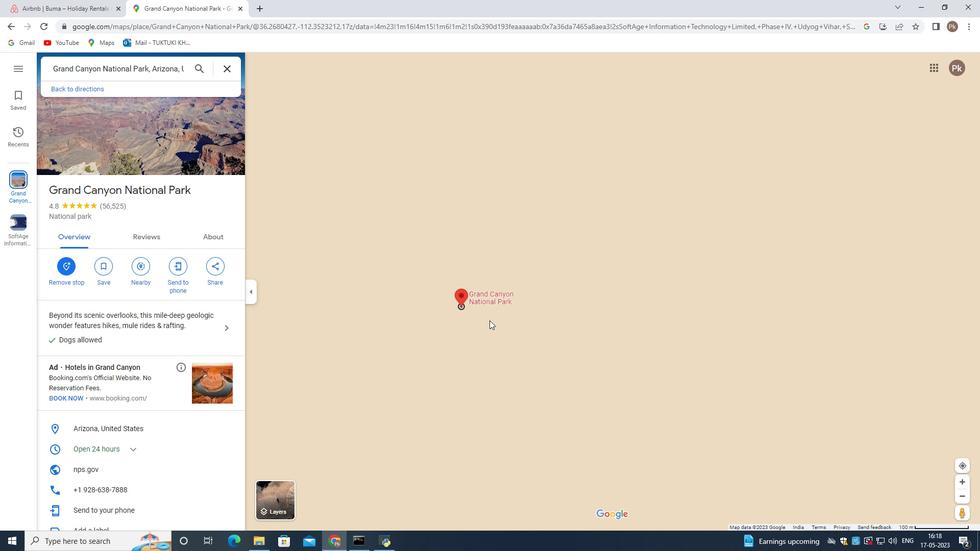 
Action: Mouse scrolled (487, 354) with delta (0, 0)
Screenshot: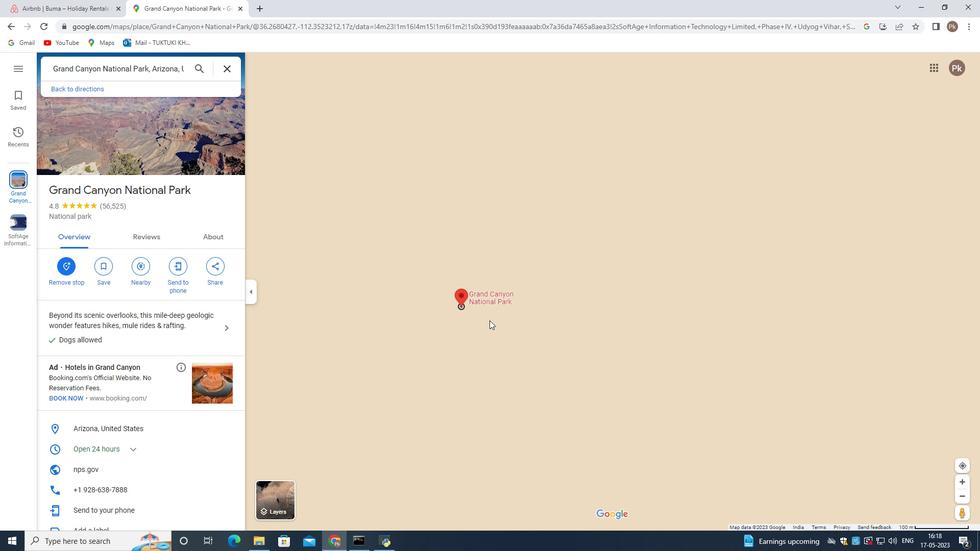 
Action: Mouse moved to (487, 356)
Screenshot: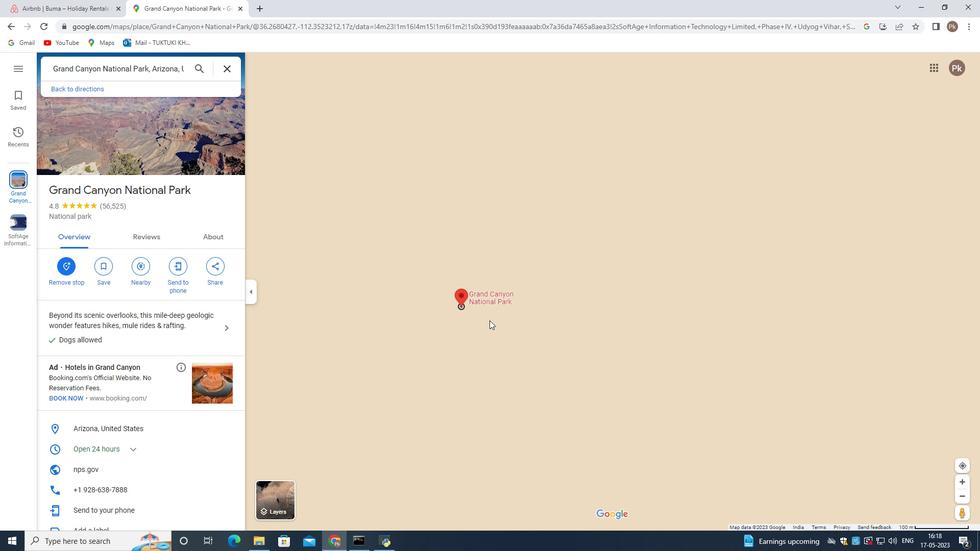 
Action: Mouse scrolled (487, 356) with delta (0, 0)
Screenshot: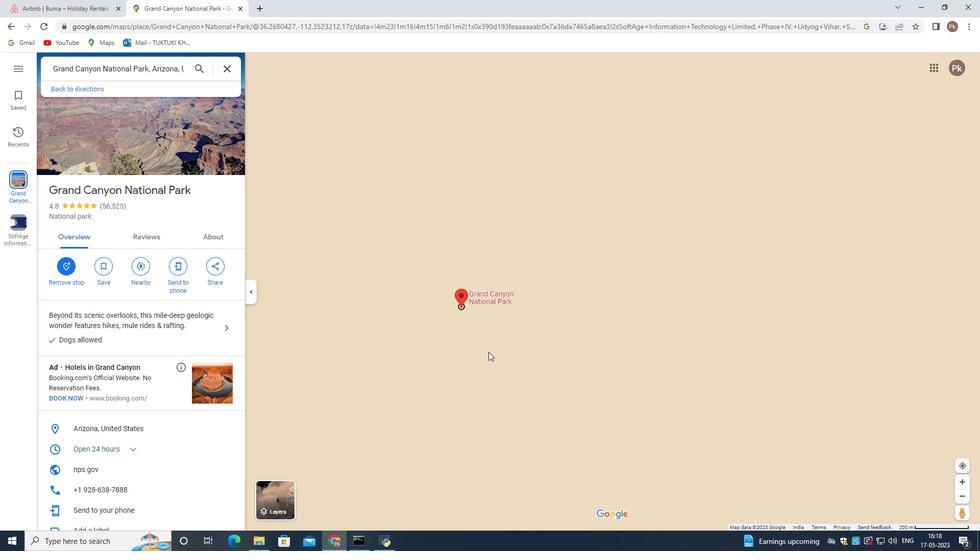 
Action: Mouse moved to (486, 360)
Screenshot: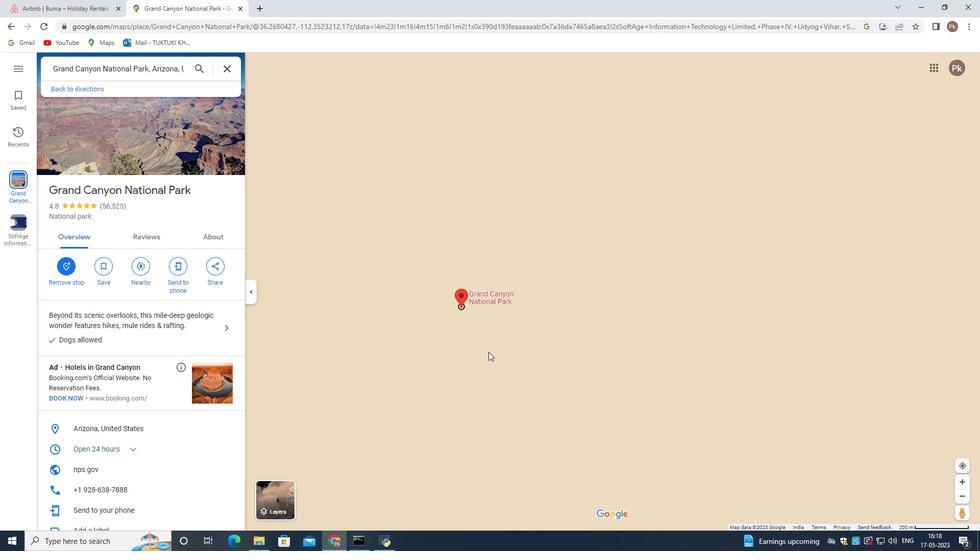 
Action: Mouse scrolled (486, 359) with delta (0, 0)
Screenshot: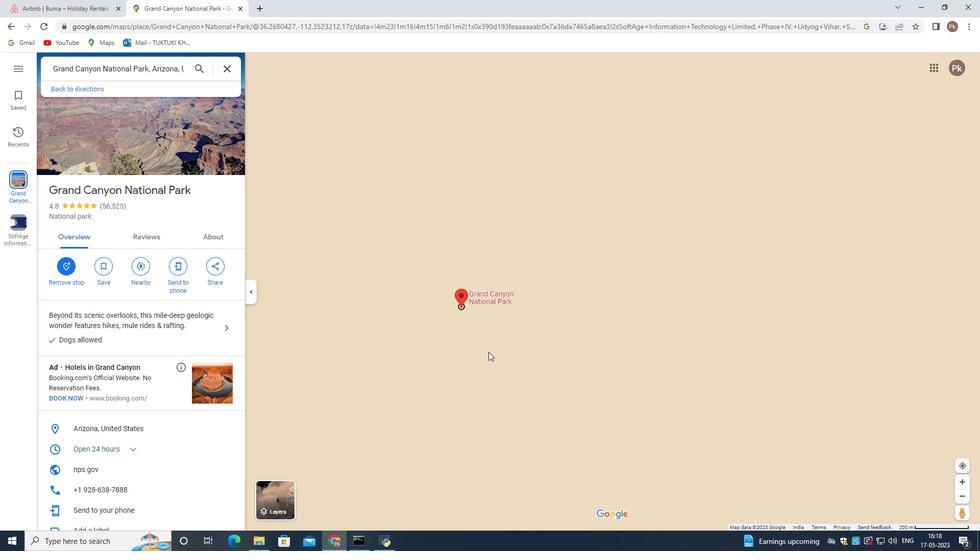 
Action: Mouse moved to (485, 366)
Screenshot: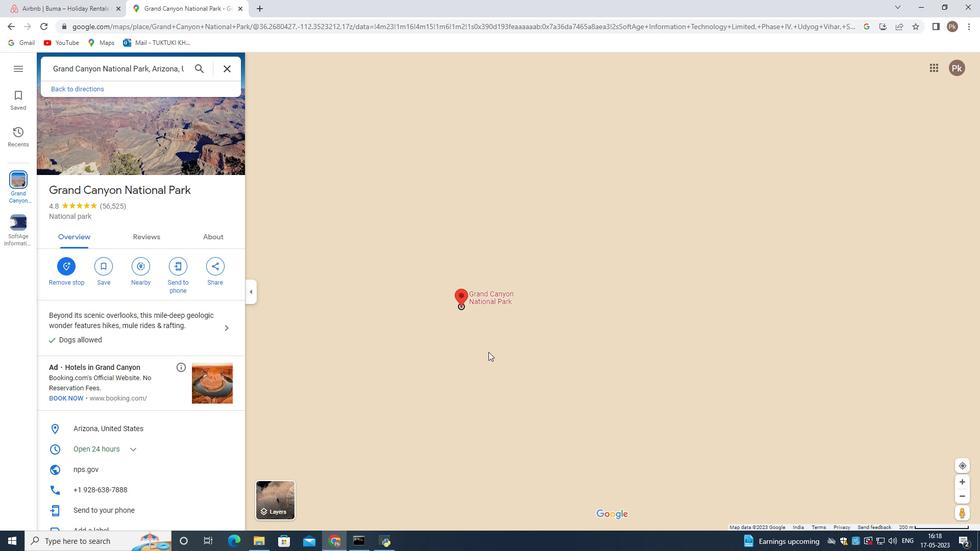 
Action: Mouse scrolled (485, 362) with delta (0, 0)
Screenshot: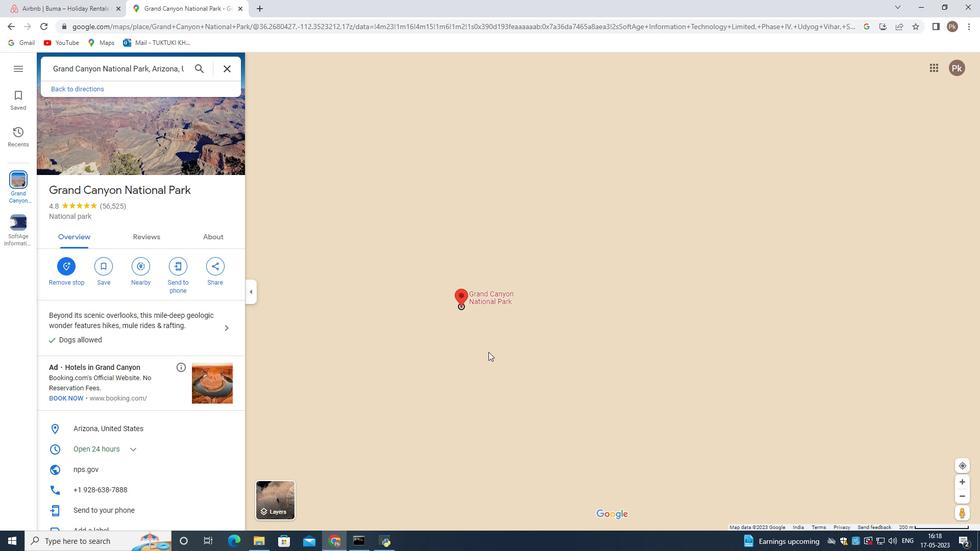 
Action: Mouse moved to (454, 379)
Screenshot: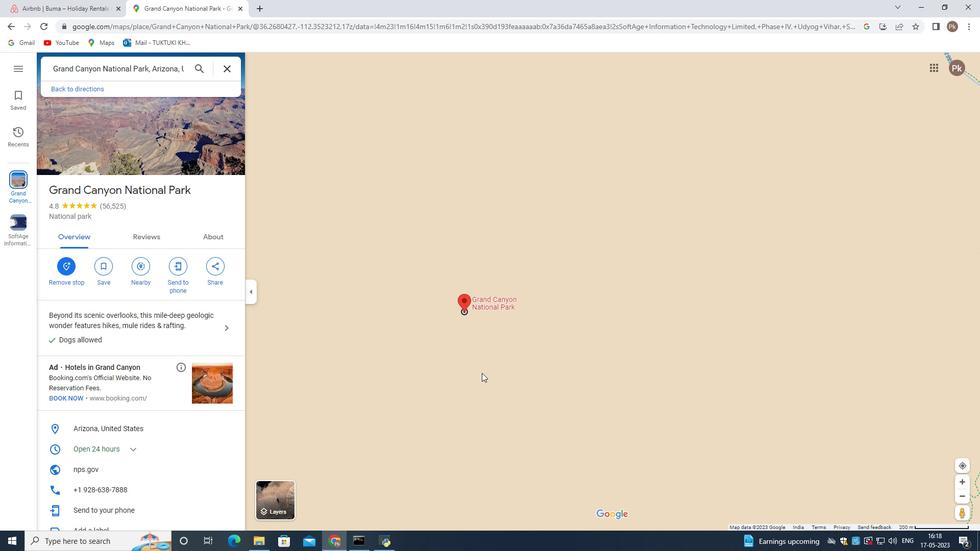 
Action: Mouse scrolled (454, 379) with delta (0, 0)
Screenshot: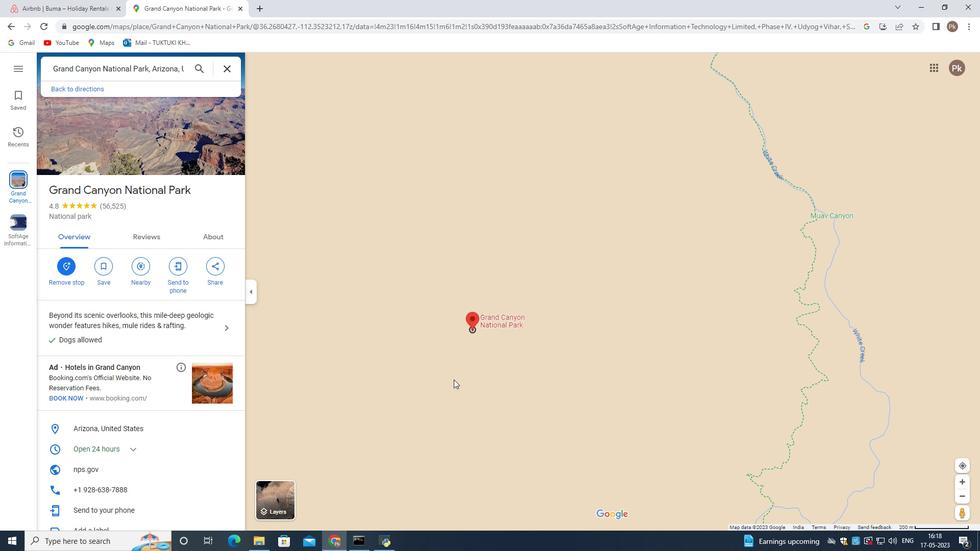 
Action: Mouse scrolled (454, 379) with delta (0, 0)
Screenshot: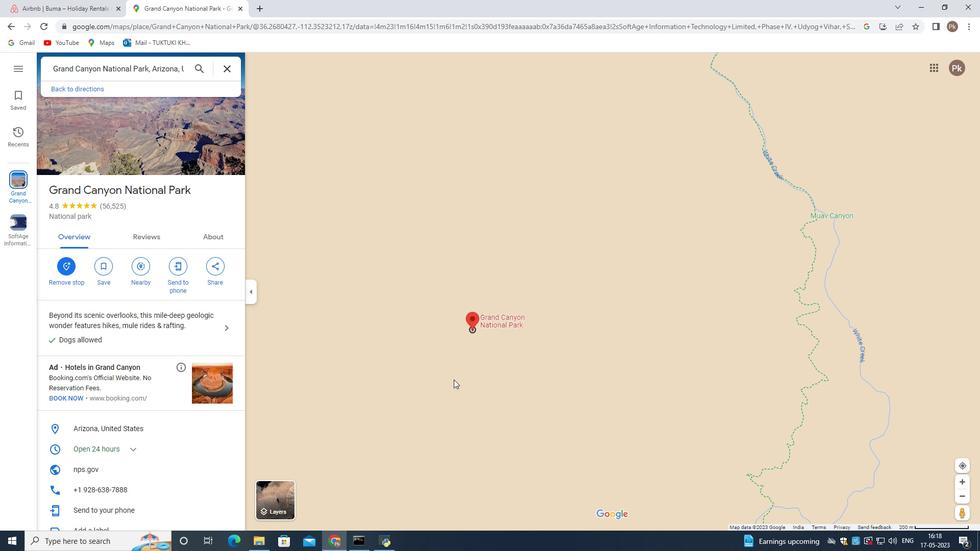 
Action: Mouse scrolled (454, 379) with delta (0, 0)
Screenshot: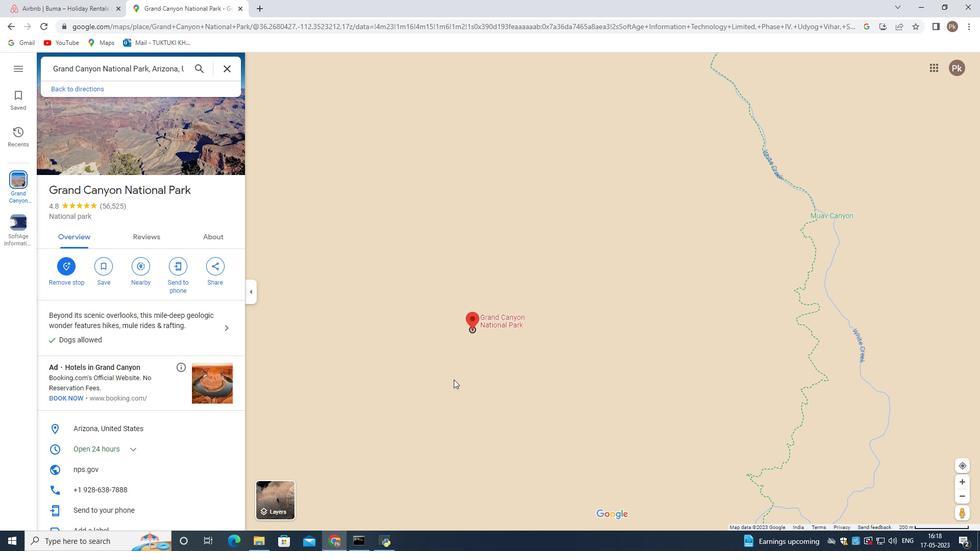 
Action: Mouse scrolled (454, 379) with delta (0, 0)
Screenshot: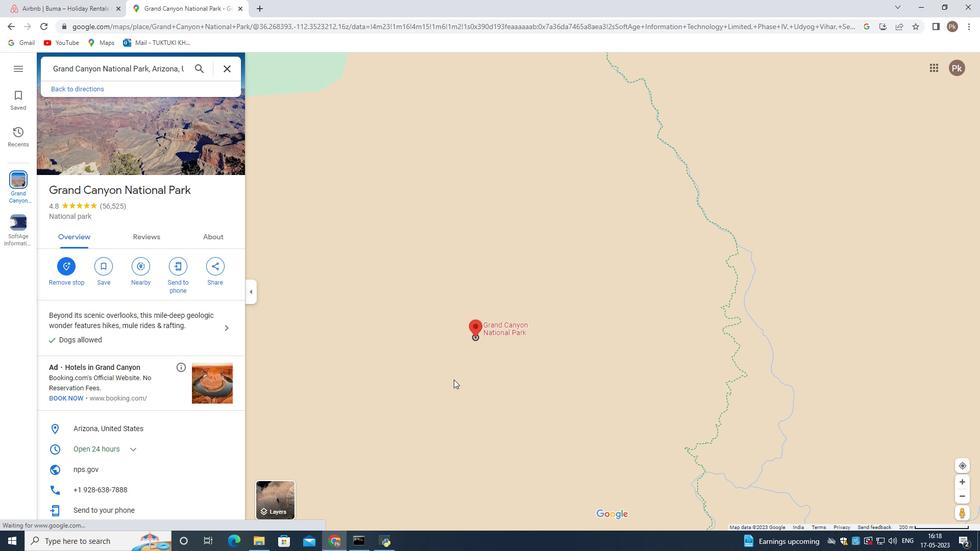 
Action: Mouse scrolled (454, 379) with delta (0, 0)
Screenshot: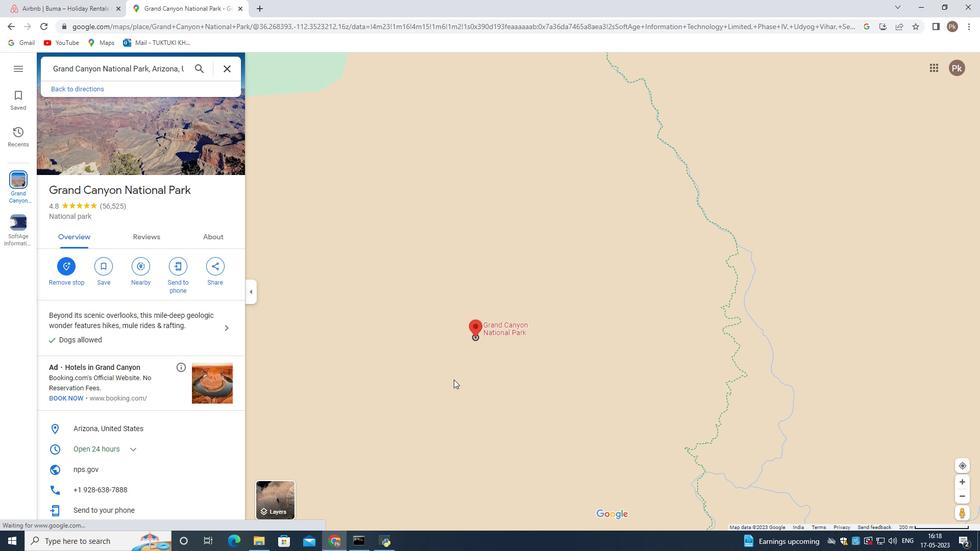 
Action: Mouse moved to (453, 373)
Screenshot: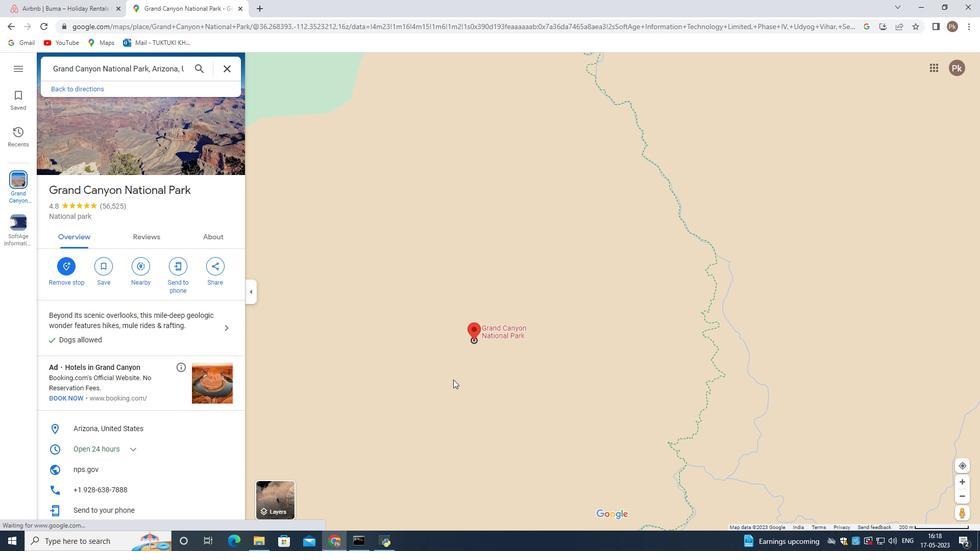 
Action: Mouse scrolled (453, 373) with delta (0, 0)
Screenshot: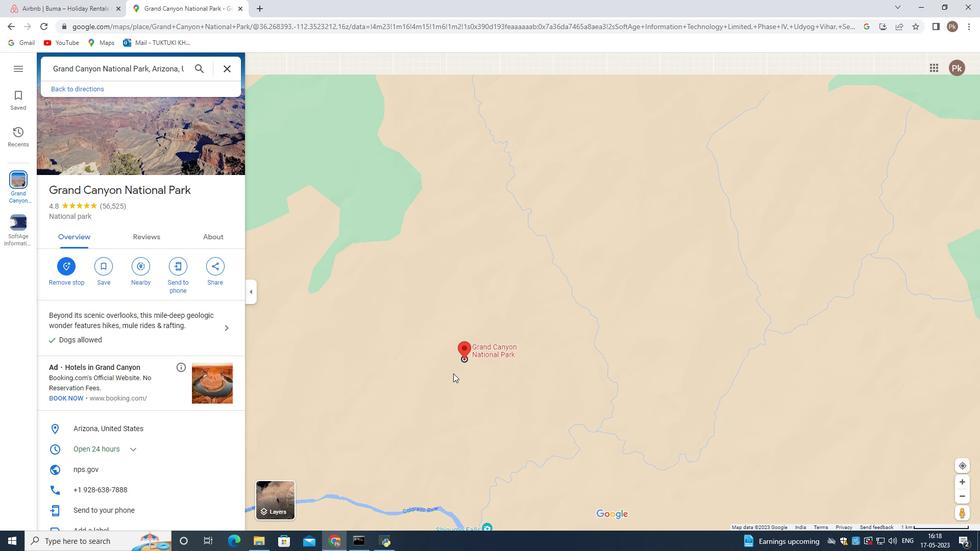 
Action: Mouse scrolled (453, 373) with delta (0, 0)
Screenshot: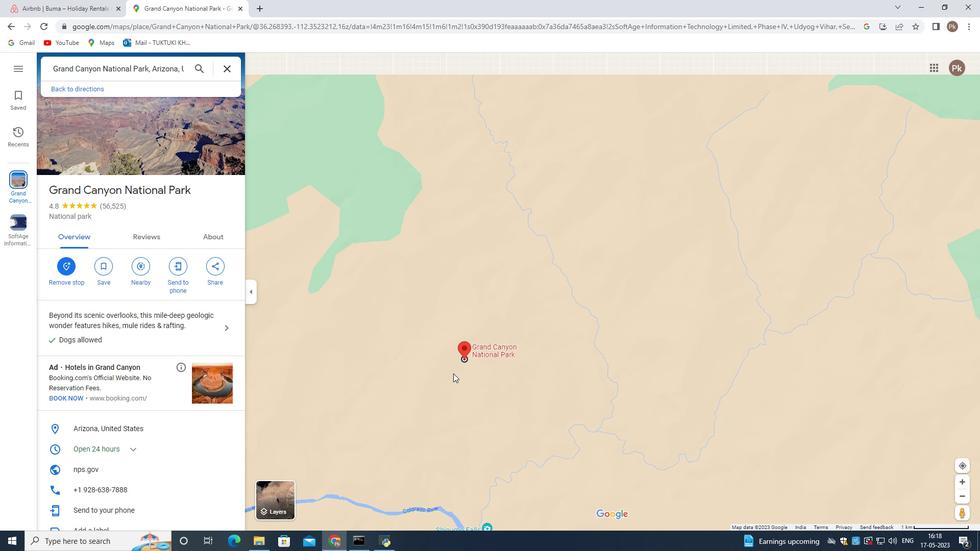 
Action: Mouse scrolled (453, 373) with delta (0, 0)
Screenshot: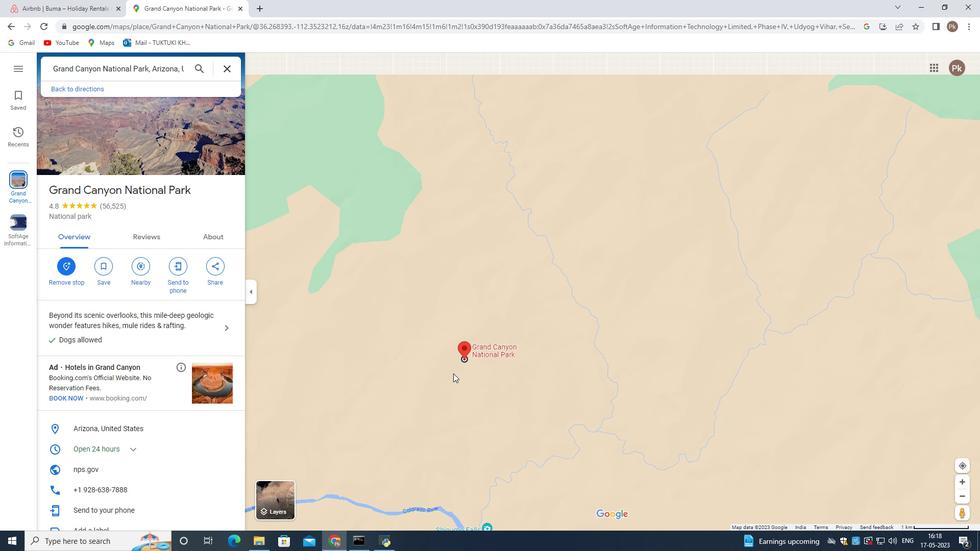 
Action: Mouse scrolled (453, 373) with delta (0, 0)
Screenshot: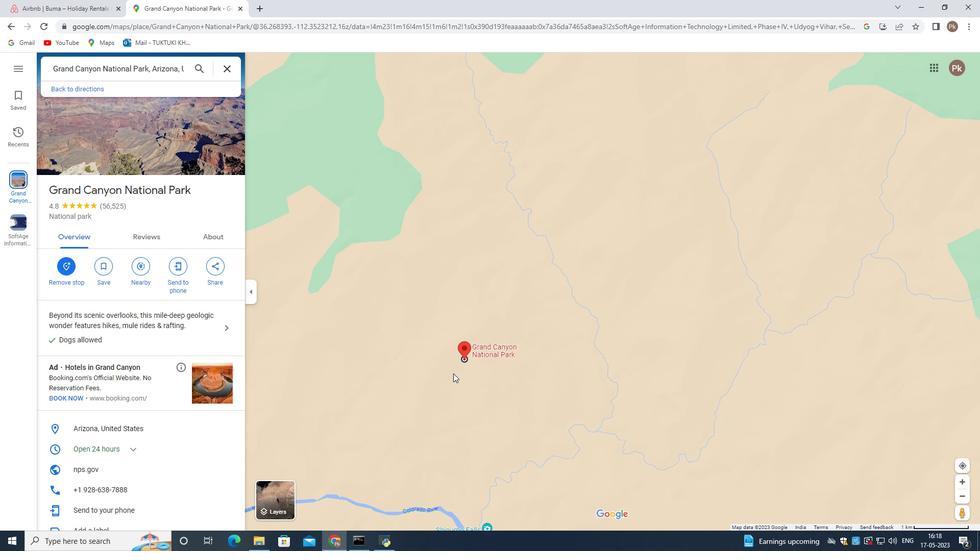 
Action: Mouse scrolled (453, 373) with delta (0, 0)
Screenshot: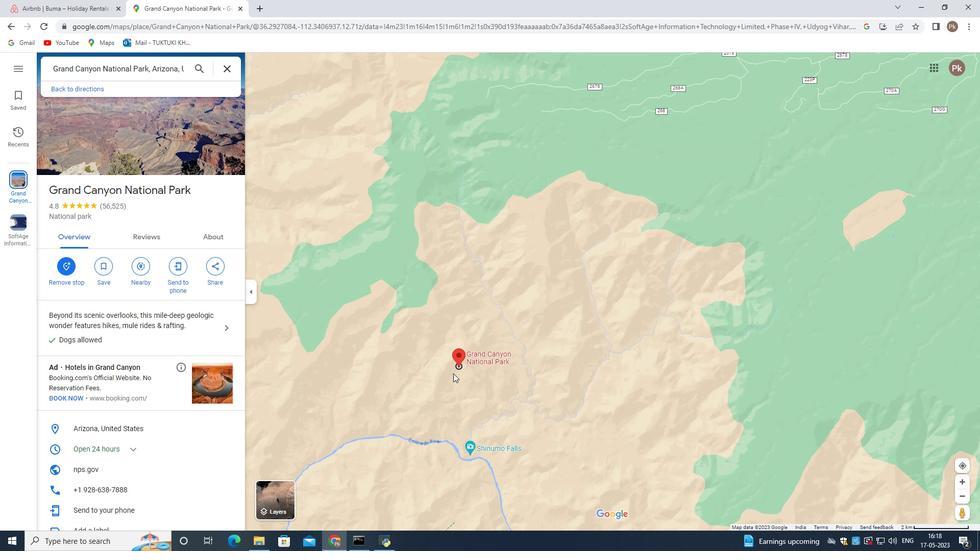 
Action: Mouse scrolled (453, 373) with delta (0, 0)
Screenshot: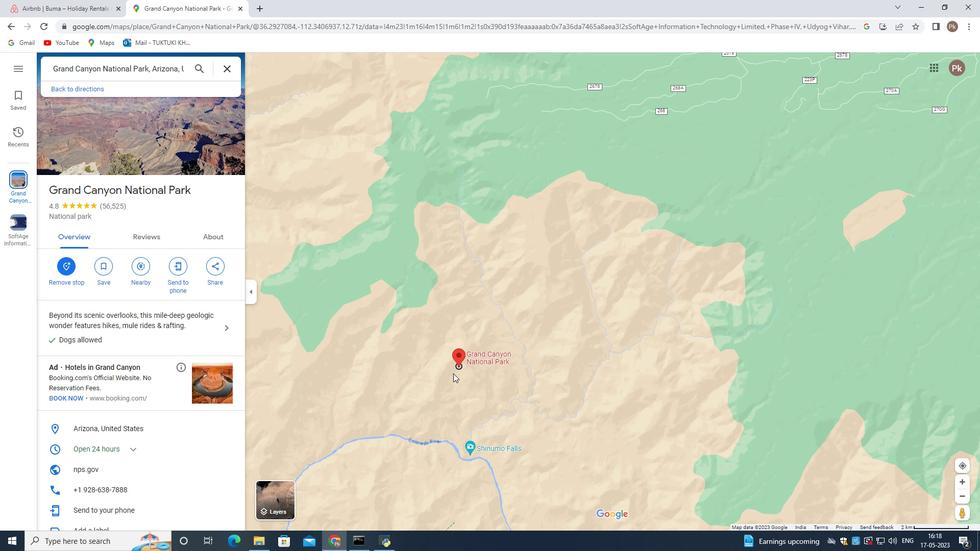 
Action: Mouse scrolled (453, 373) with delta (0, 0)
Screenshot: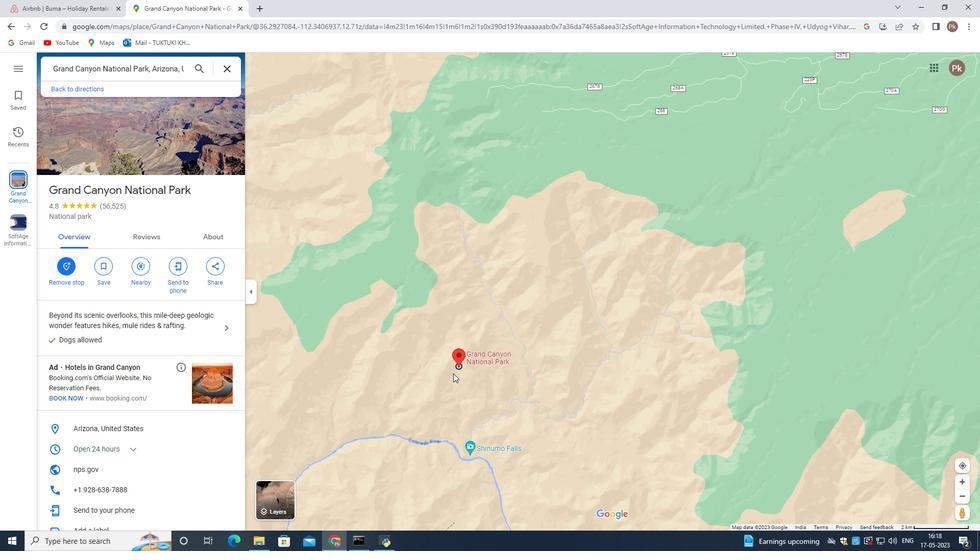 
Action: Mouse scrolled (453, 373) with delta (0, 0)
Screenshot: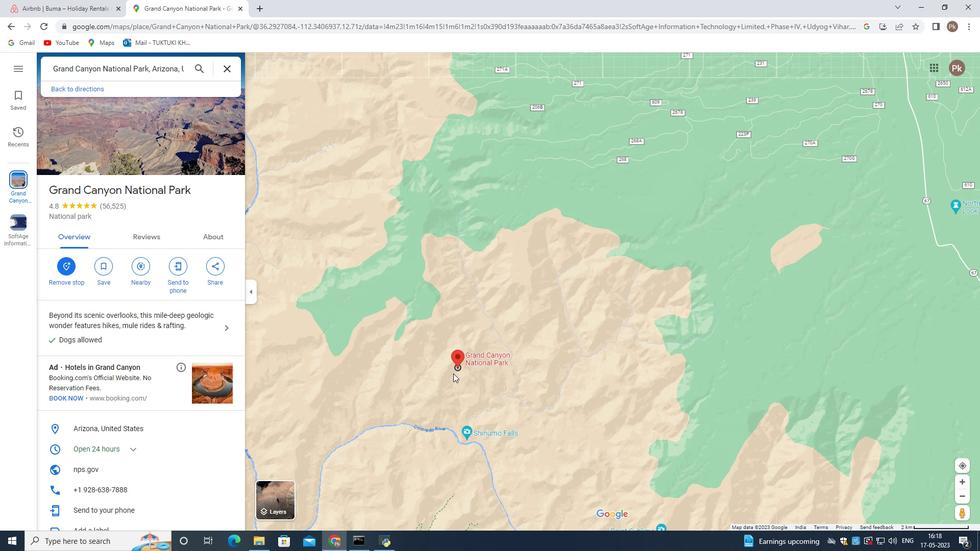 
Action: Mouse scrolled (453, 373) with delta (0, 0)
Screenshot: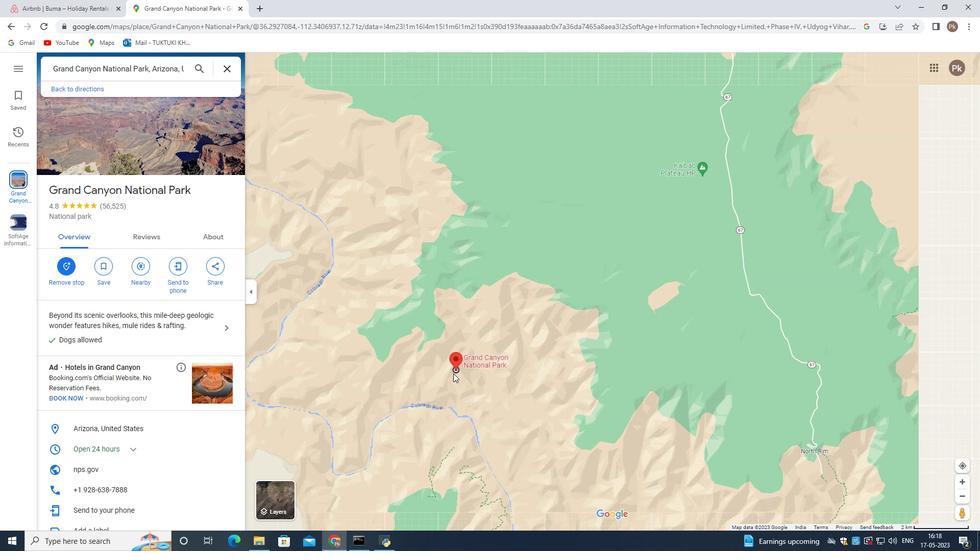 
Action: Mouse scrolled (453, 373) with delta (0, 0)
Screenshot: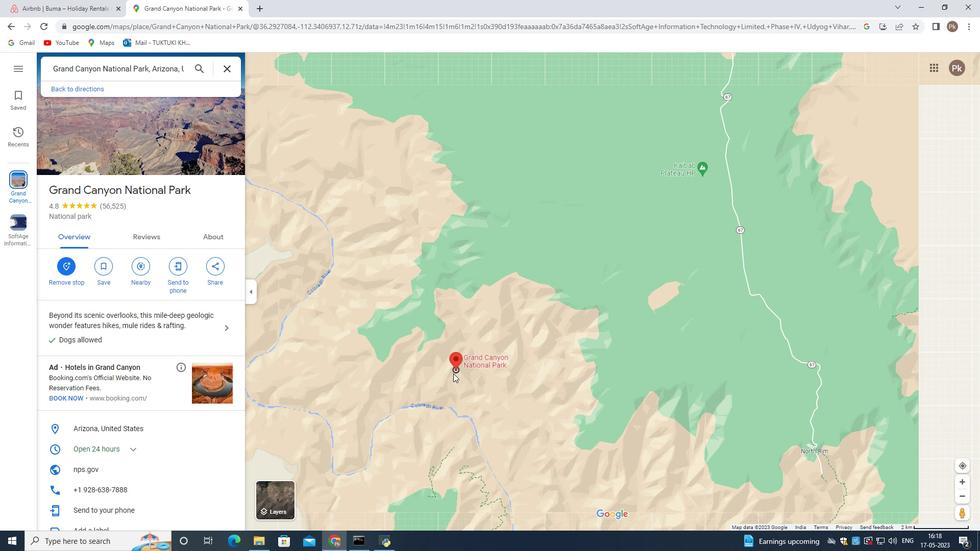 
Action: Mouse moved to (453, 373)
Screenshot: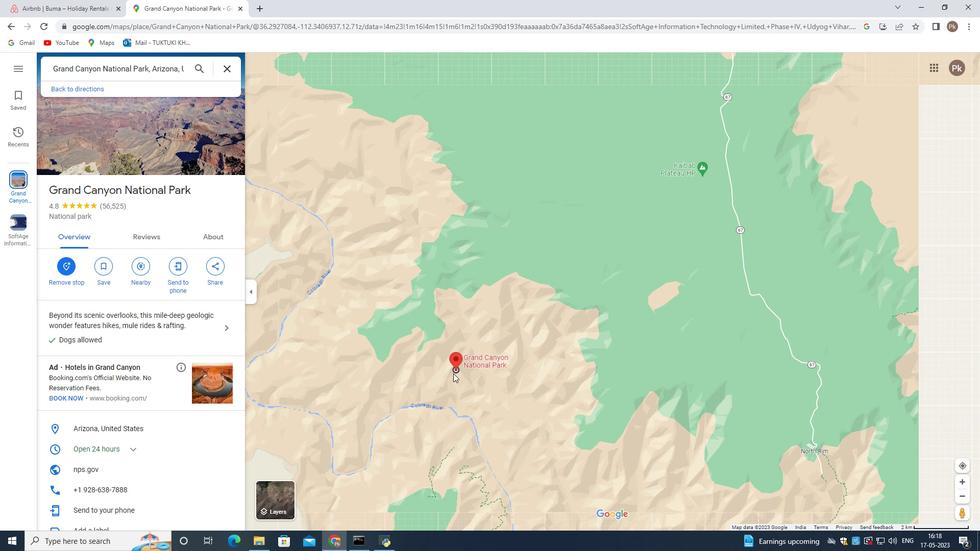 
Action: Mouse scrolled (453, 372) with delta (0, 0)
Screenshot: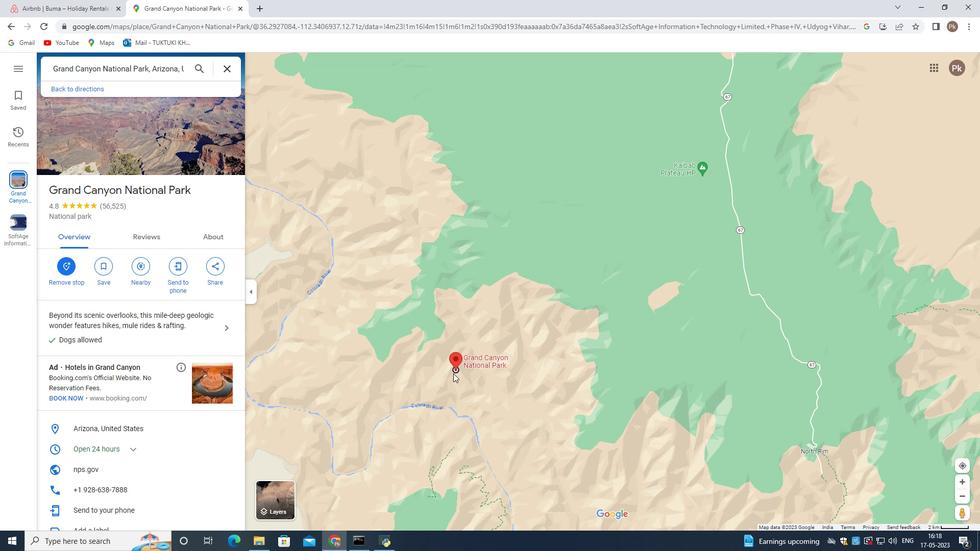 
Action: Mouse scrolled (453, 372) with delta (0, 0)
Screenshot: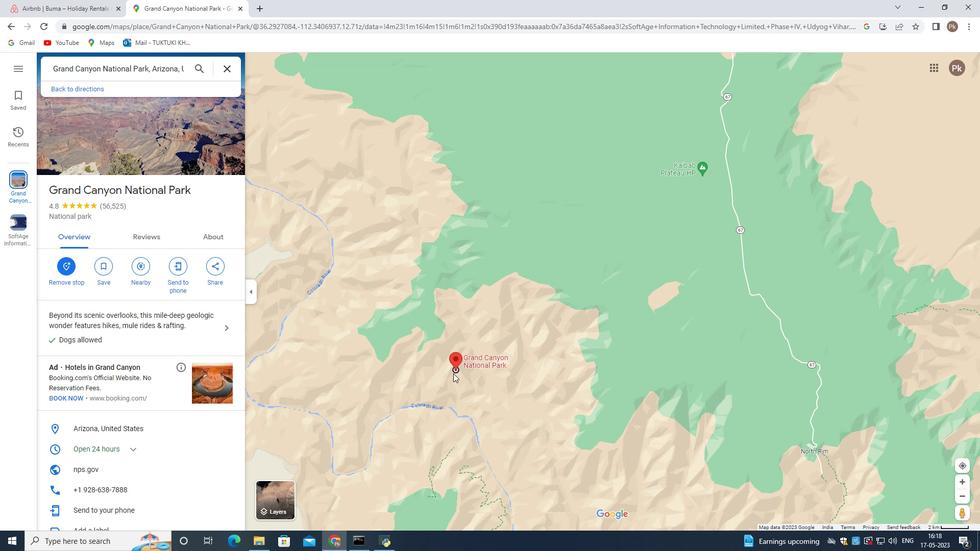 
Action: Mouse moved to (452, 373)
Screenshot: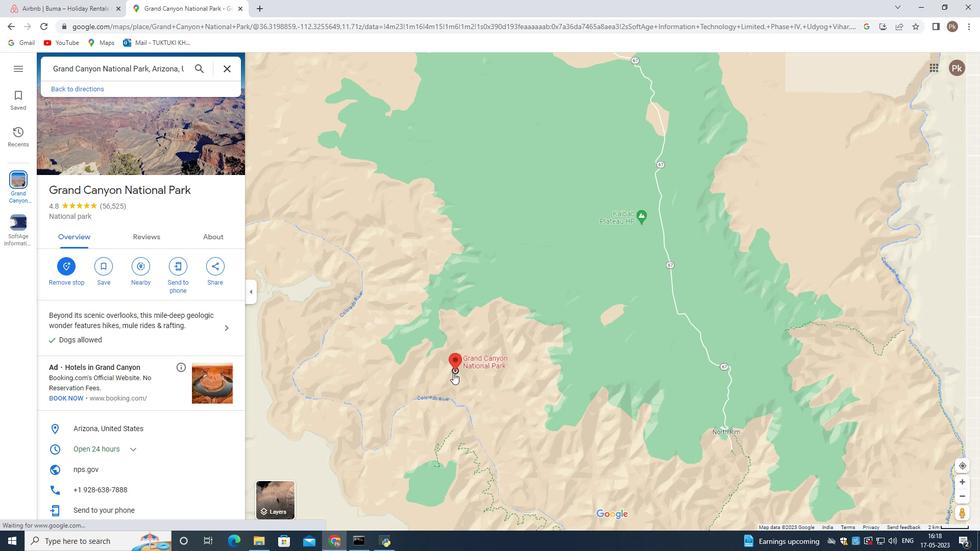 
Action: Mouse scrolled (452, 372) with delta (0, 0)
Screenshot: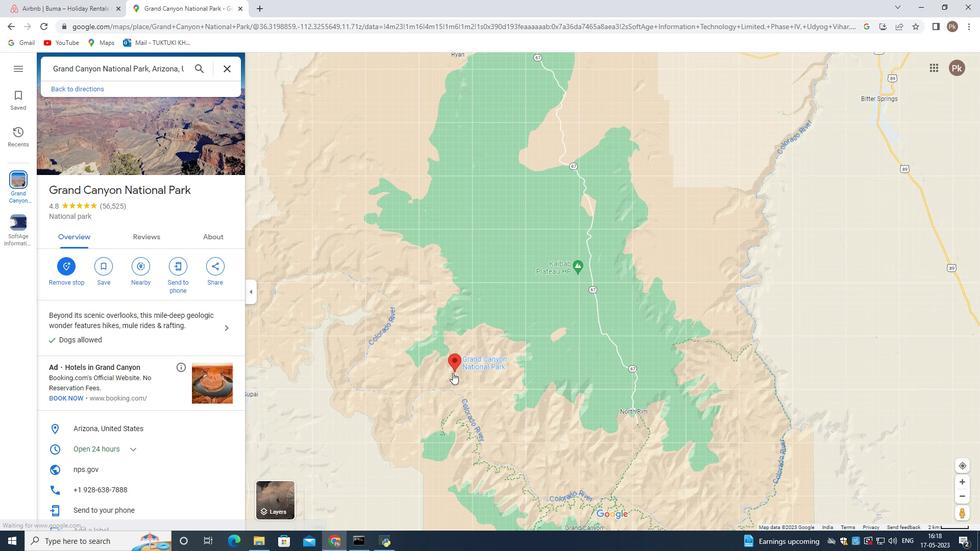 
Action: Mouse scrolled (452, 372) with delta (0, 0)
Screenshot: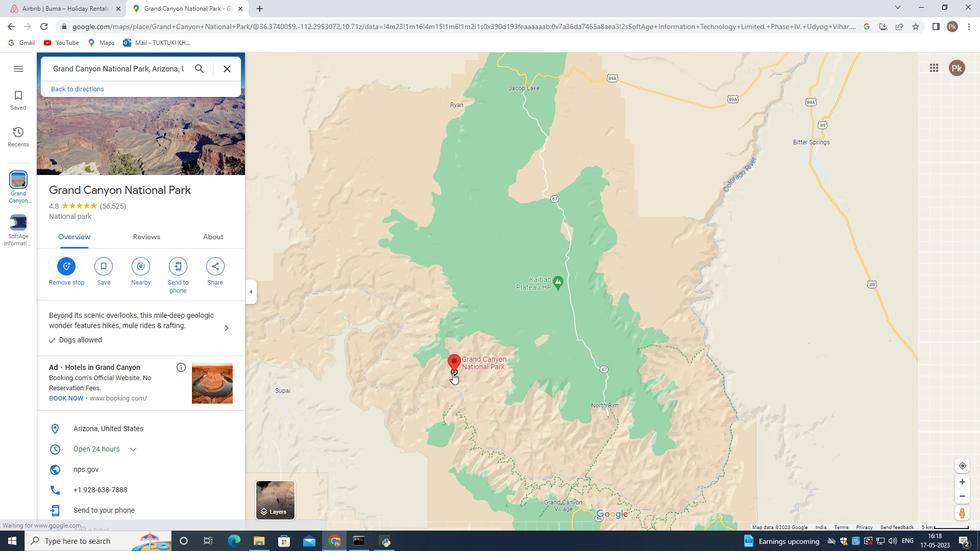 
Action: Mouse scrolled (452, 372) with delta (0, 0)
Screenshot: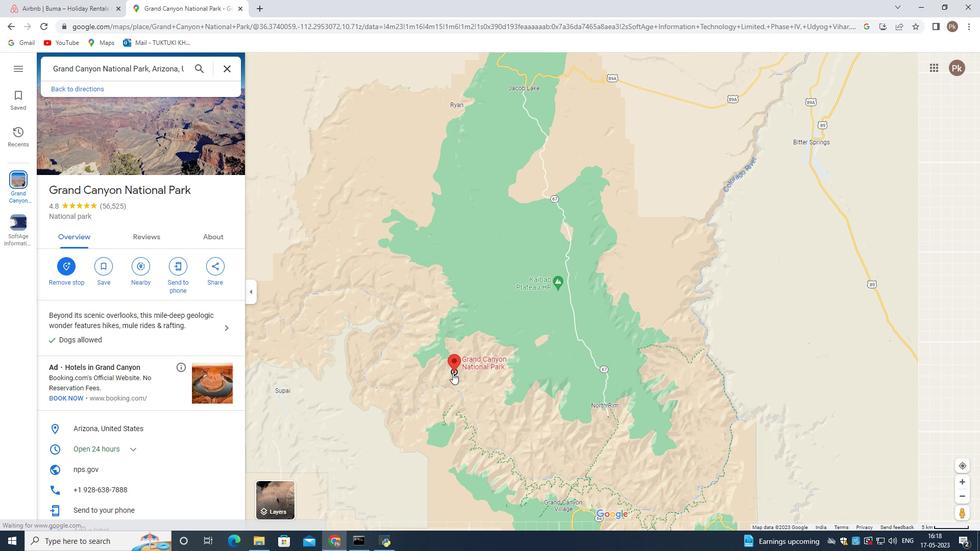 
Action: Mouse moved to (483, 366)
Screenshot: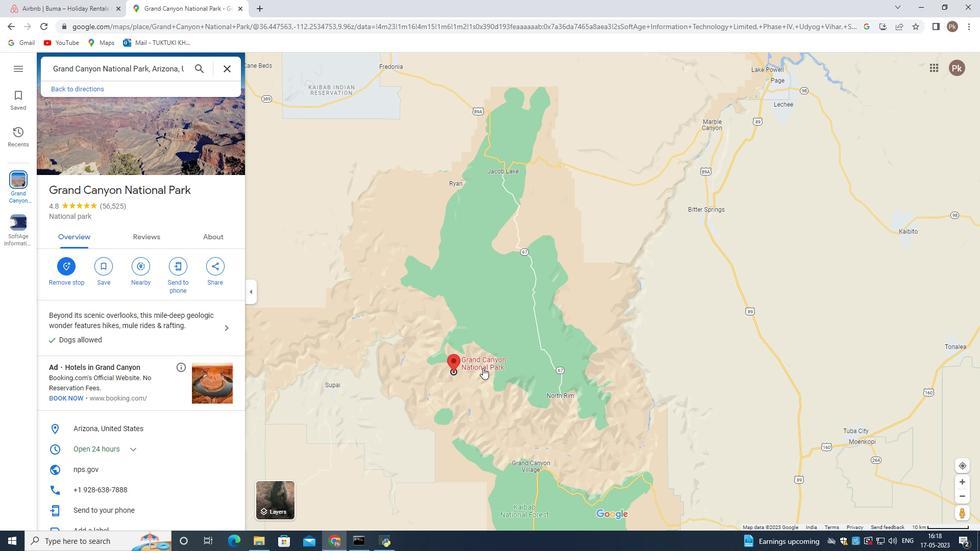 
Action: Mouse scrolled (483, 367) with delta (0, 0)
Screenshot: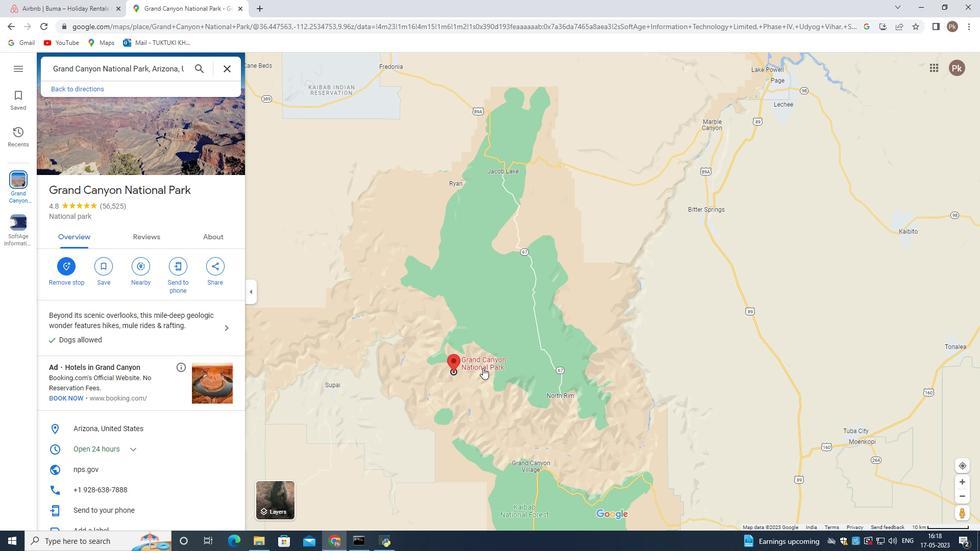 
Action: Mouse moved to (574, 317)
Screenshot: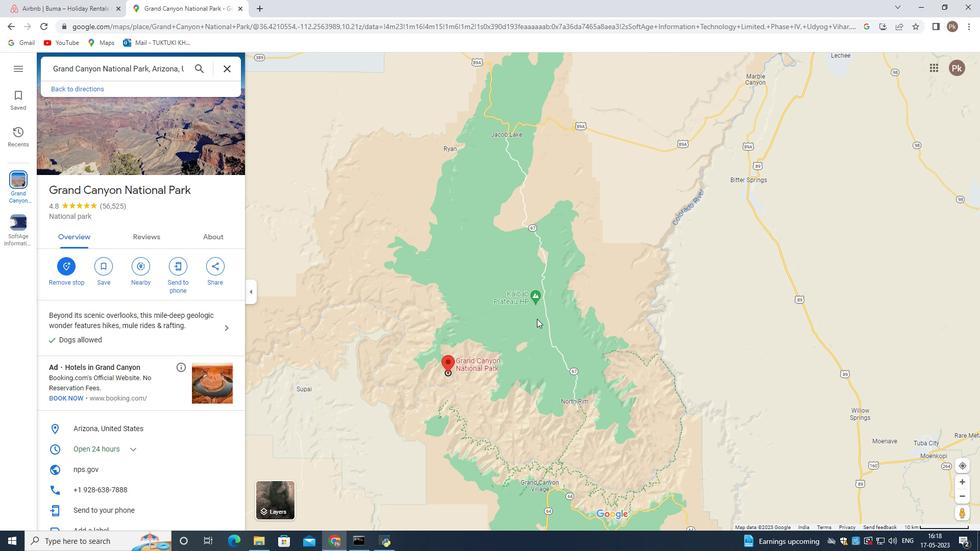 
Action: Mouse scrolled (574, 316) with delta (0, 0)
Screenshot: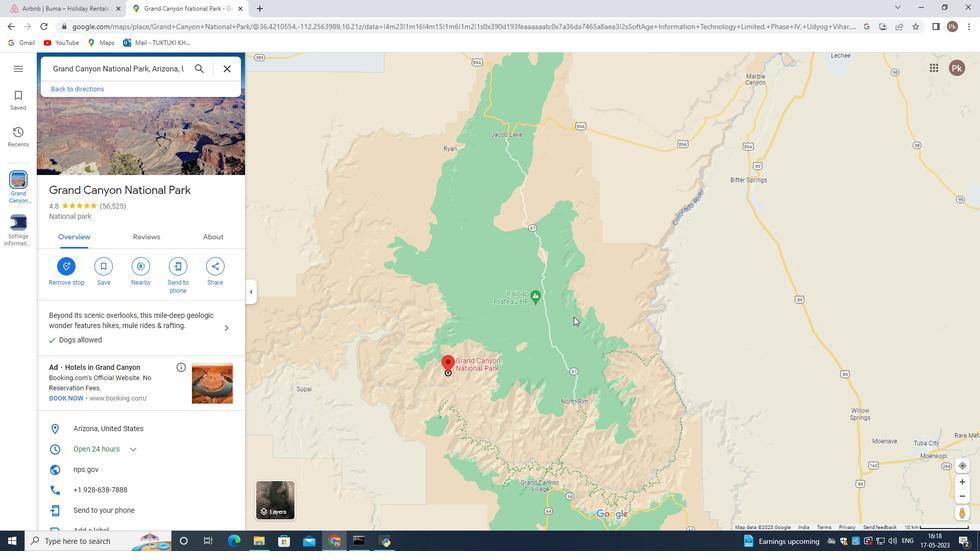 
Action: Mouse moved to (574, 317)
Screenshot: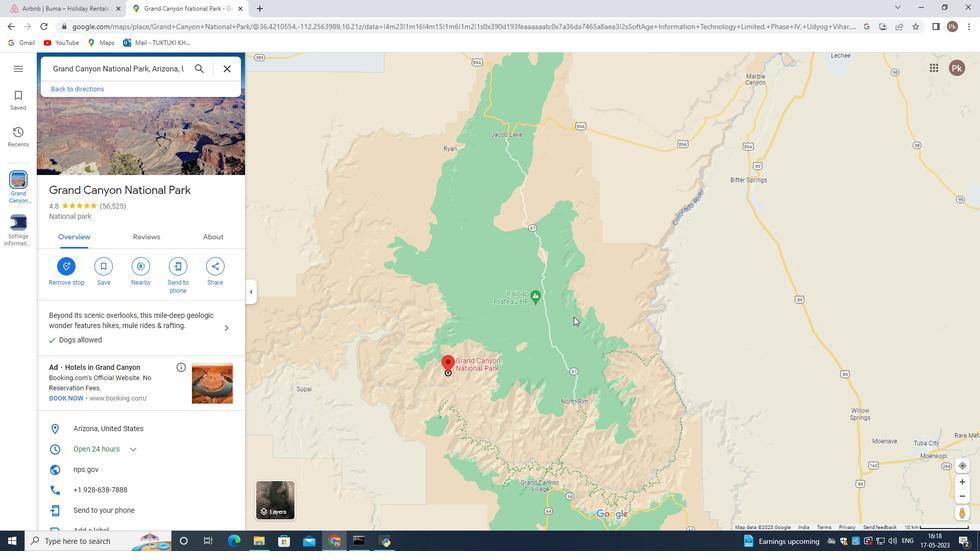 
Action: Mouse scrolled (574, 316) with delta (0, 0)
Screenshot: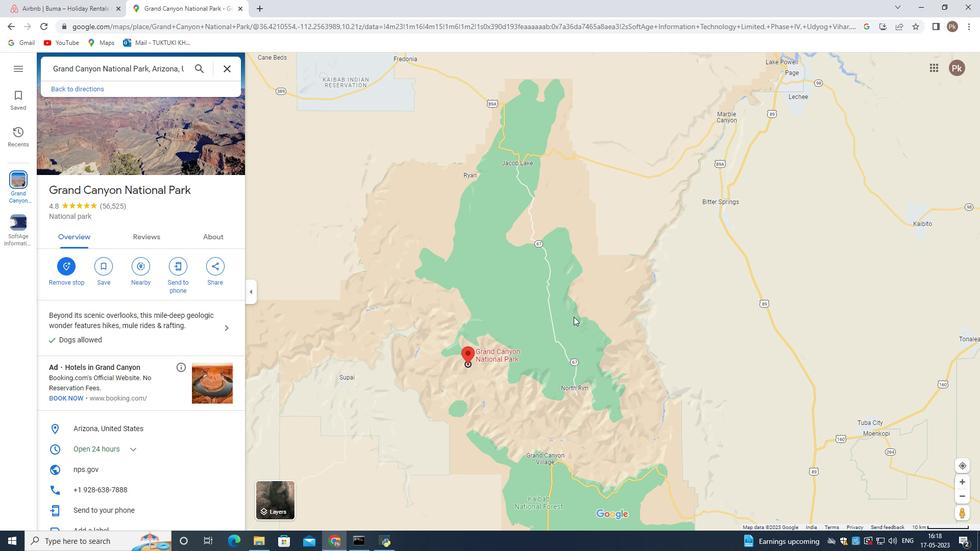 
Action: Mouse scrolled (574, 316) with delta (0, 0)
Screenshot: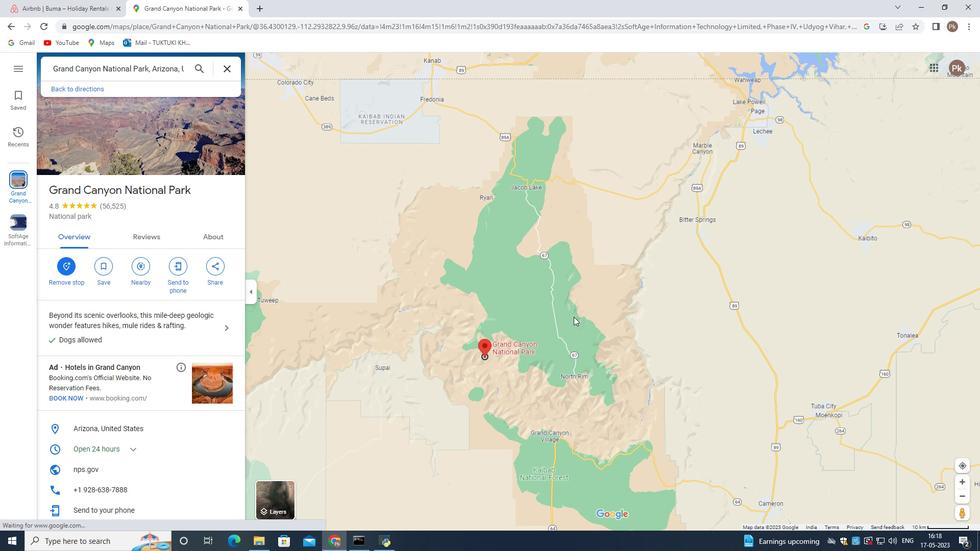 
Action: Mouse scrolled (574, 316) with delta (0, 0)
Screenshot: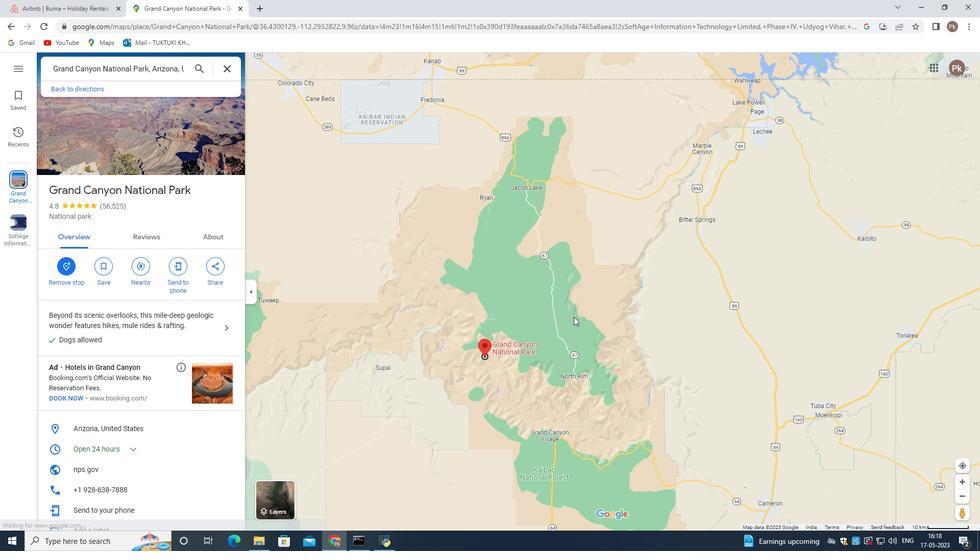 
Action: Mouse scrolled (574, 316) with delta (0, 0)
Screenshot: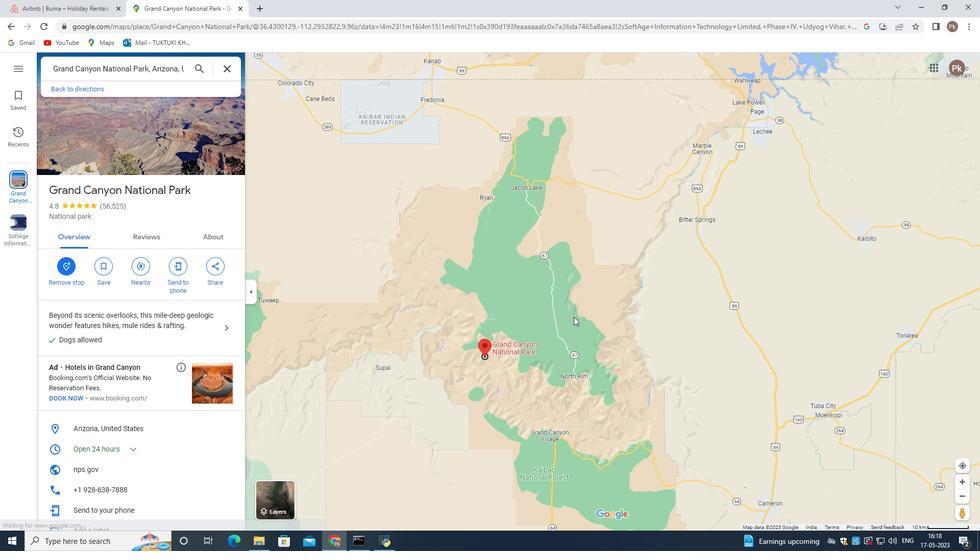 
Action: Mouse scrolled (574, 316) with delta (0, 0)
Screenshot: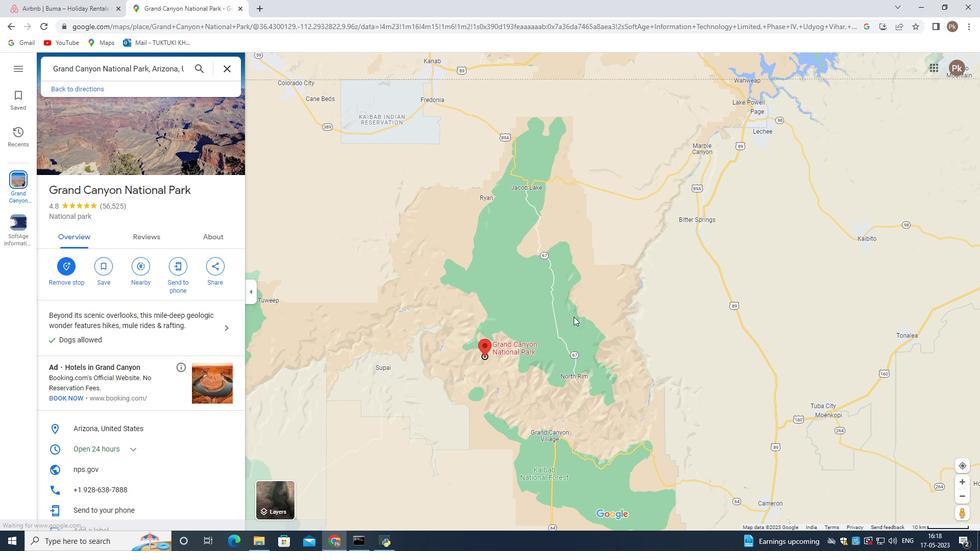 
Action: Mouse scrolled (574, 316) with delta (0, 0)
Screenshot: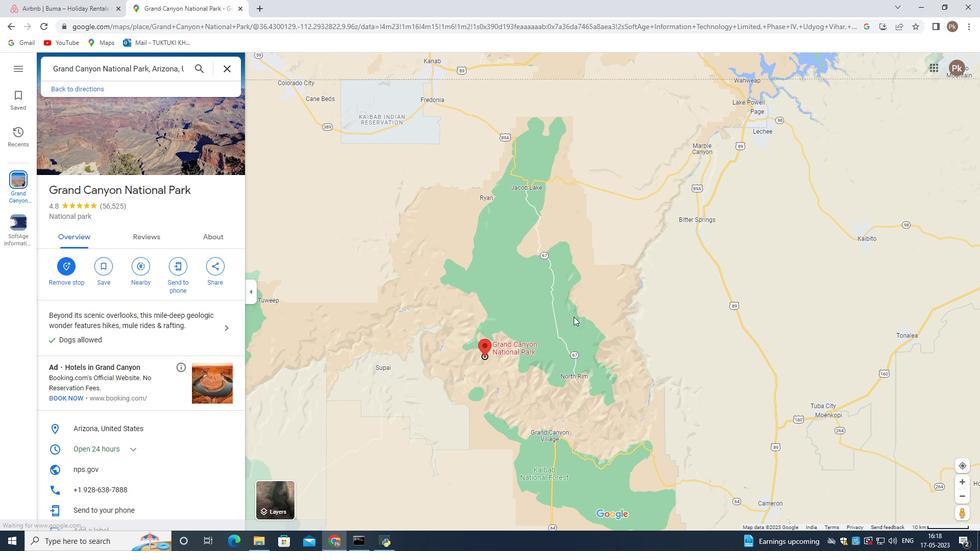 
Action: Mouse scrolled (574, 316) with delta (0, 0)
Screenshot: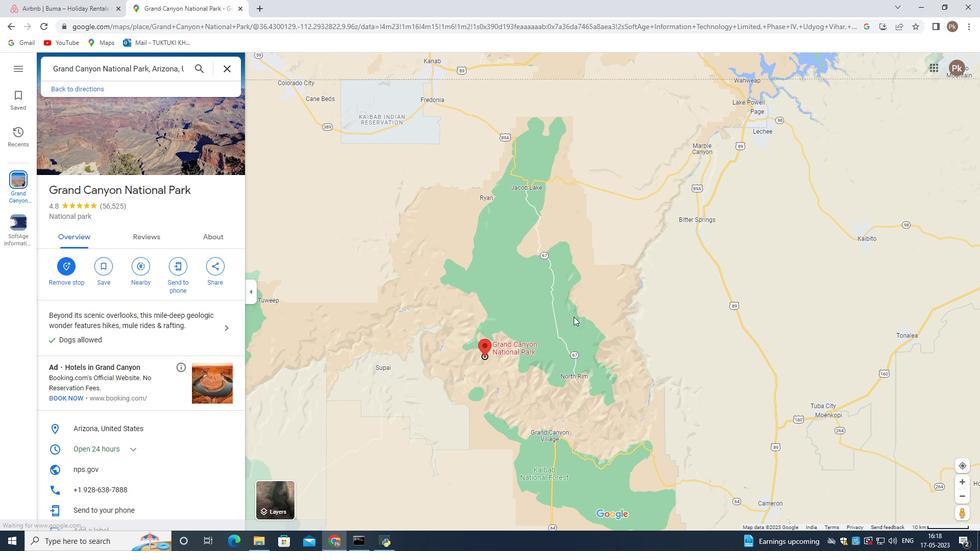 
Action: Mouse moved to (597, 301)
Screenshot: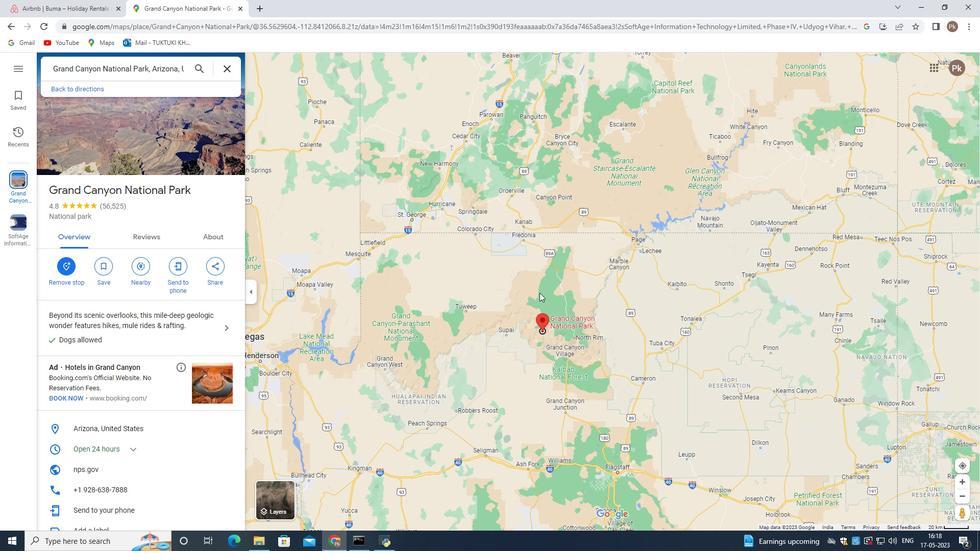 
Action: Mouse scrolled (567, 292) with delta (0, 0)
Screenshot: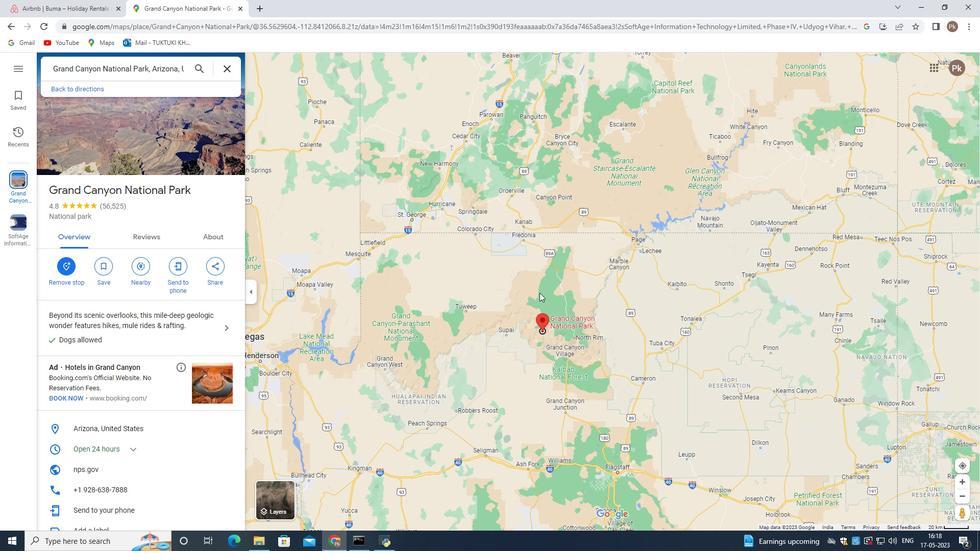 
Action: Mouse moved to (599, 302)
Screenshot: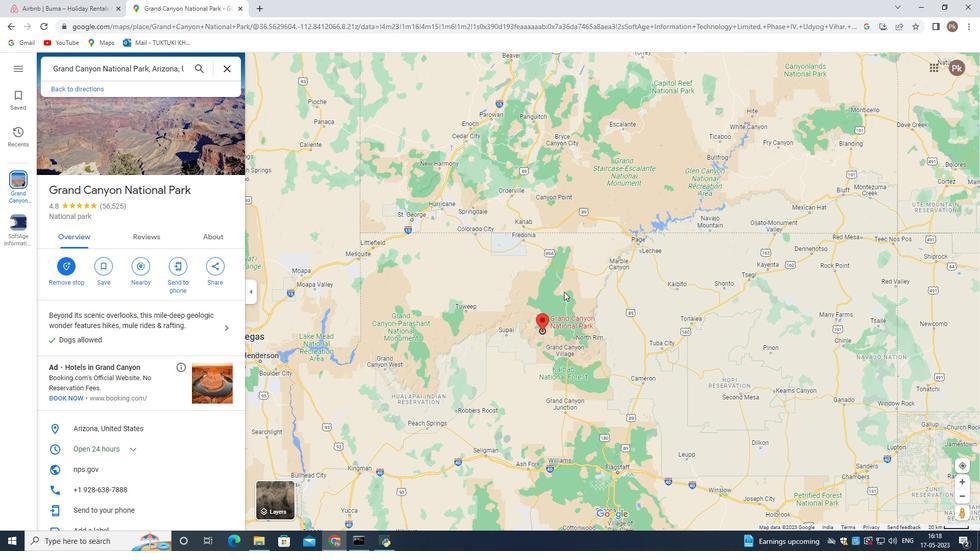 
Action: Mouse scrolled (578, 295) with delta (0, 0)
Screenshot: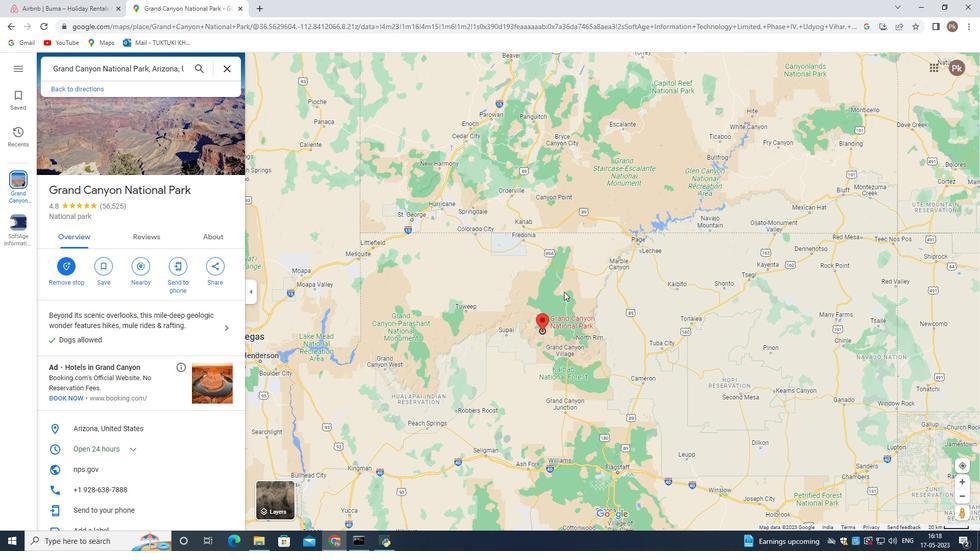 
Action: Mouse moved to (601, 302)
Screenshot: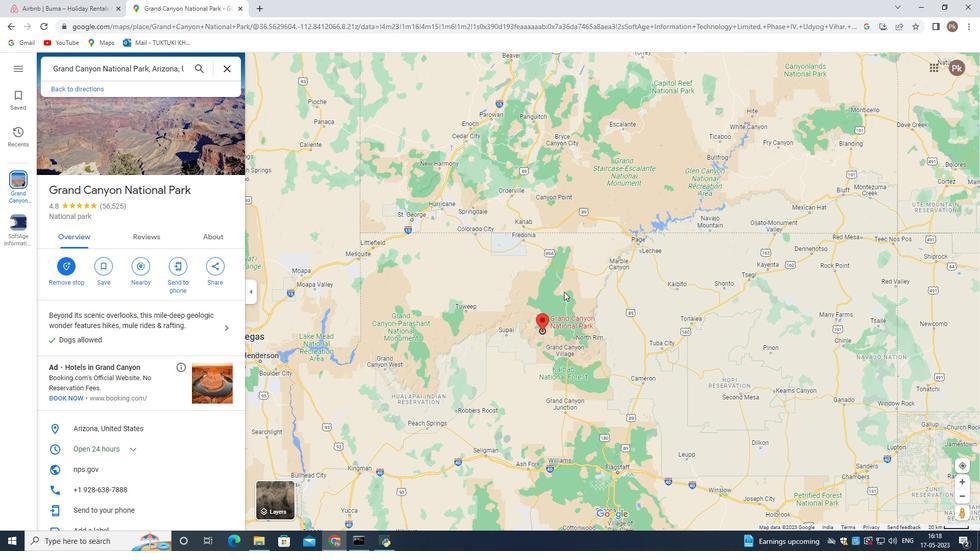 
Action: Mouse scrolled (589, 298) with delta (0, 0)
Screenshot: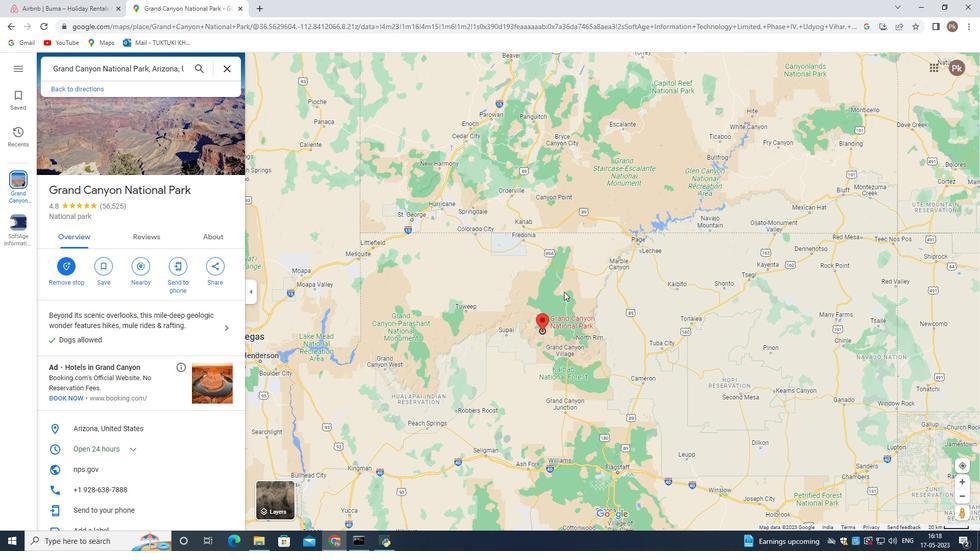 
Action: Mouse moved to (603, 302)
Screenshot: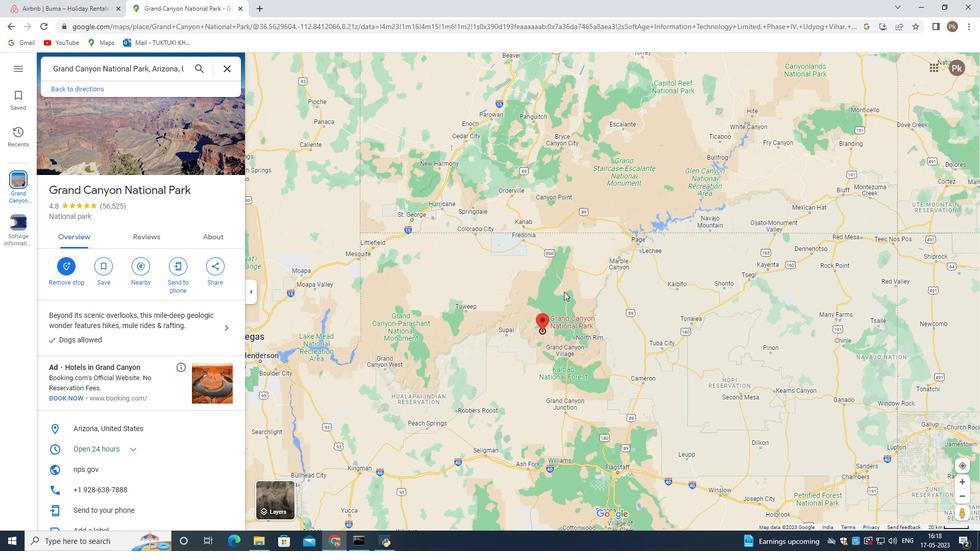 
Action: Mouse scrolled (599, 301) with delta (0, 0)
Screenshot: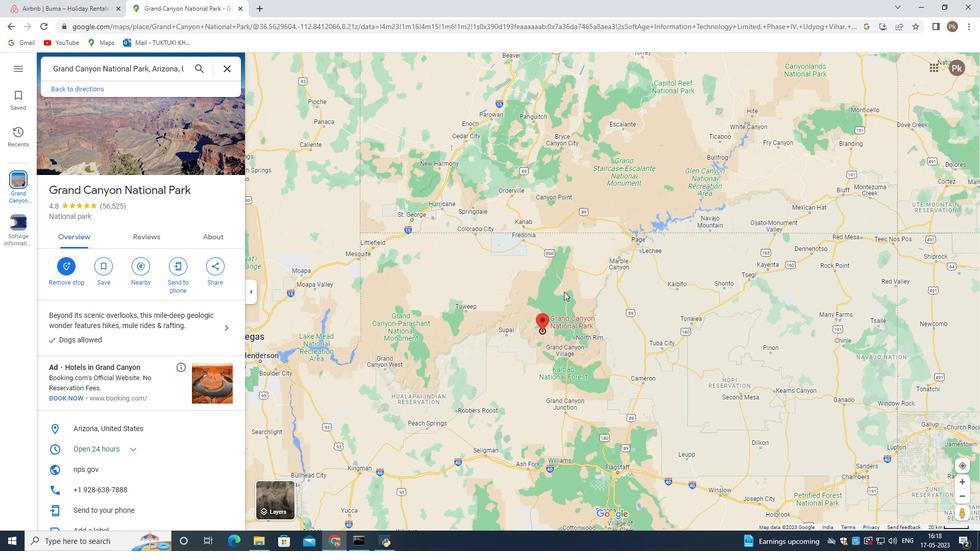 
Action: Mouse moved to (604, 303)
Screenshot: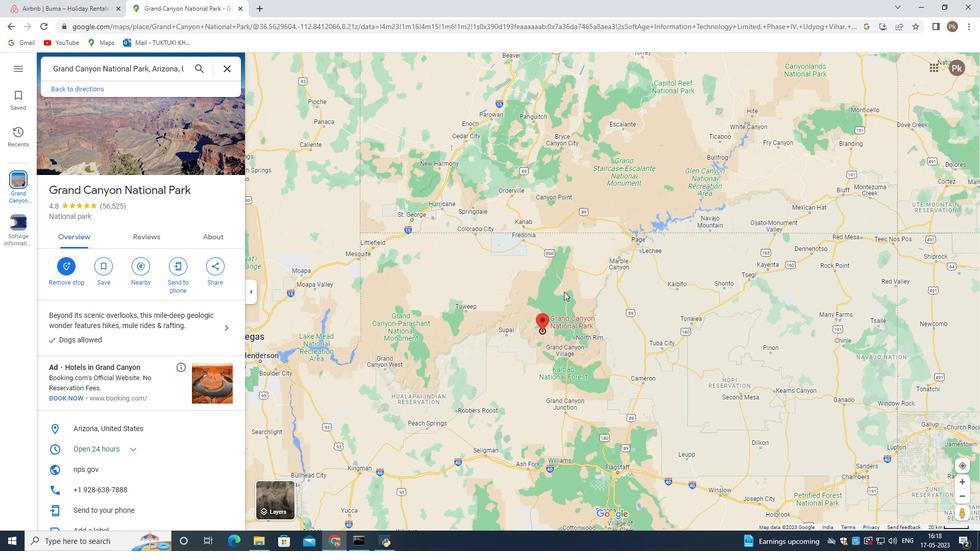 
Action: Mouse scrolled (604, 302) with delta (0, 0)
Screenshot: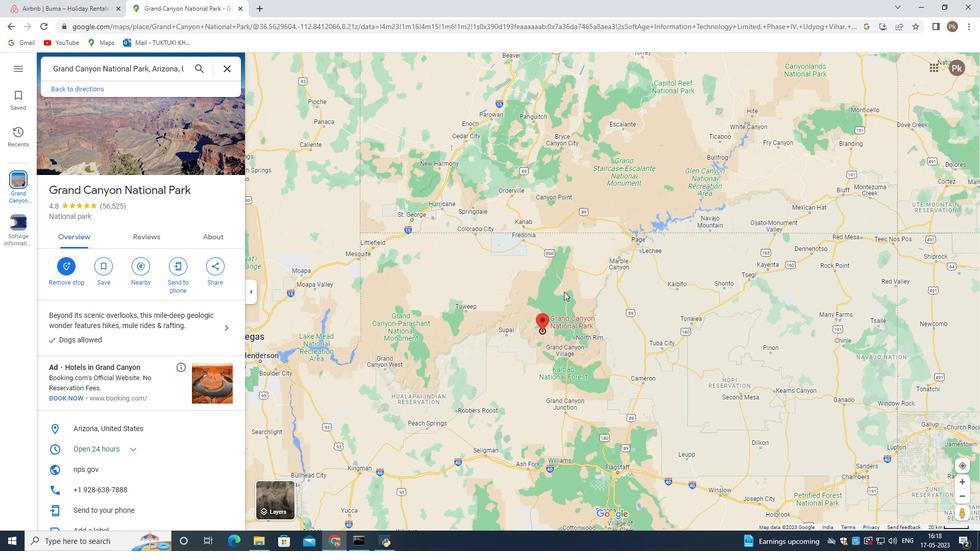 
Action: Mouse moved to (632, 300)
Screenshot: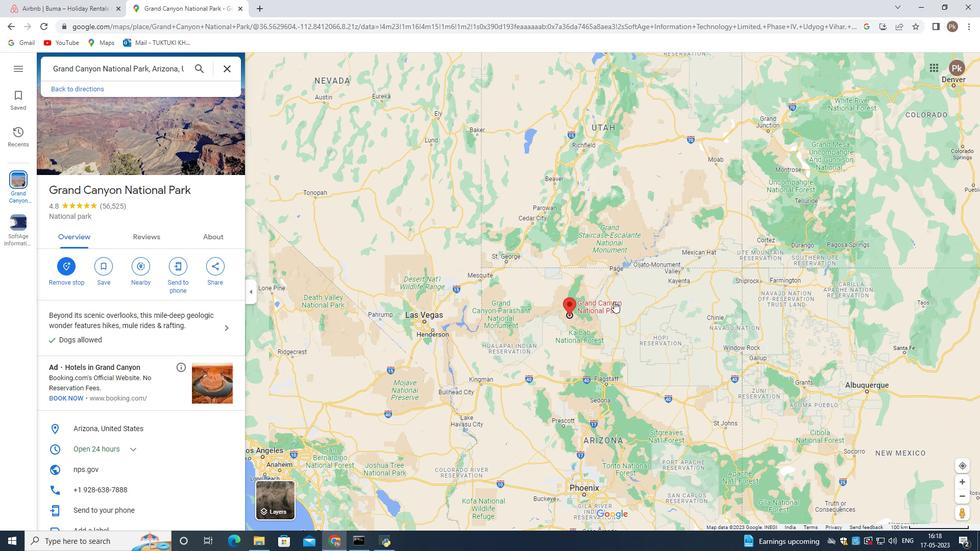 
Action: Mouse scrolled (632, 300) with delta (0, 0)
Screenshot: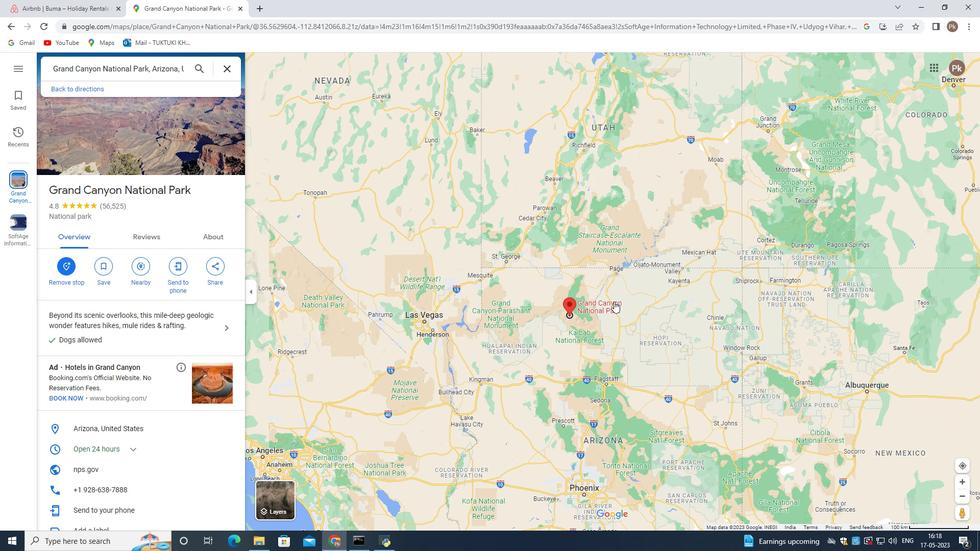
Action: Mouse moved to (632, 300)
Screenshot: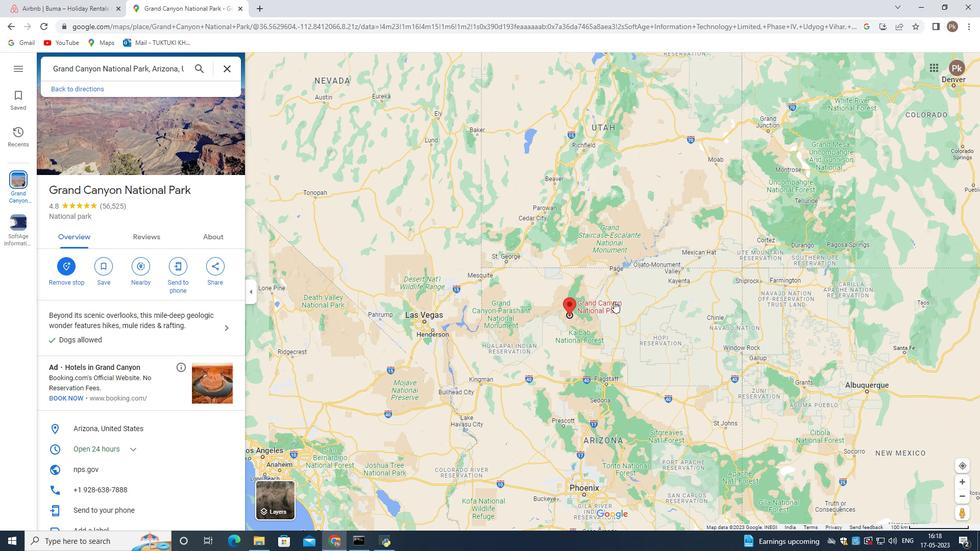 
Action: Mouse scrolled (632, 300) with delta (0, 0)
Screenshot: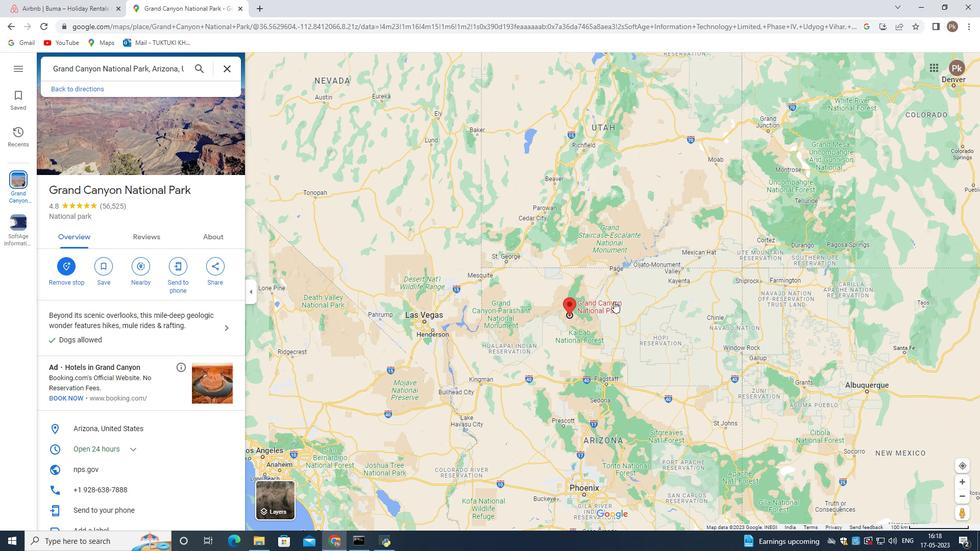 
Action: Mouse scrolled (632, 300) with delta (0, 0)
Screenshot: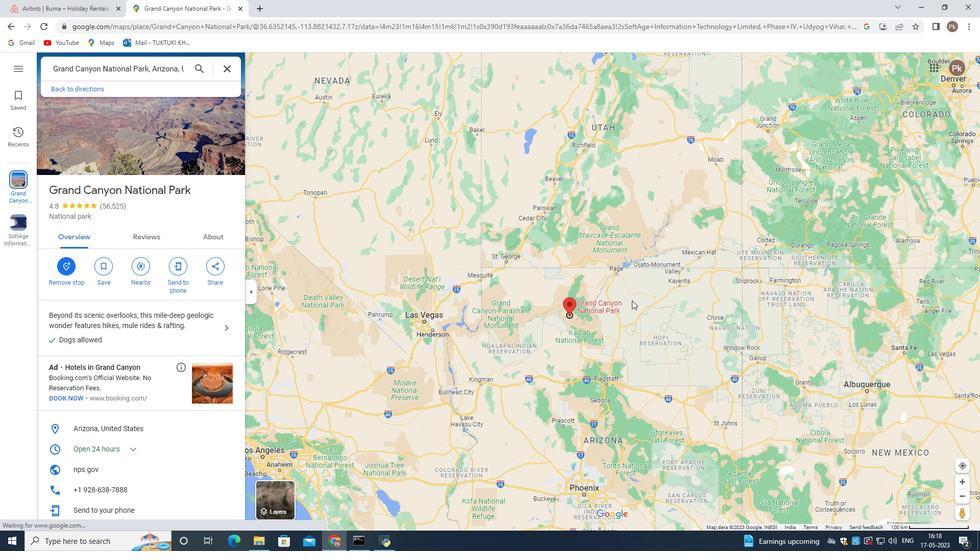 
Action: Mouse scrolled (632, 300) with delta (0, 0)
Screenshot: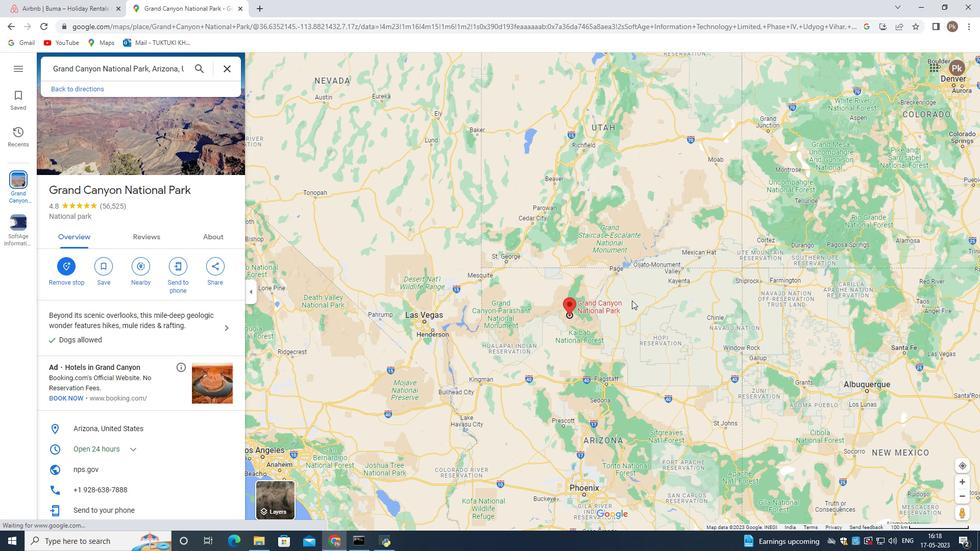 
Action: Mouse moved to (632, 301)
Screenshot: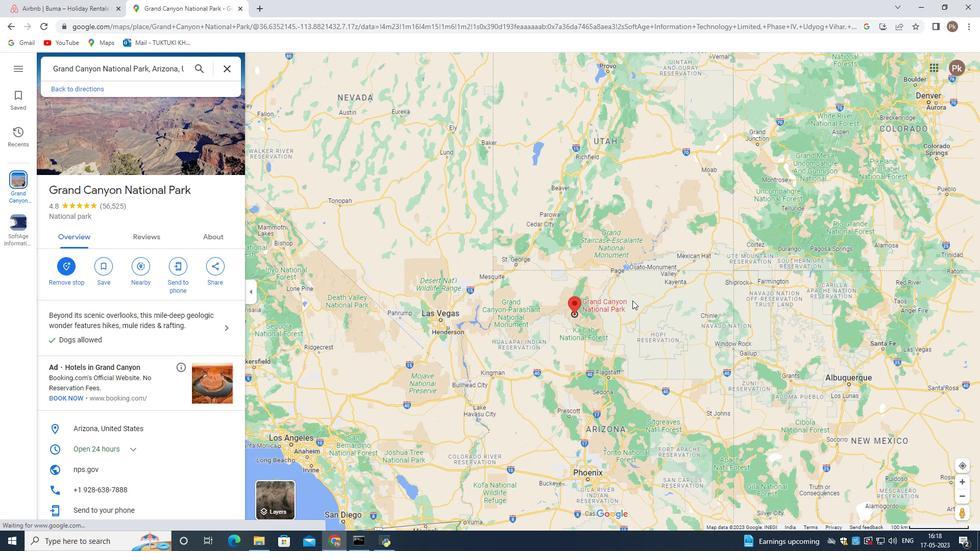 
Action: Mouse scrolled (632, 301) with delta (0, 0)
Screenshot: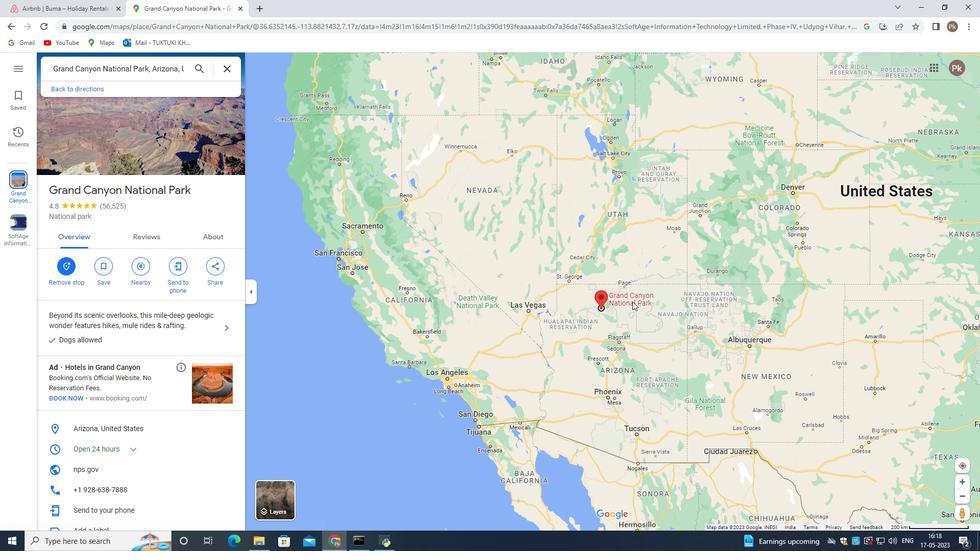 
Action: Mouse scrolled (632, 301) with delta (0, 0)
Screenshot: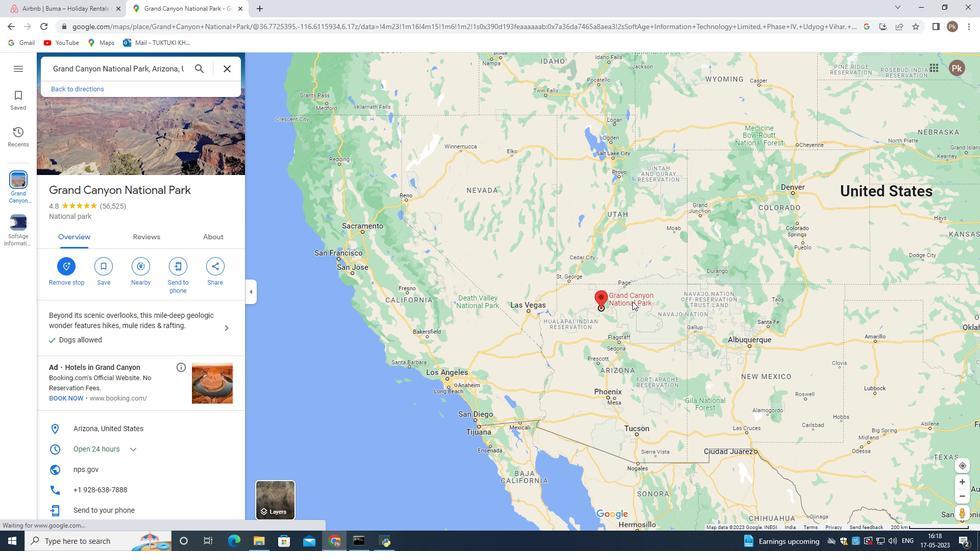
Action: Mouse scrolled (632, 301) with delta (0, 0)
Screenshot: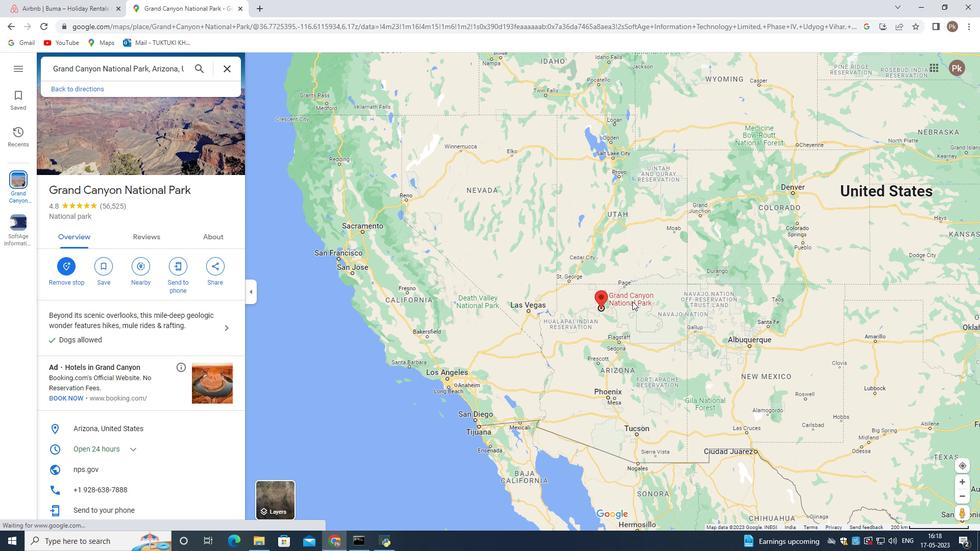 
Action: Mouse moved to (638, 308)
Screenshot: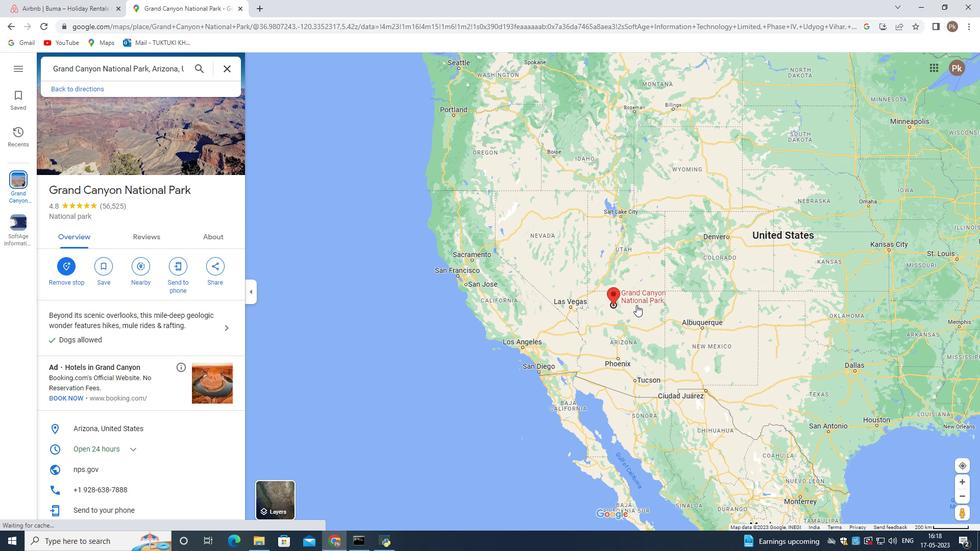
Action: Mouse scrolled (638, 308) with delta (0, 0)
Screenshot: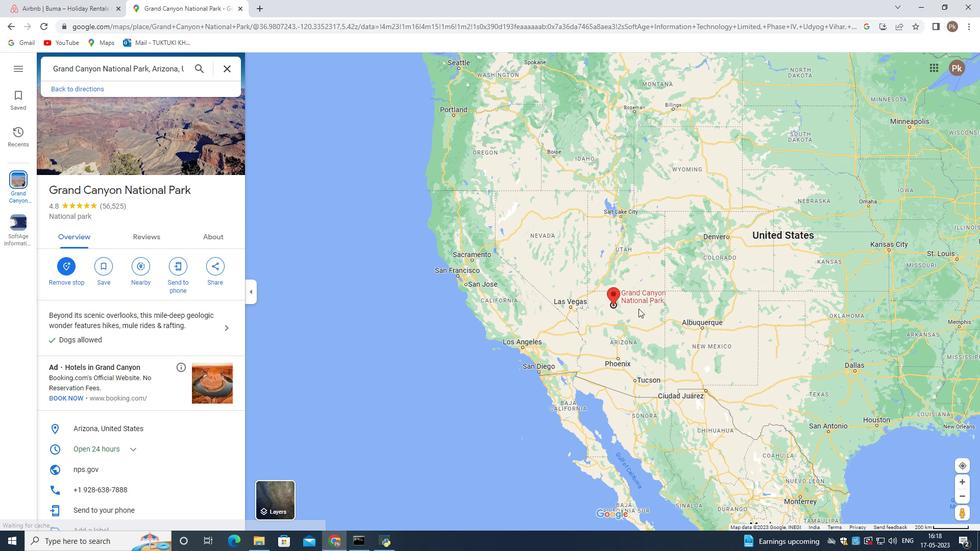 
Action: Mouse moved to (720, 351)
Screenshot: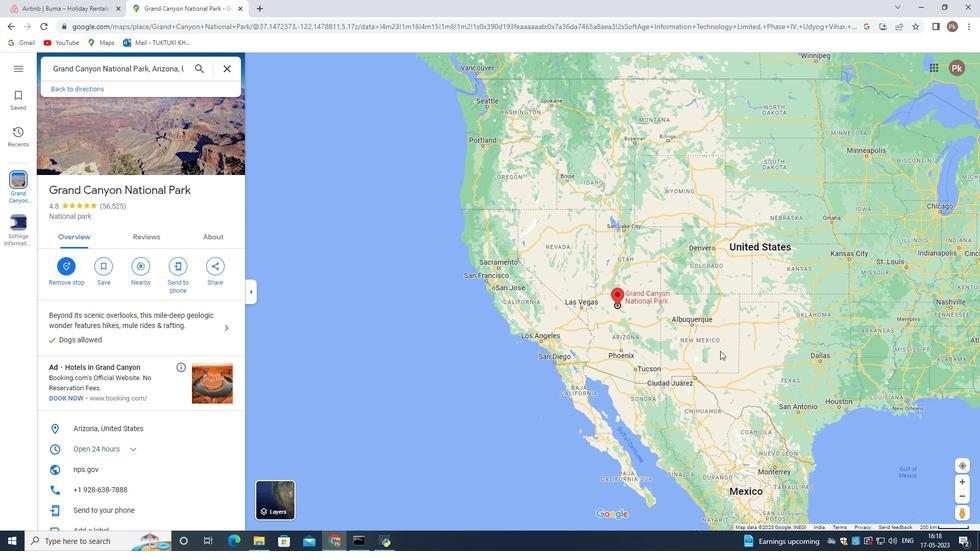 
